 Task: Look for space in Newton-le-Willows, United Kingdom from 6th September, 2023 to 18th September, 2023 for 3 adults in price range Rs.6000 to Rs.12000. Place can be entire place with 2 bedrooms having 2 beds and 2 bathrooms. Property type can be house, flat, guest house, hotel. Booking option can be shelf check-in. Required host language is English.
Action: Mouse moved to (443, 93)
Screenshot: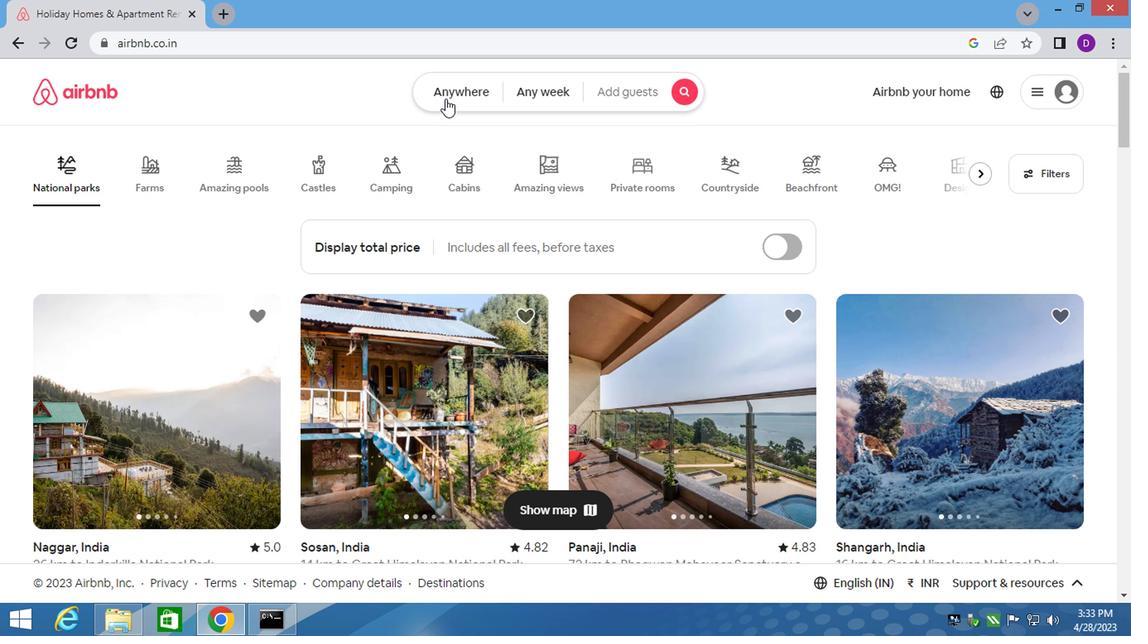 
Action: Mouse pressed left at (443, 93)
Screenshot: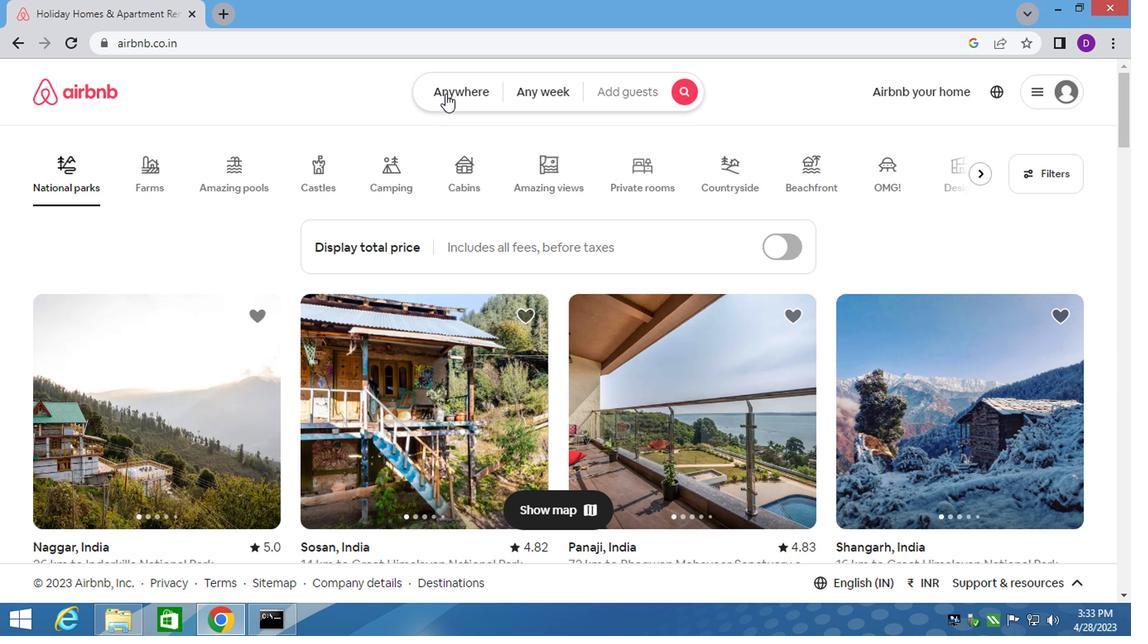 
Action: Mouse moved to (286, 163)
Screenshot: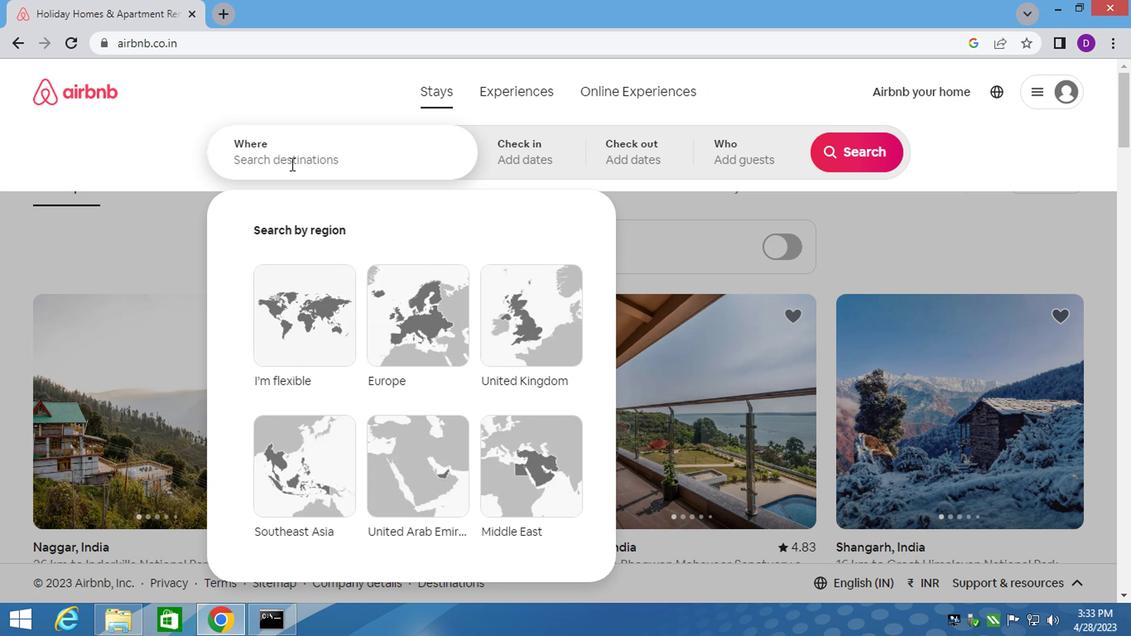 
Action: Mouse pressed left at (286, 163)
Screenshot: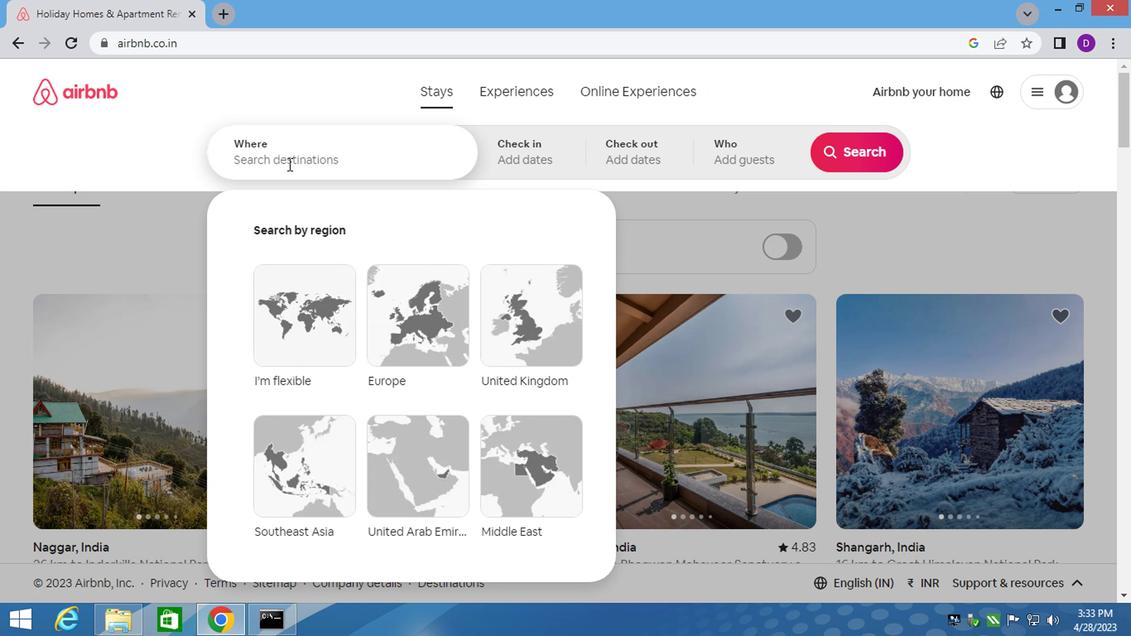 
Action: Key pressed newton<Key.space>abbot,<Key.space>united<Key.space><Key.down><Key.enter>
Screenshot: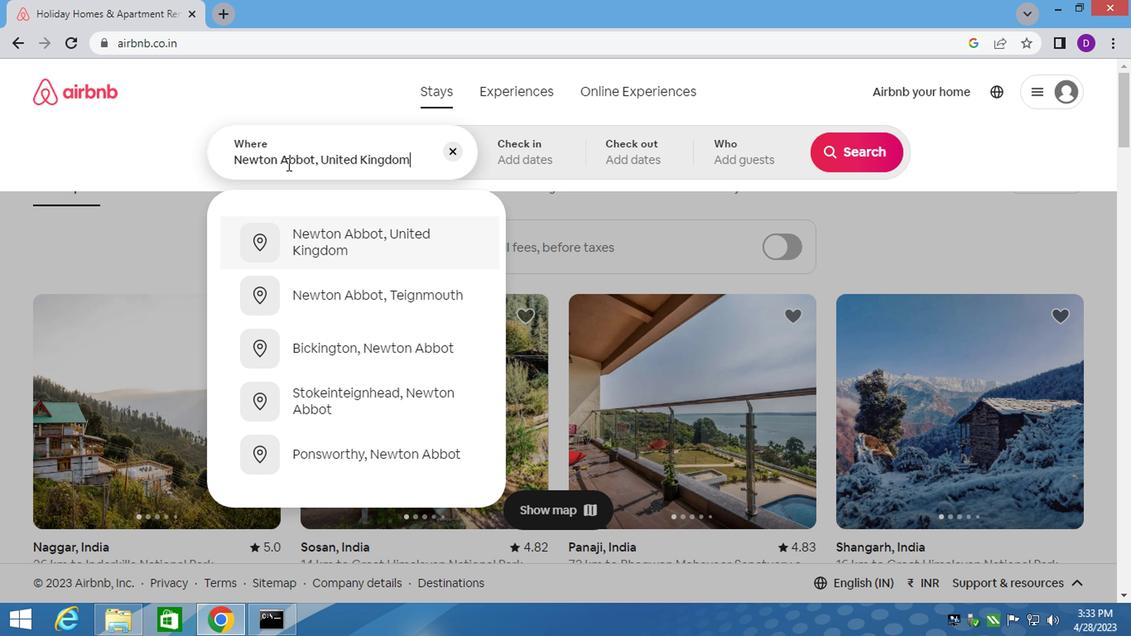 
Action: Mouse moved to (848, 285)
Screenshot: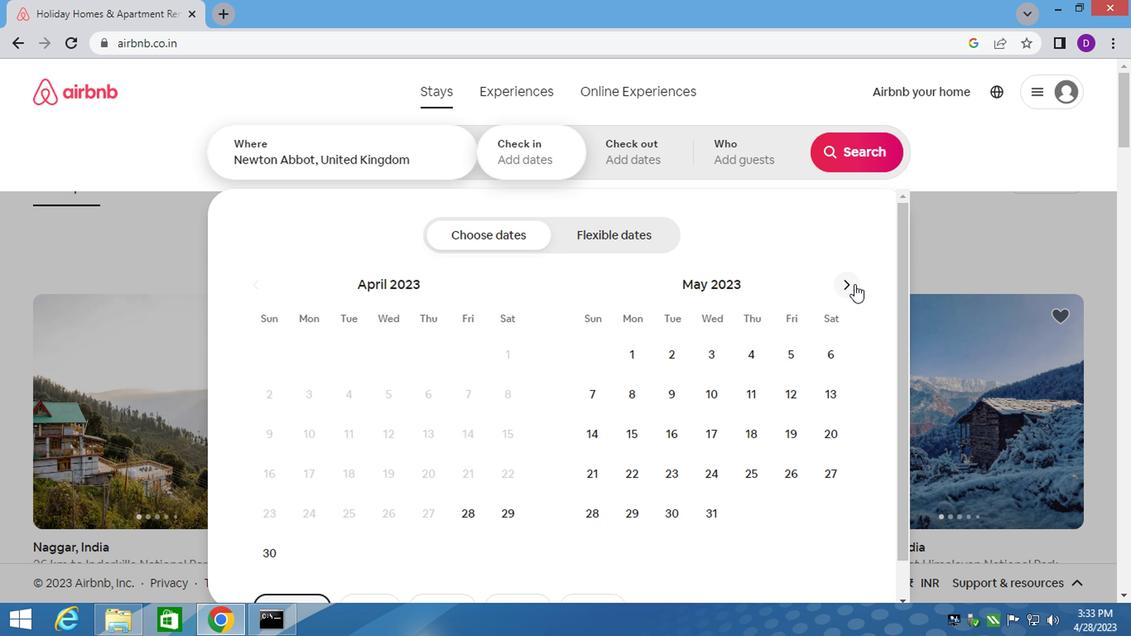 
Action: Mouse pressed left at (848, 285)
Screenshot: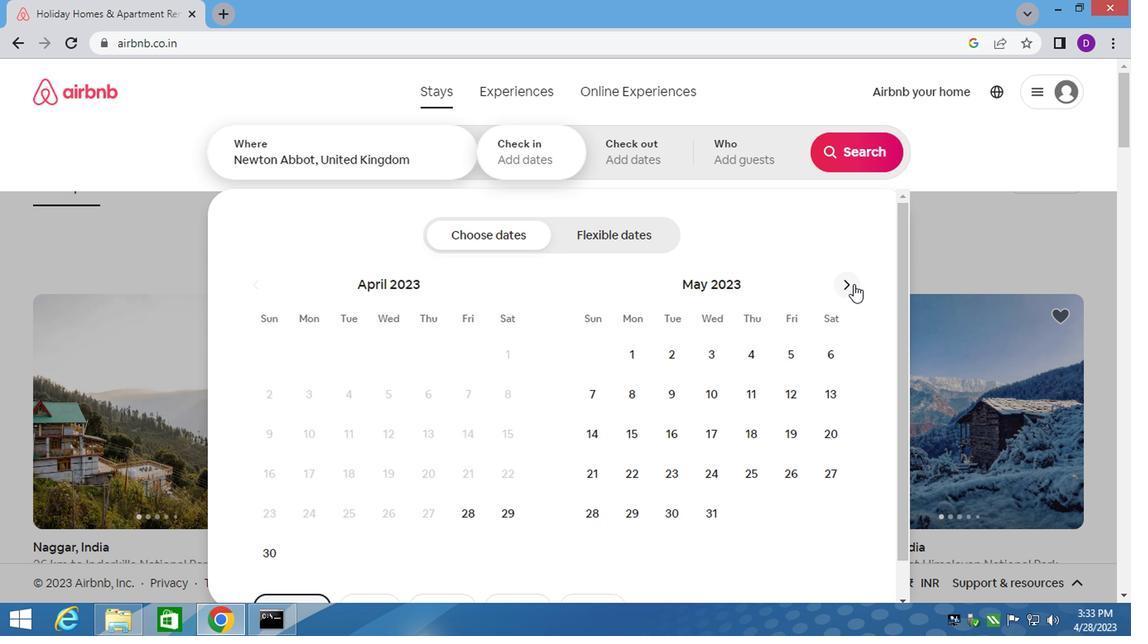 
Action: Mouse pressed left at (848, 285)
Screenshot: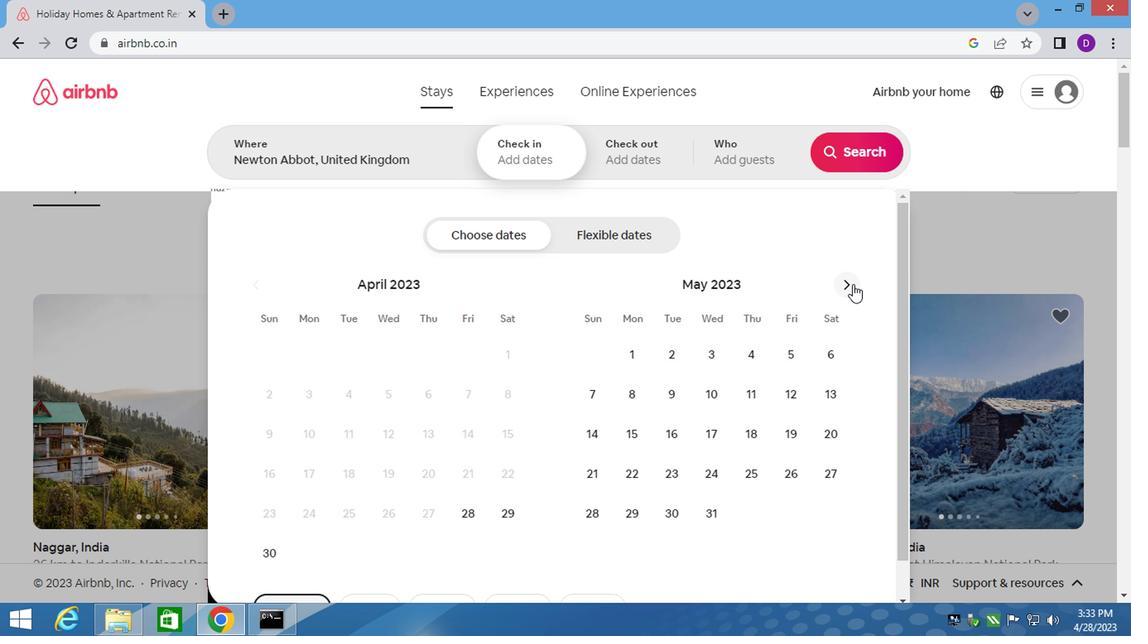 
Action: Mouse pressed left at (848, 285)
Screenshot: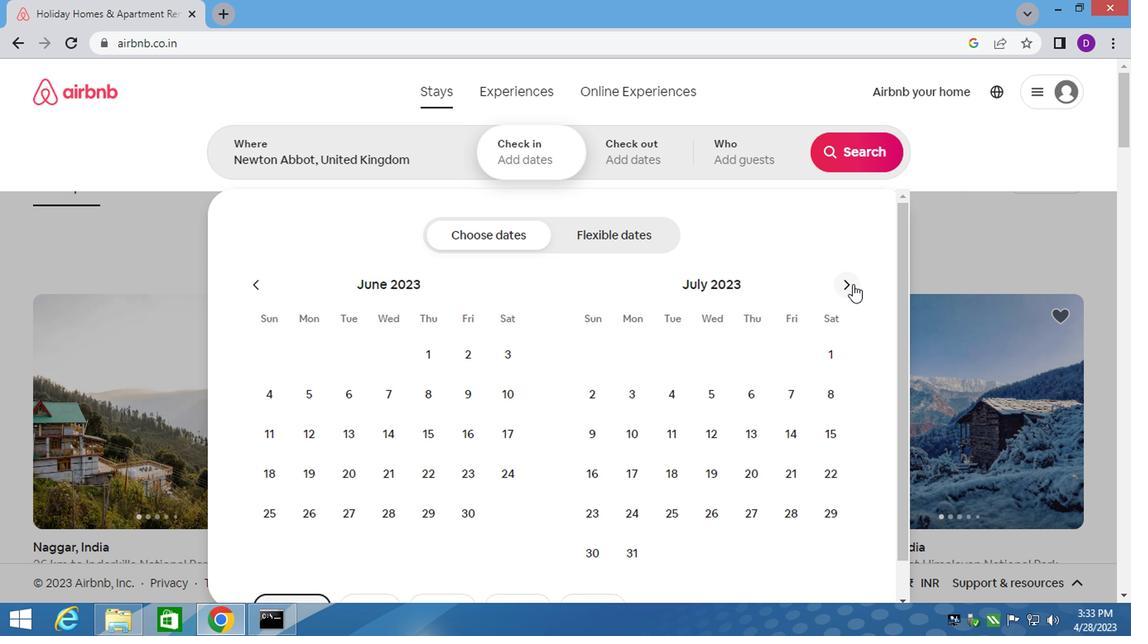 
Action: Mouse pressed left at (848, 285)
Screenshot: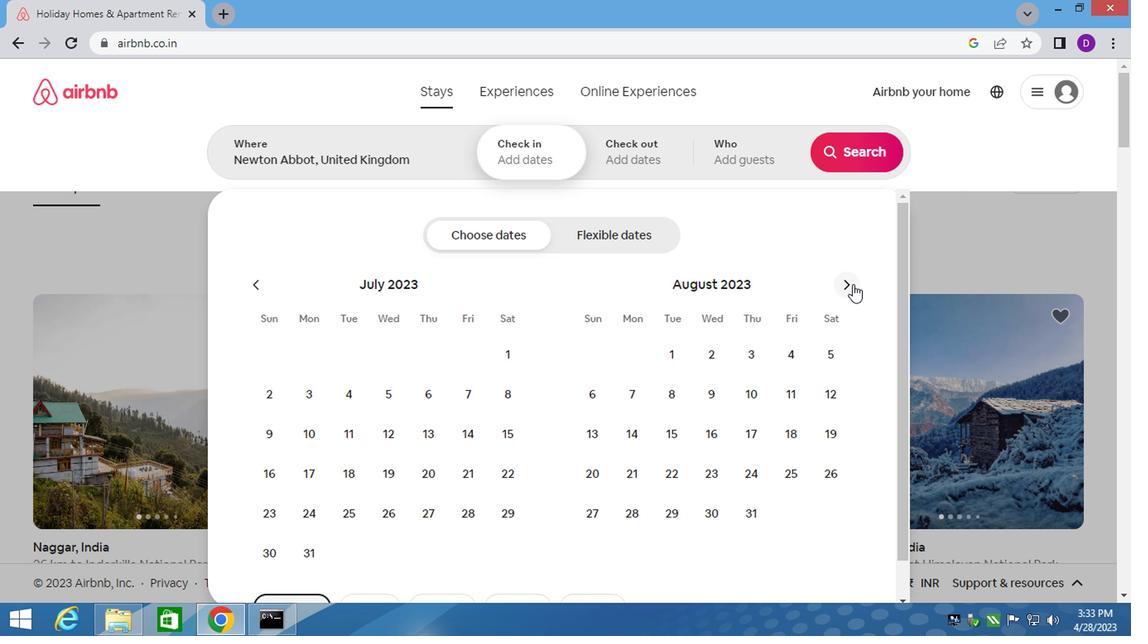 
Action: Mouse moved to (705, 392)
Screenshot: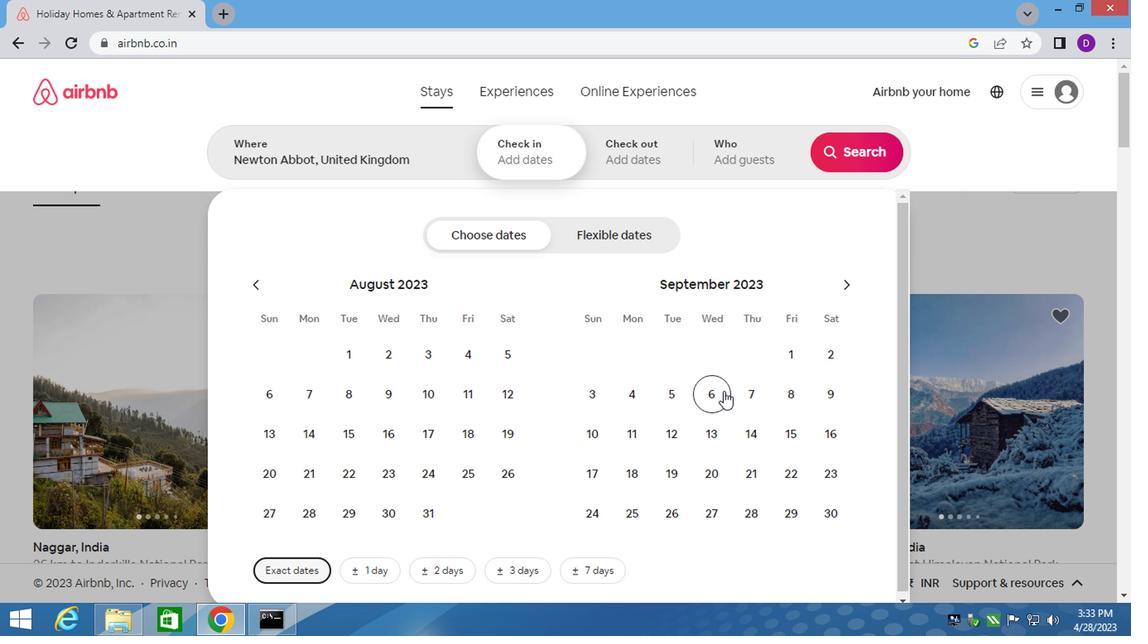 
Action: Mouse pressed left at (705, 392)
Screenshot: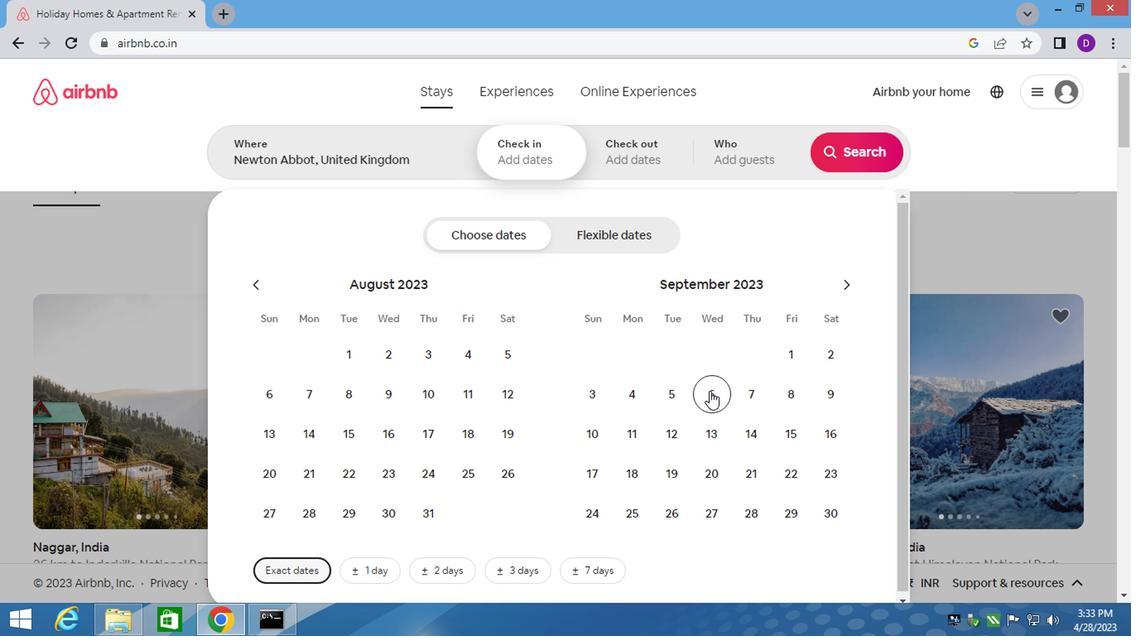 
Action: Mouse moved to (636, 471)
Screenshot: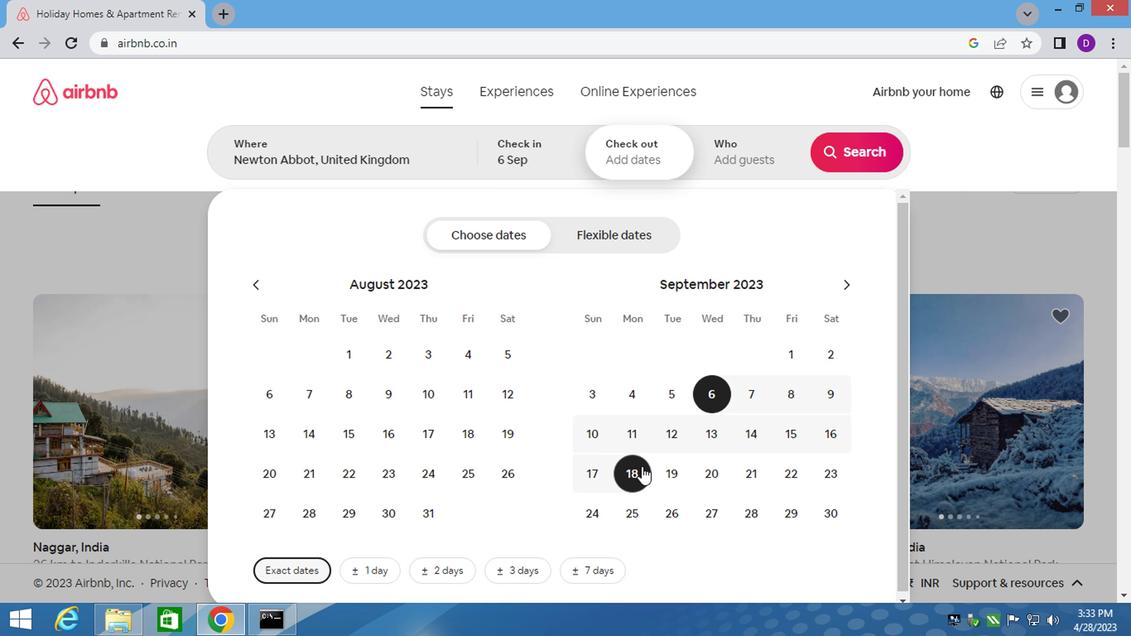 
Action: Mouse pressed left at (636, 471)
Screenshot: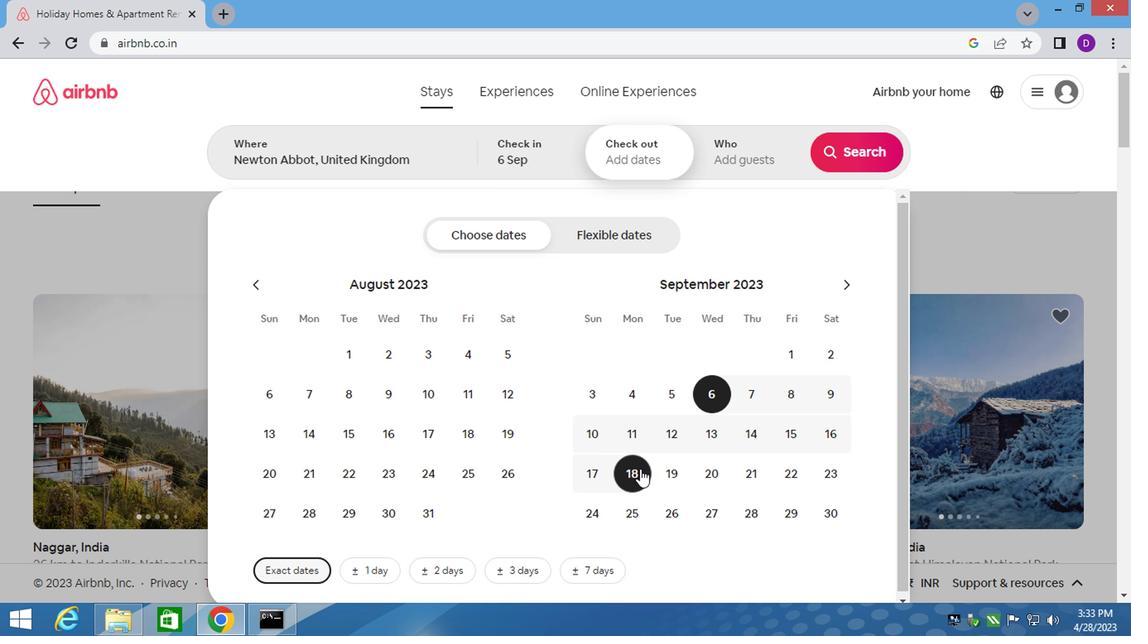 
Action: Mouse moved to (725, 156)
Screenshot: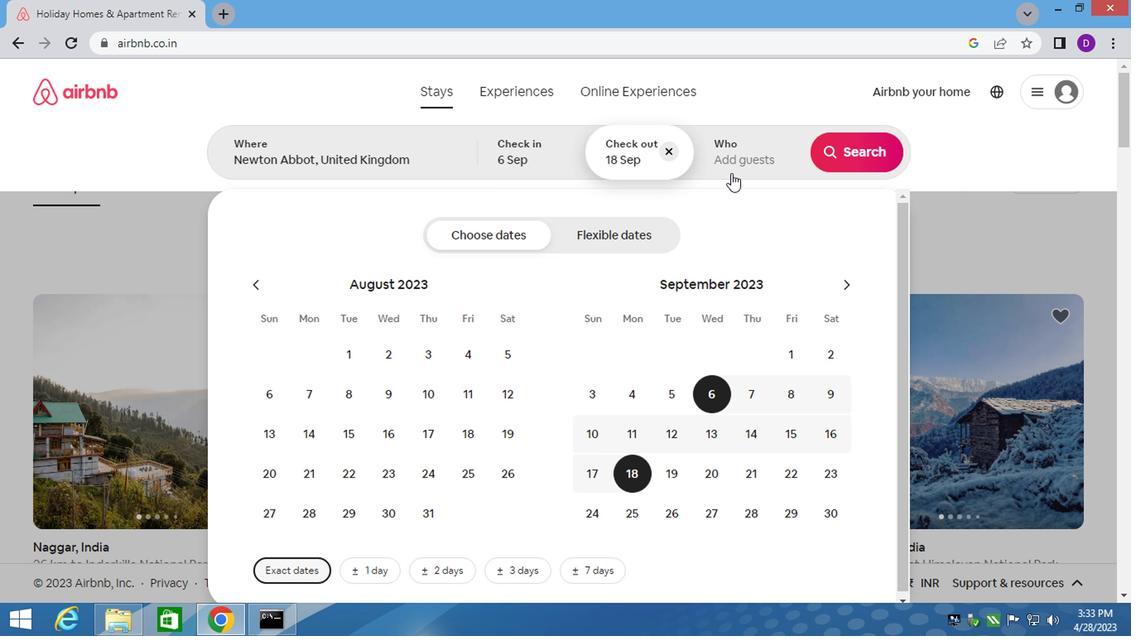 
Action: Mouse pressed left at (725, 156)
Screenshot: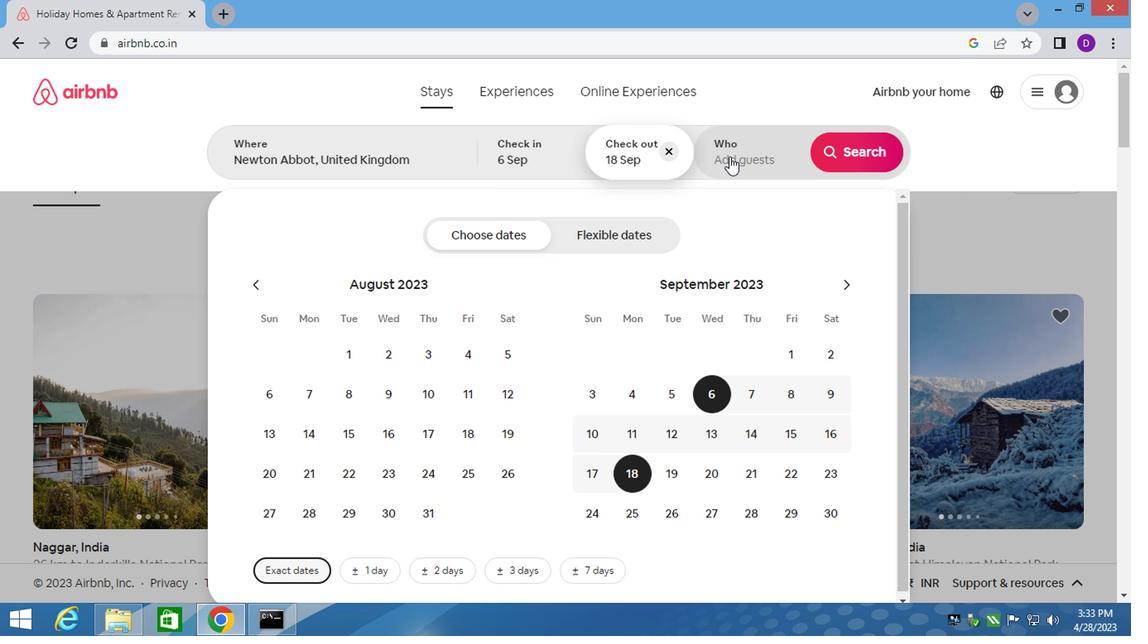 
Action: Mouse moved to (859, 239)
Screenshot: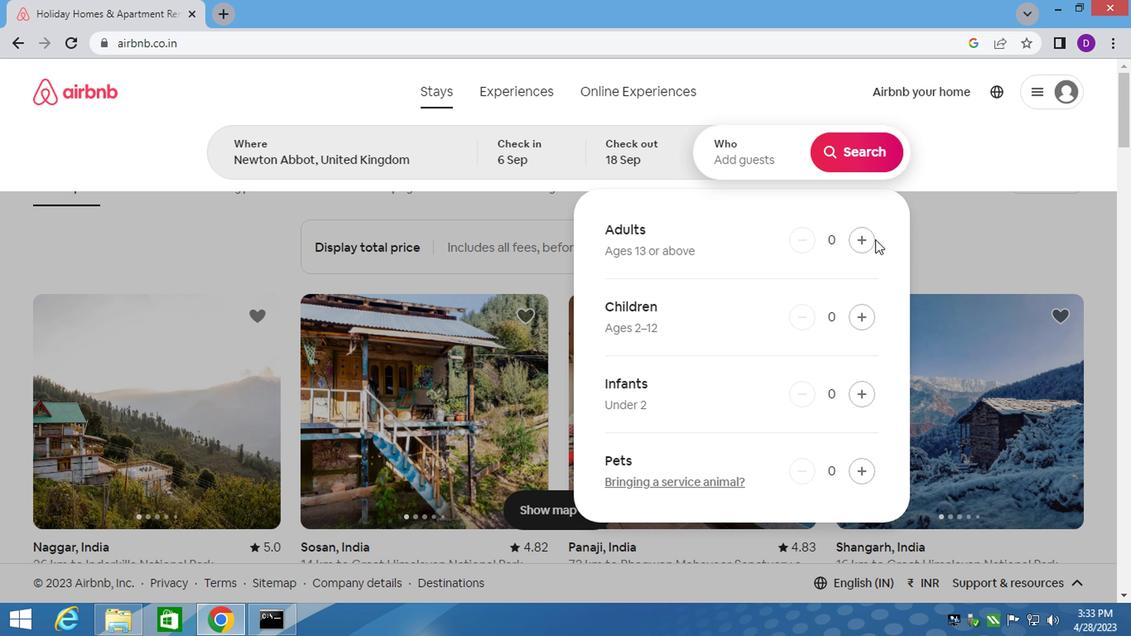
Action: Mouse pressed left at (859, 239)
Screenshot: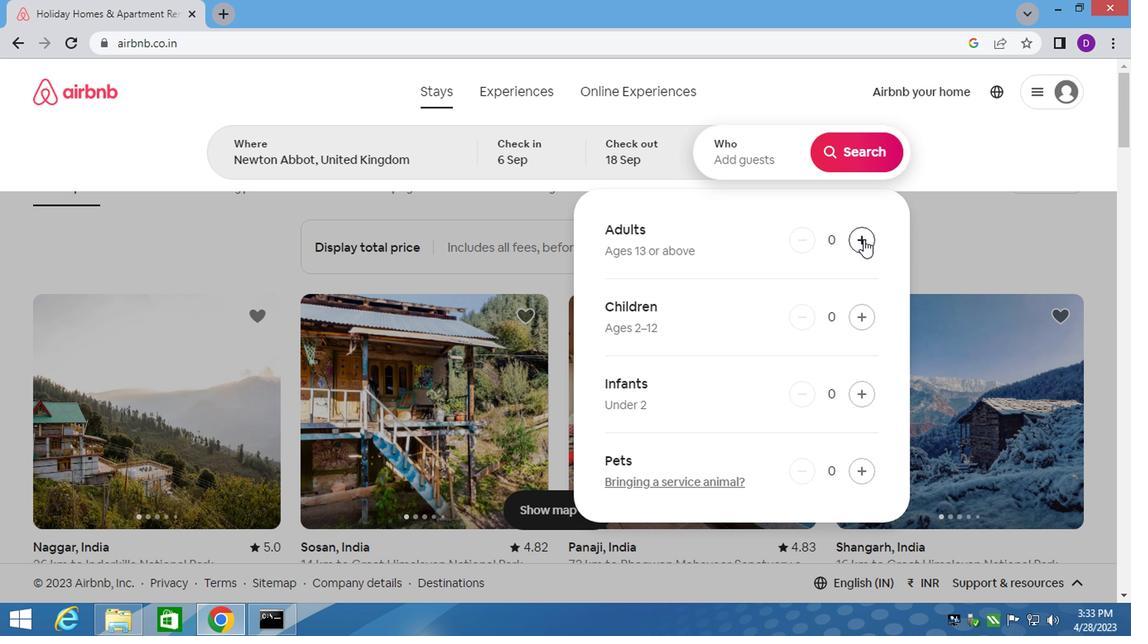 
Action: Mouse pressed left at (859, 239)
Screenshot: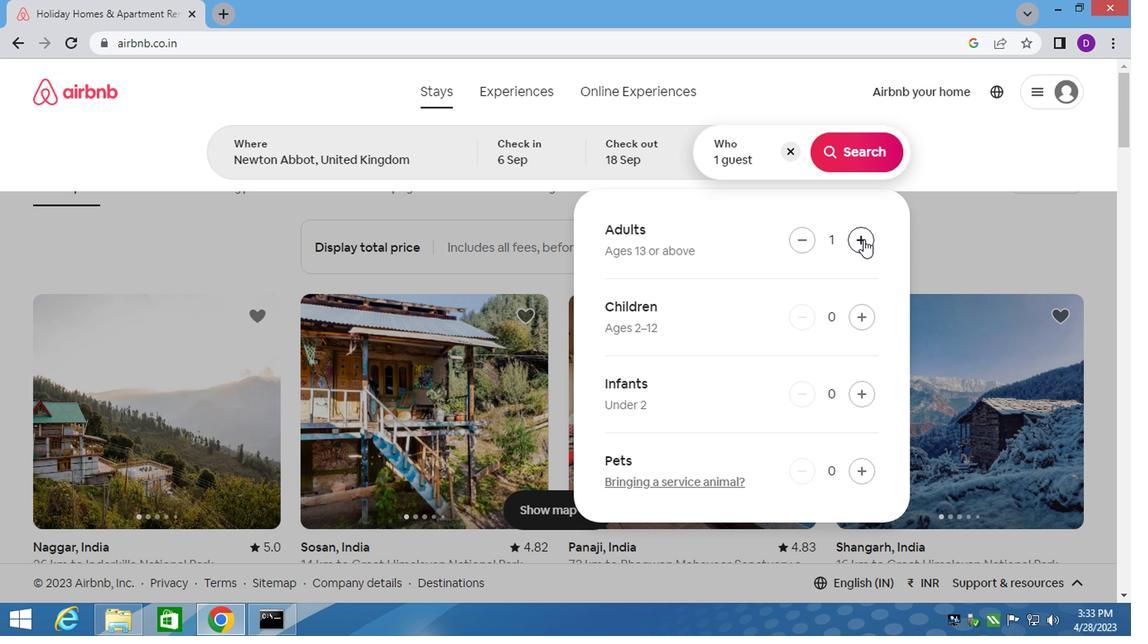 
Action: Mouse pressed left at (859, 239)
Screenshot: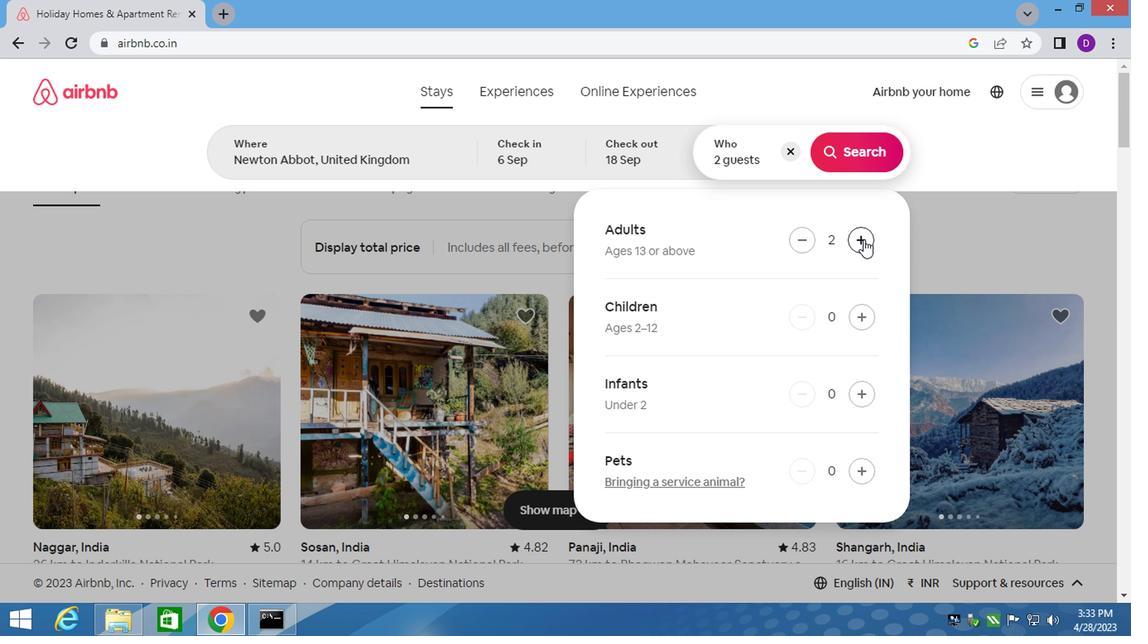 
Action: Mouse moved to (850, 153)
Screenshot: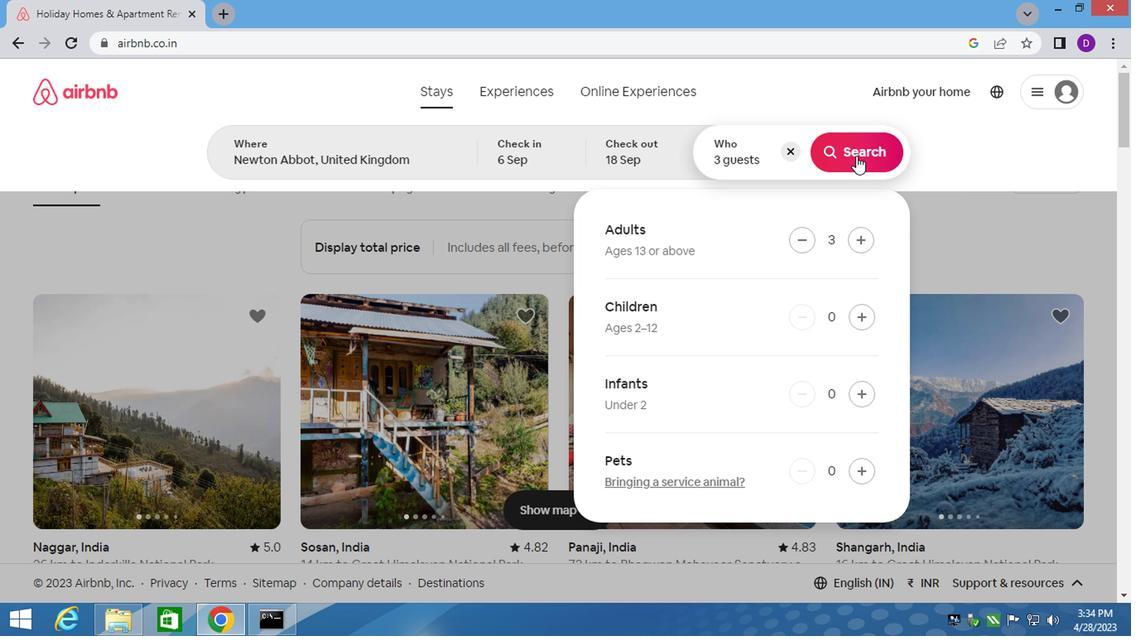 
Action: Mouse pressed left at (850, 153)
Screenshot: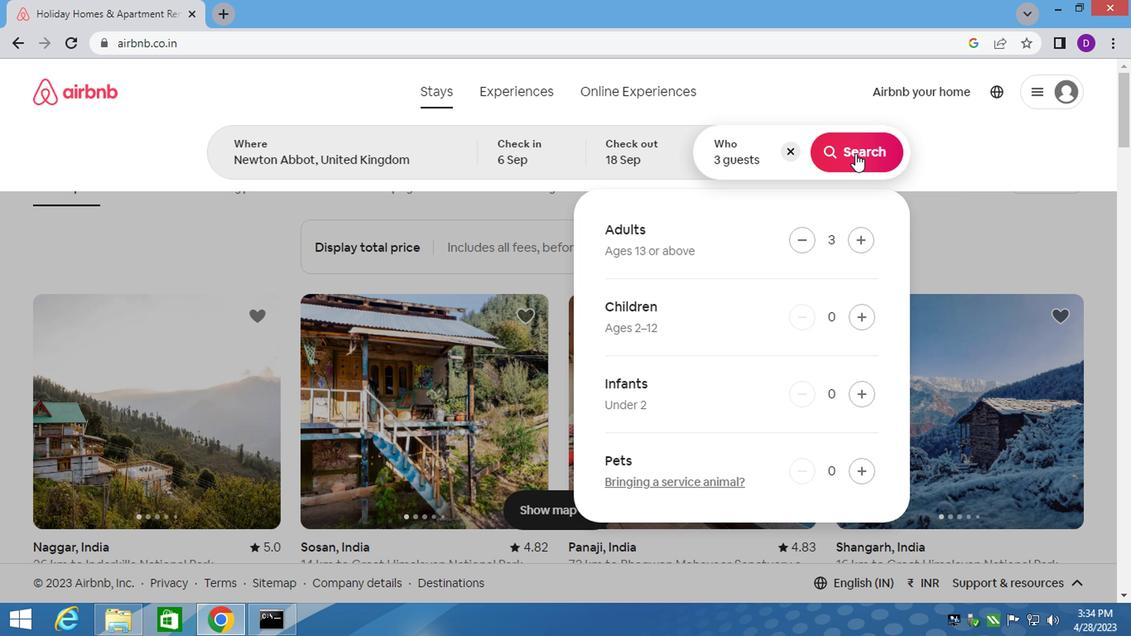 
Action: Mouse moved to (1051, 154)
Screenshot: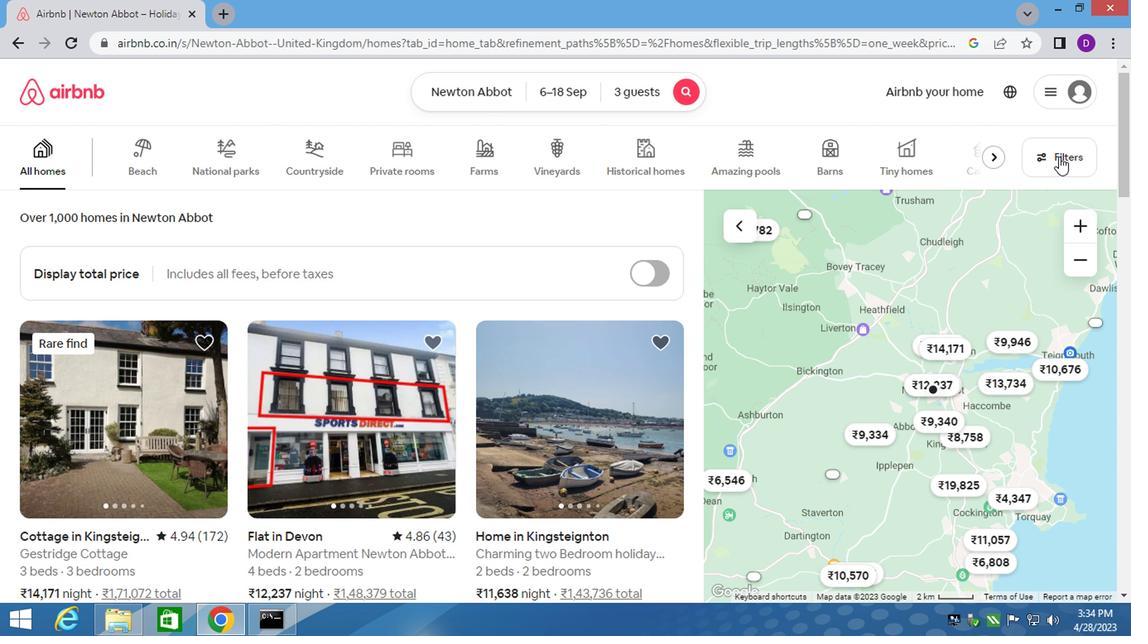 
Action: Mouse pressed left at (1051, 154)
Screenshot: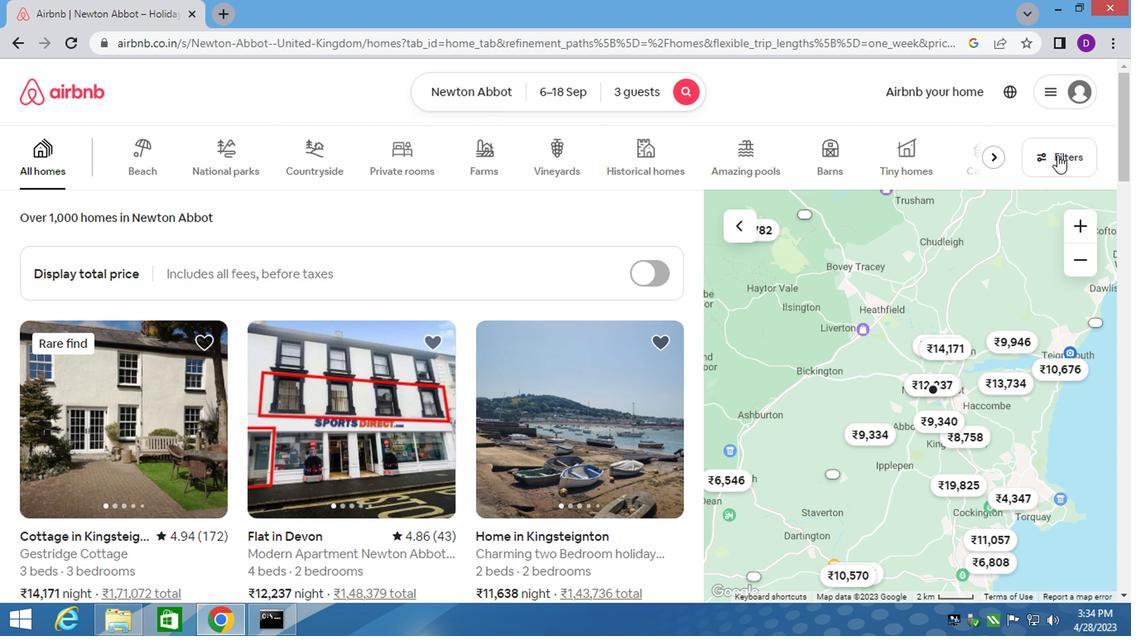 
Action: Mouse moved to (358, 367)
Screenshot: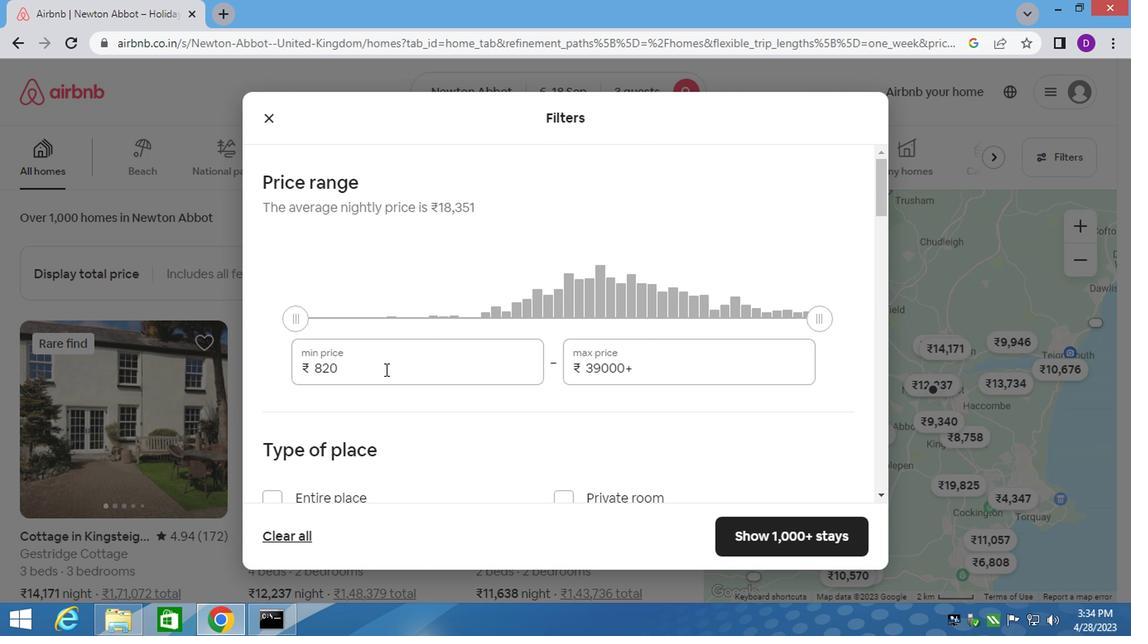 
Action: Mouse pressed left at (358, 367)
Screenshot: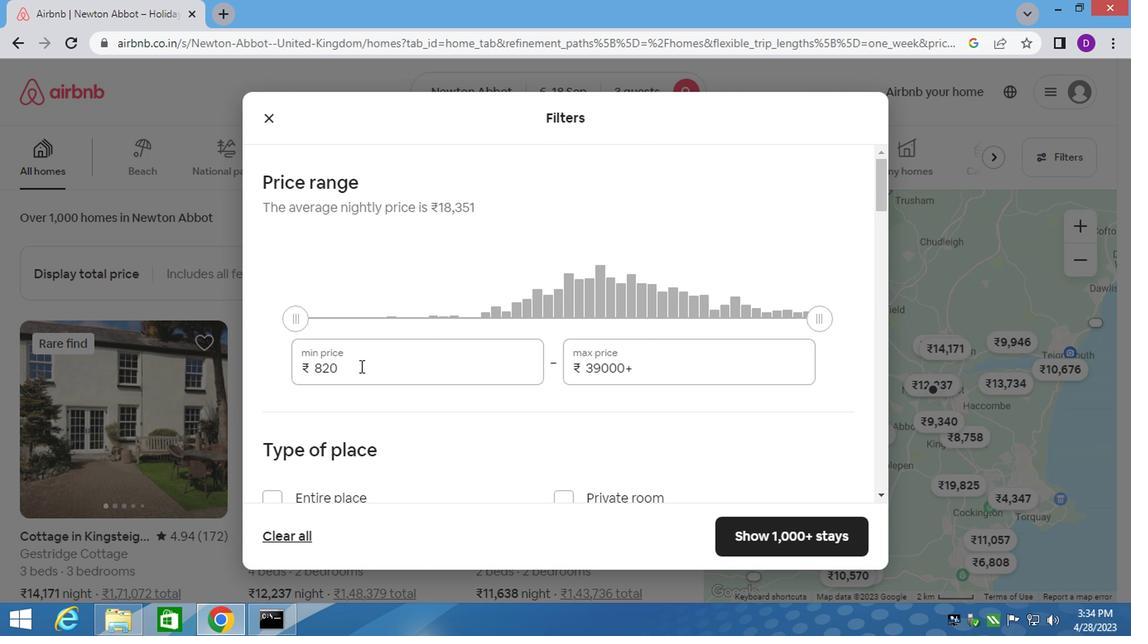 
Action: Mouse pressed left at (358, 367)
Screenshot: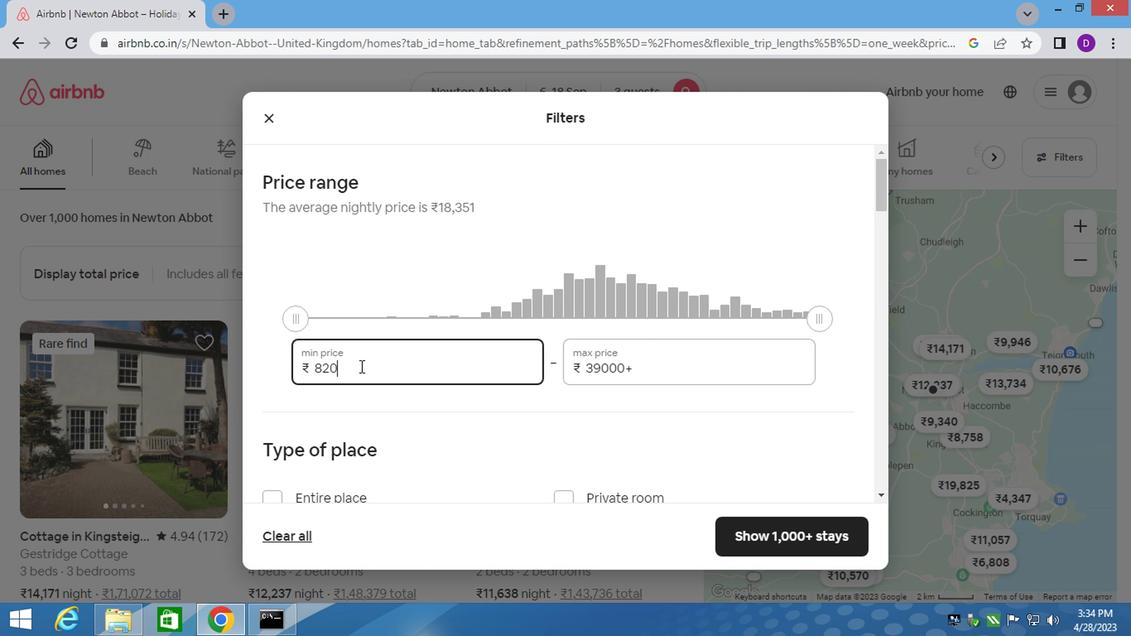 
Action: Key pressed 6000<Key.tab>12000
Screenshot: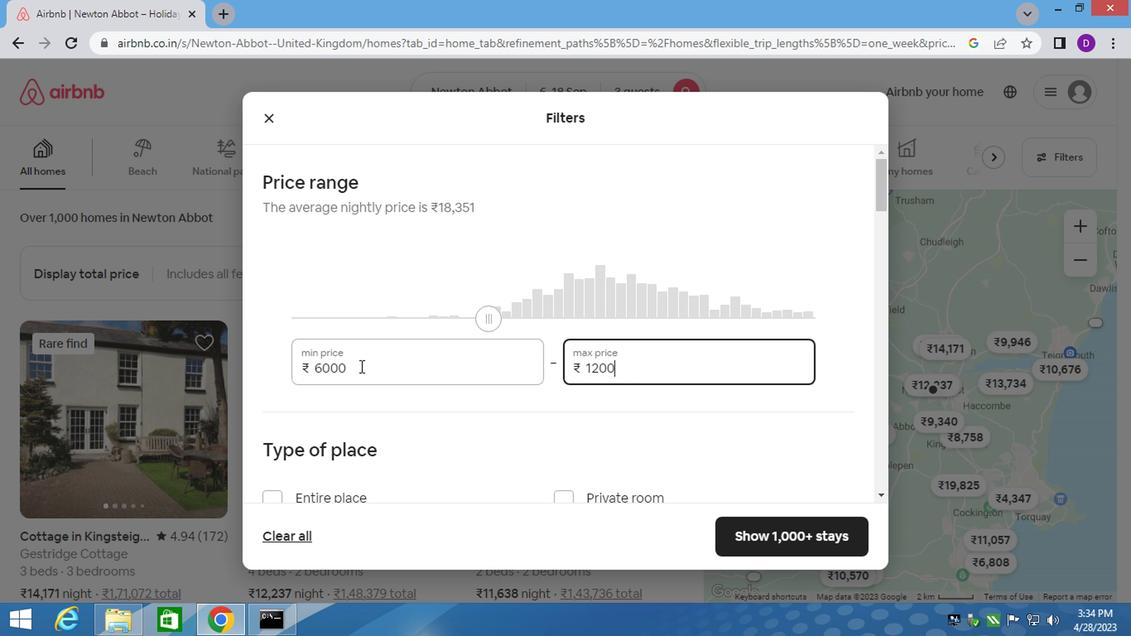 
Action: Mouse moved to (347, 407)
Screenshot: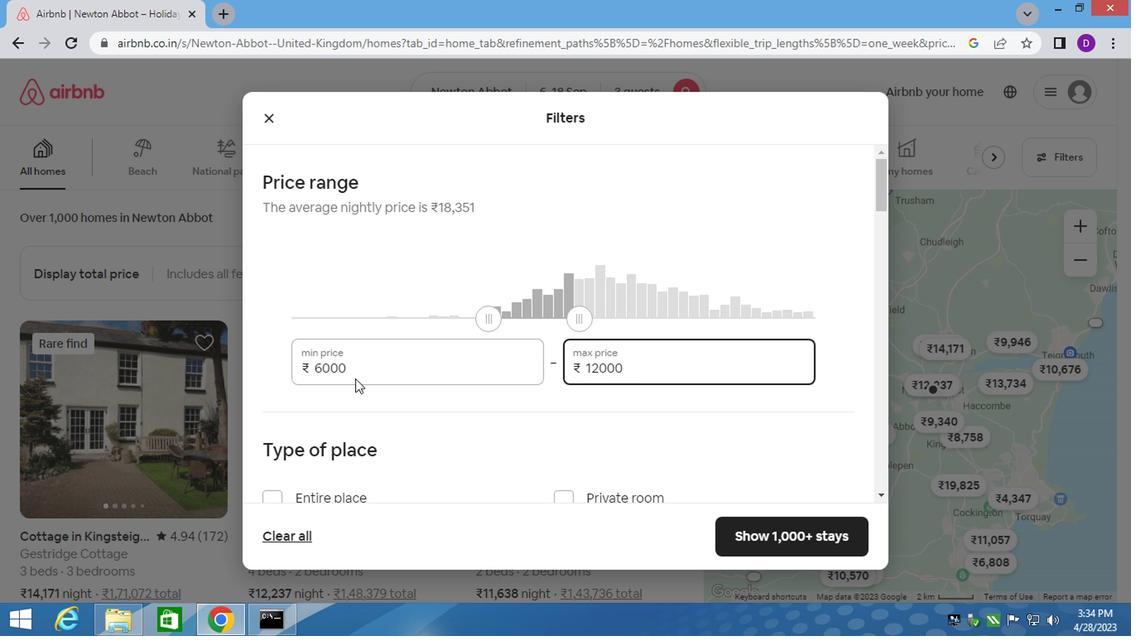 
Action: Mouse scrolled (347, 405) with delta (0, -1)
Screenshot: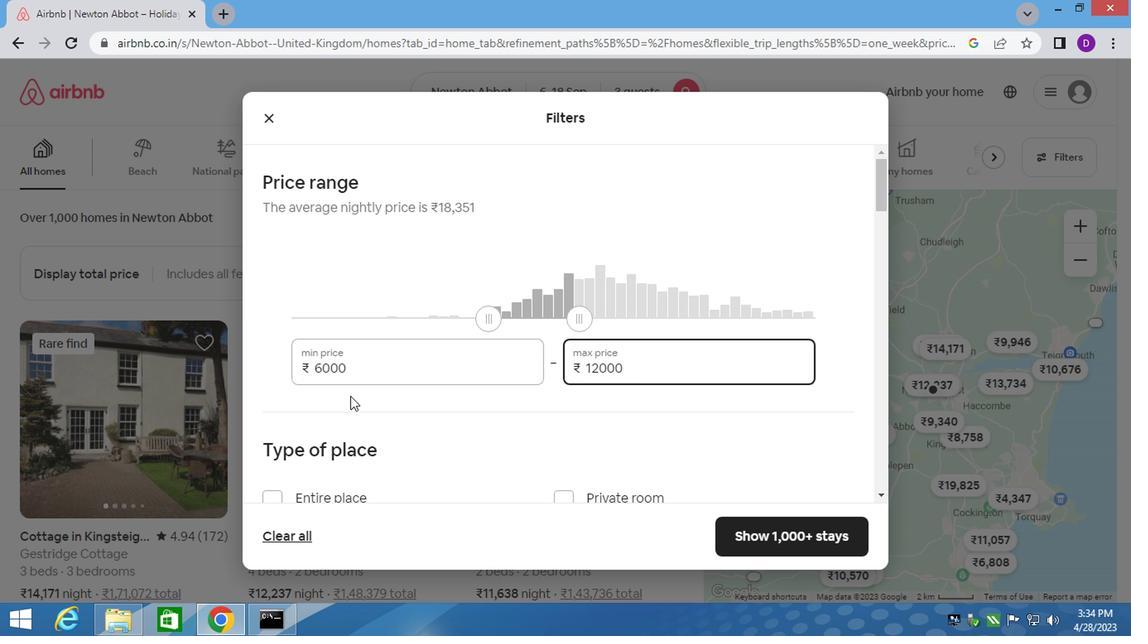 
Action: Mouse moved to (269, 425)
Screenshot: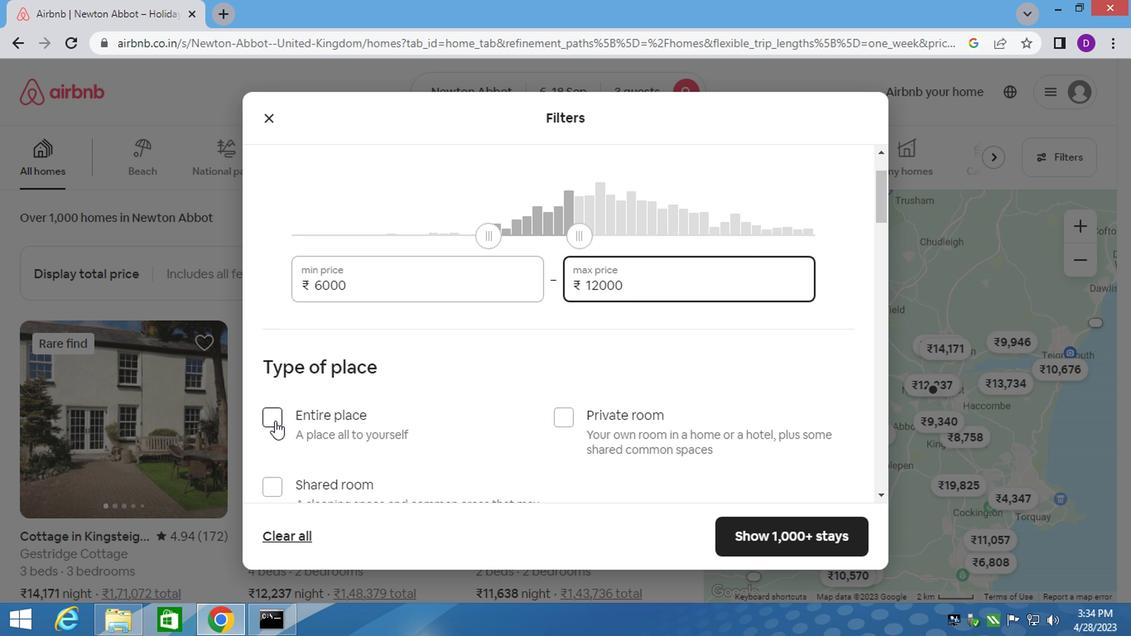 
Action: Mouse pressed left at (269, 425)
Screenshot: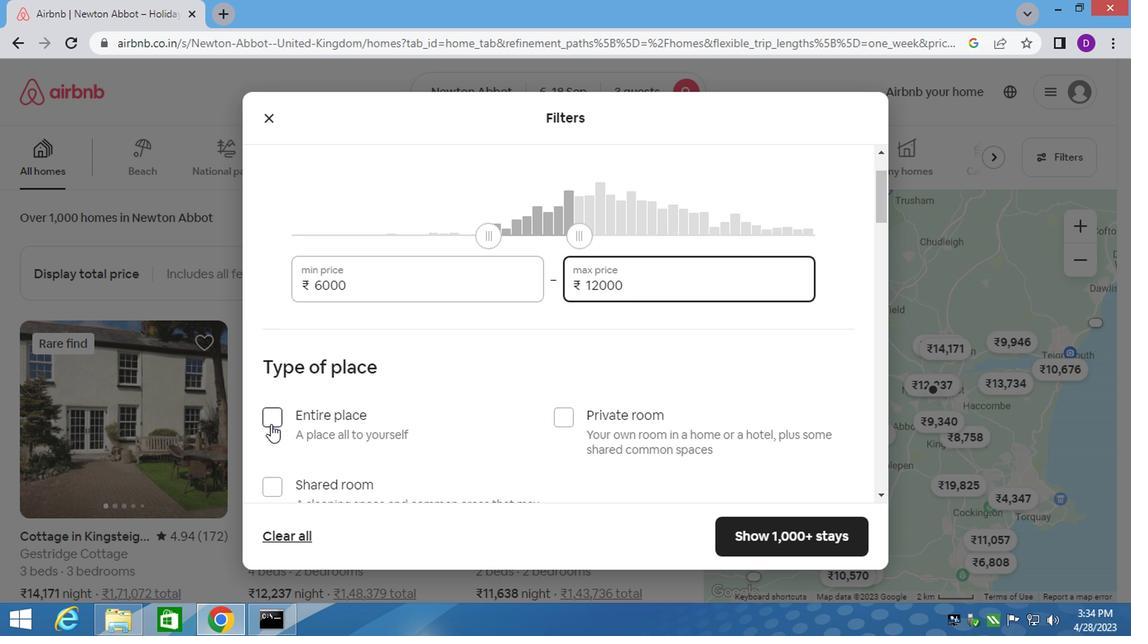 
Action: Mouse moved to (338, 444)
Screenshot: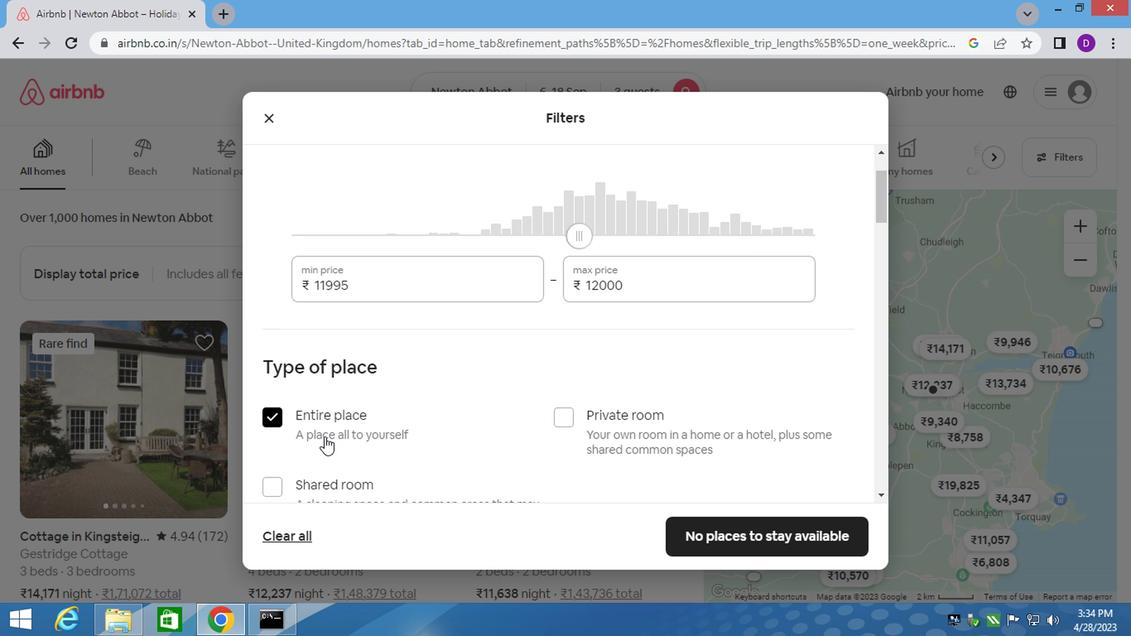 
Action: Mouse scrolled (338, 443) with delta (0, -1)
Screenshot: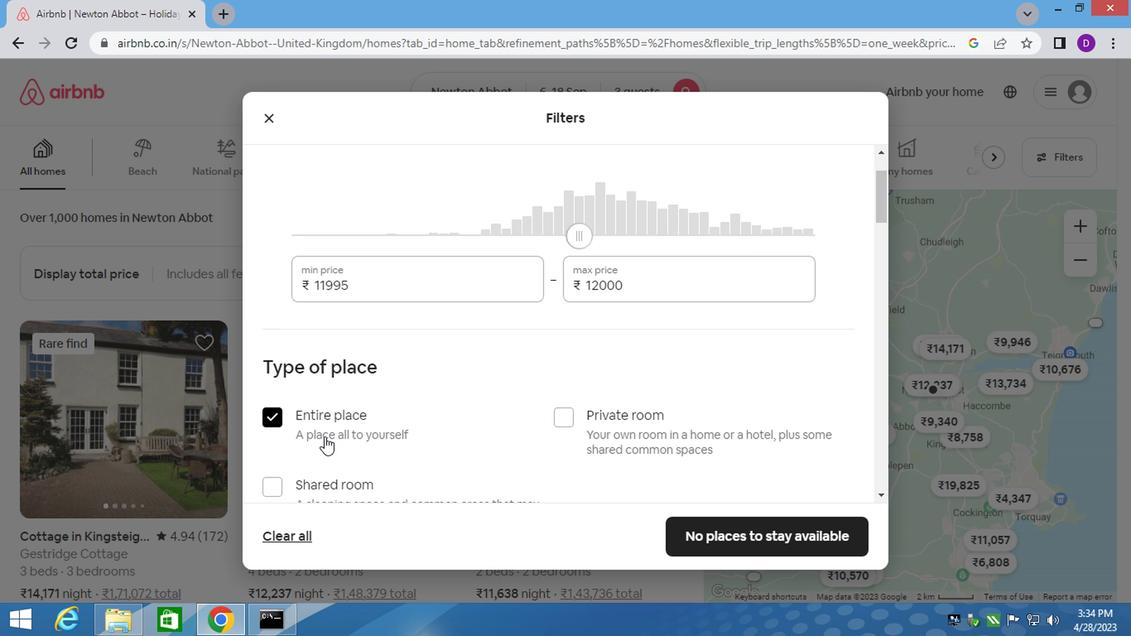 
Action: Mouse moved to (339, 446)
Screenshot: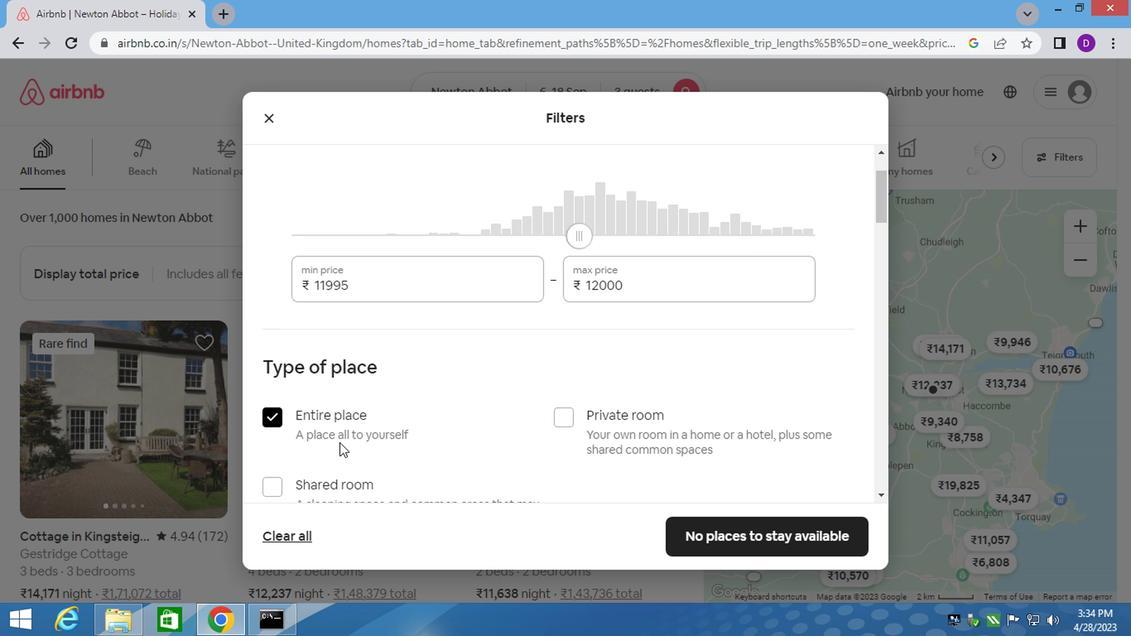 
Action: Mouse scrolled (339, 445) with delta (0, 0)
Screenshot: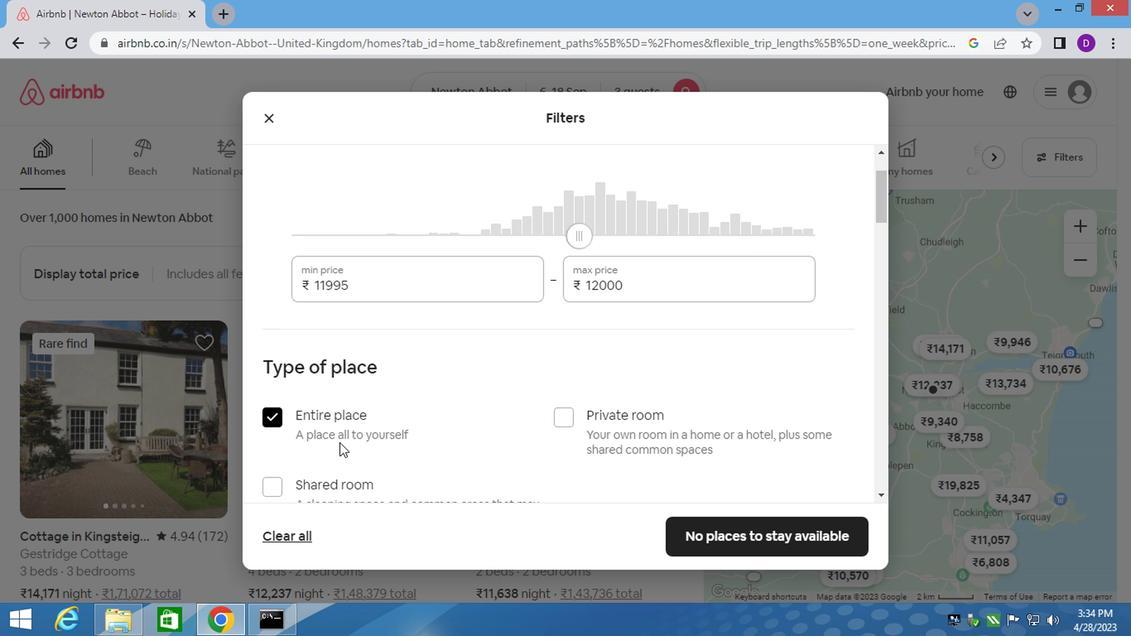 
Action: Mouse moved to (340, 447)
Screenshot: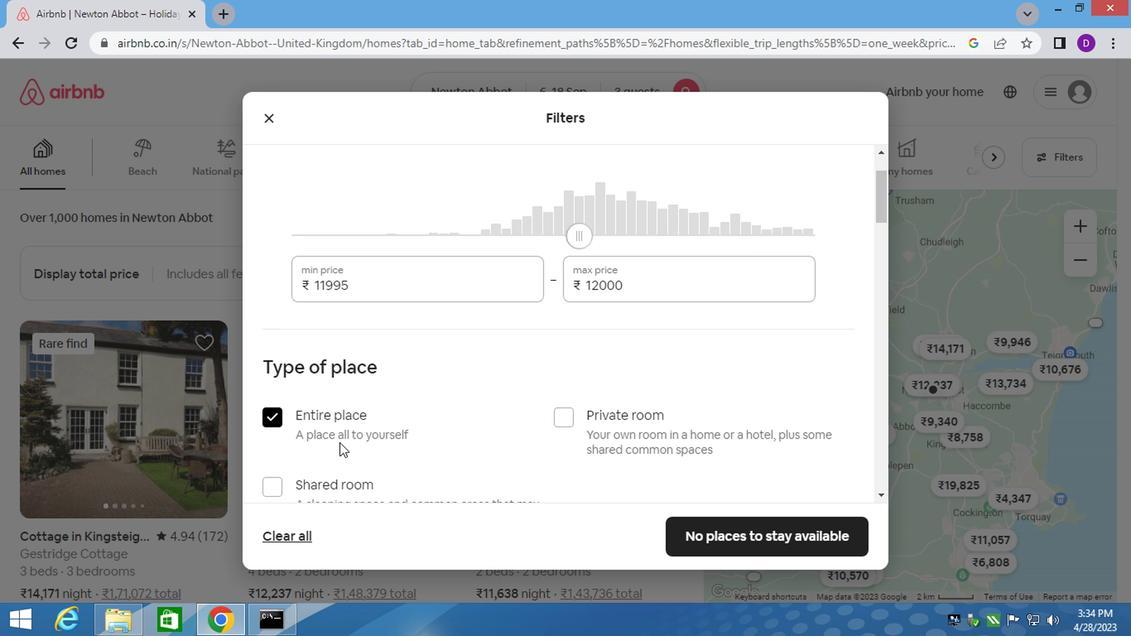 
Action: Mouse scrolled (340, 447) with delta (0, 0)
Screenshot: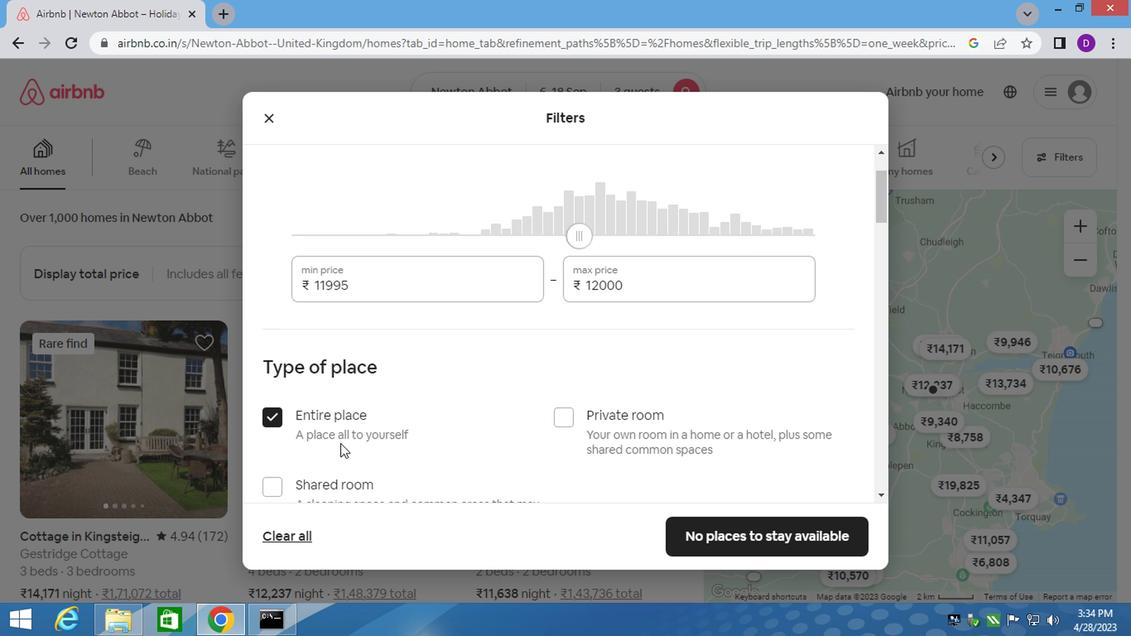 
Action: Mouse moved to (348, 439)
Screenshot: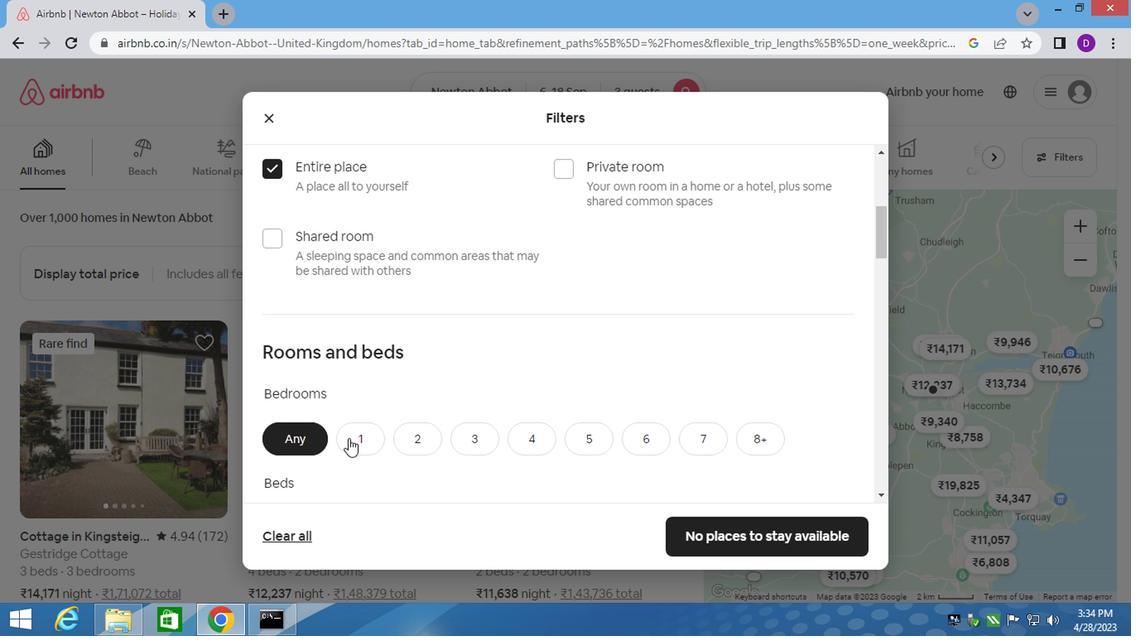 
Action: Mouse scrolled (348, 438) with delta (0, 0)
Screenshot: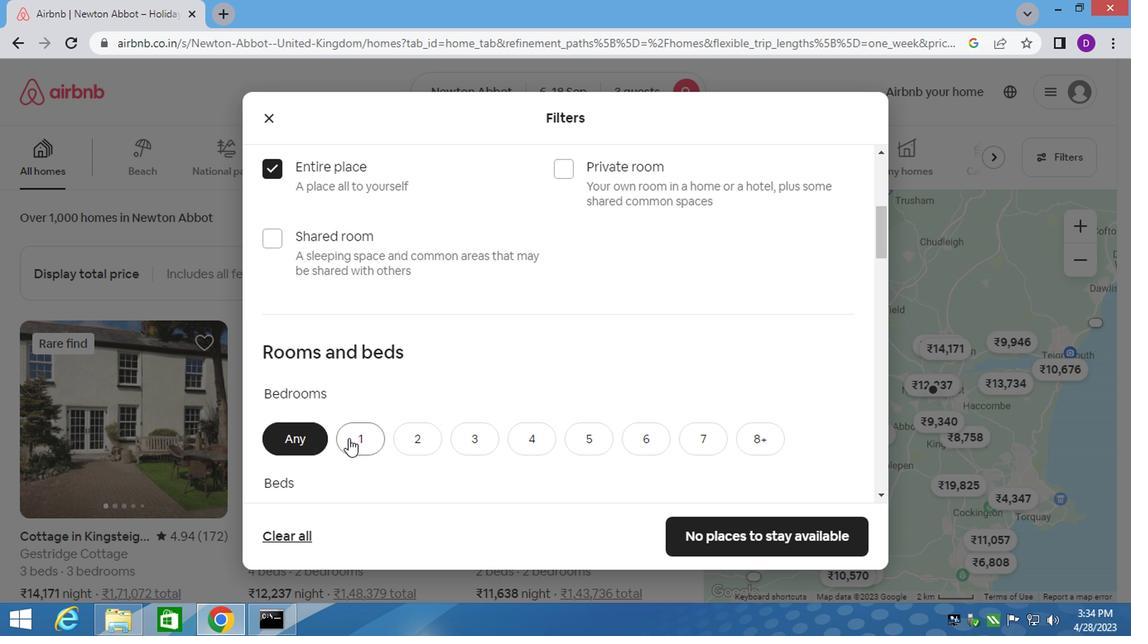 
Action: Mouse moved to (409, 365)
Screenshot: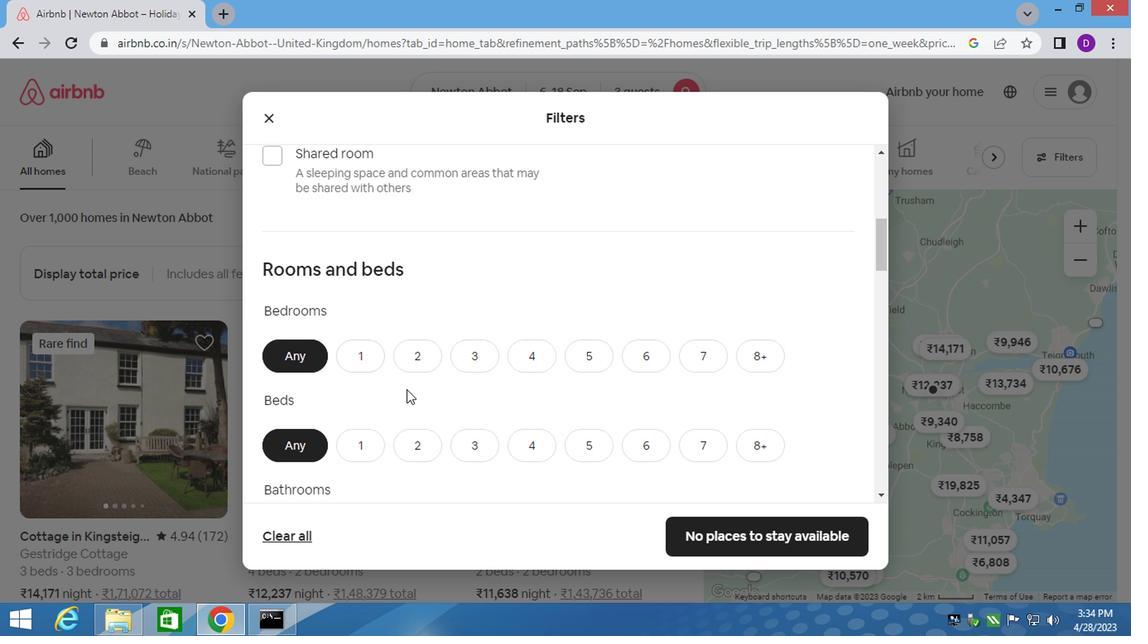 
Action: Mouse scrolled (409, 364) with delta (0, -1)
Screenshot: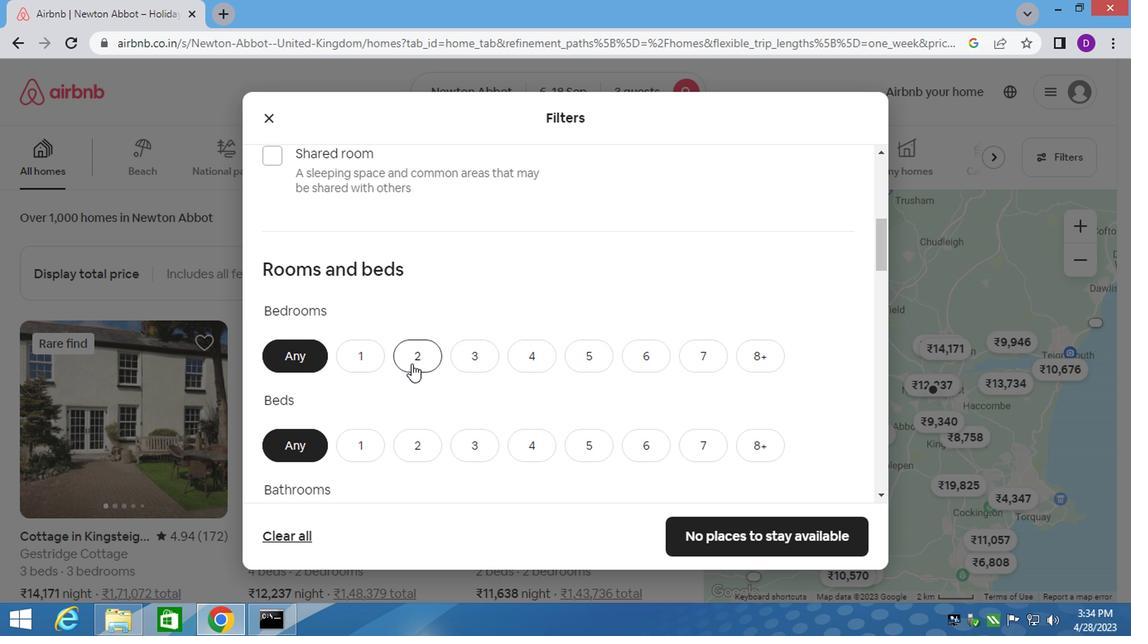 
Action: Mouse moved to (413, 281)
Screenshot: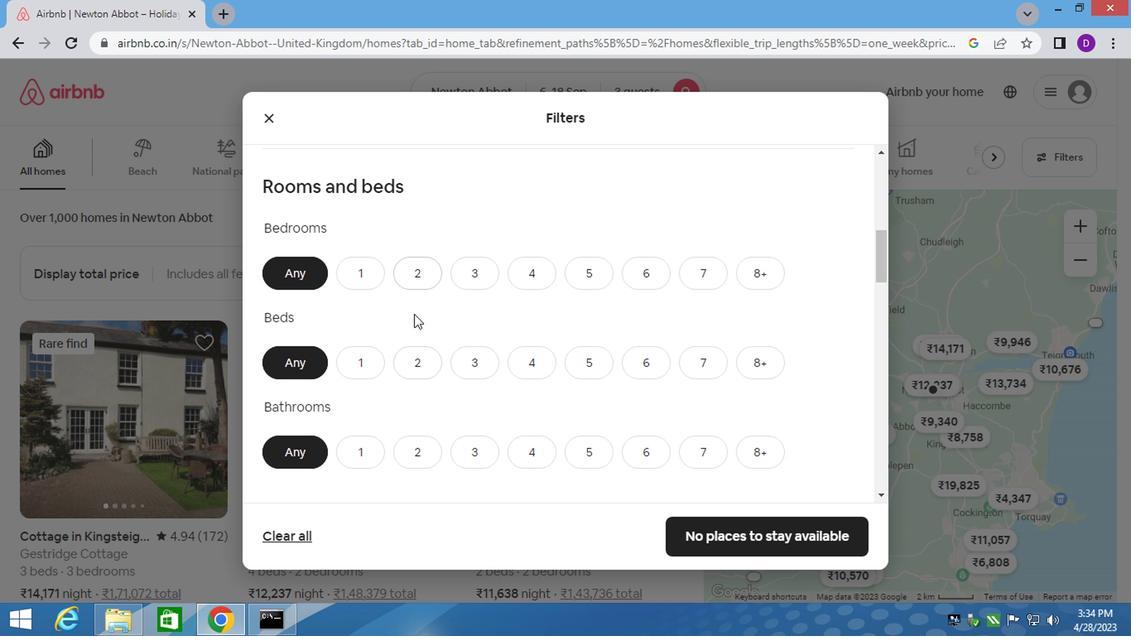 
Action: Mouse pressed left at (413, 281)
Screenshot: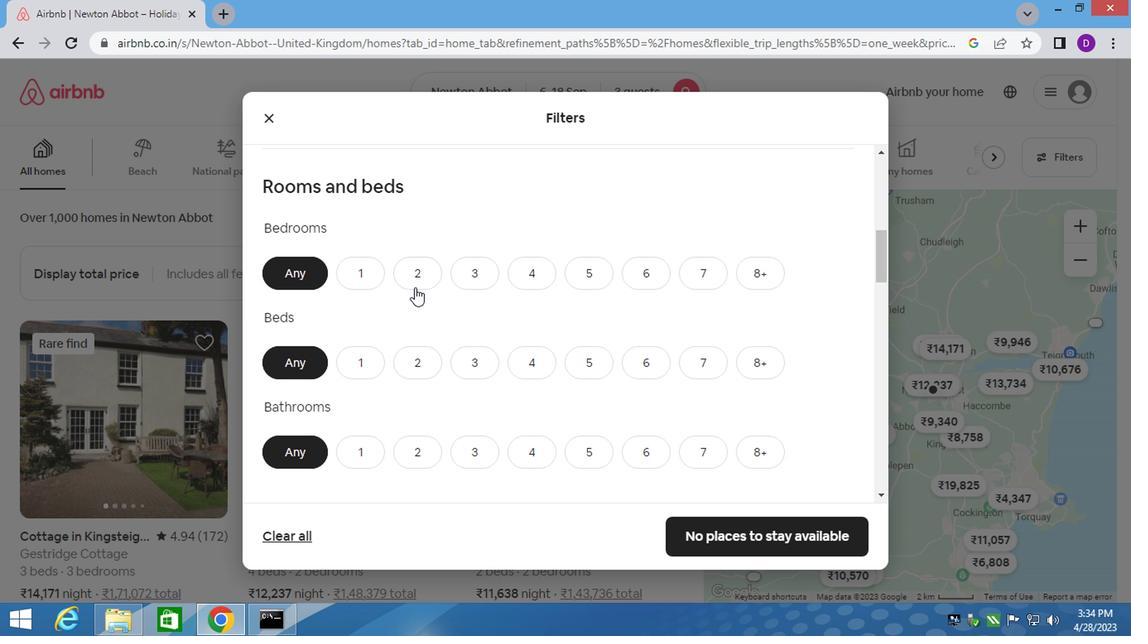 
Action: Mouse moved to (413, 358)
Screenshot: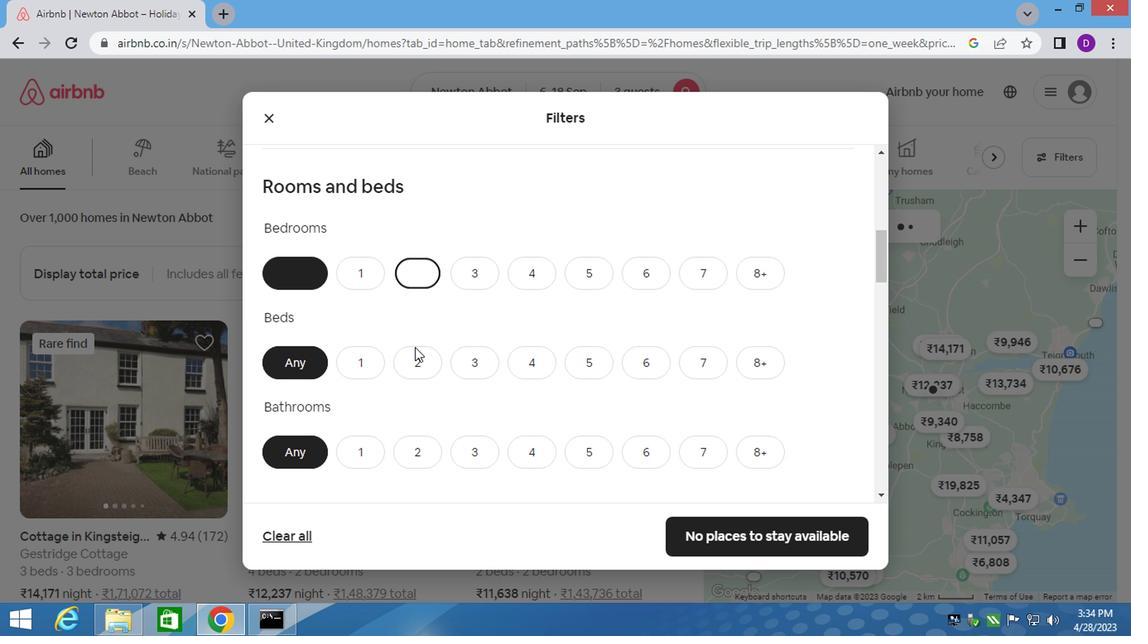 
Action: Mouse pressed left at (413, 358)
Screenshot: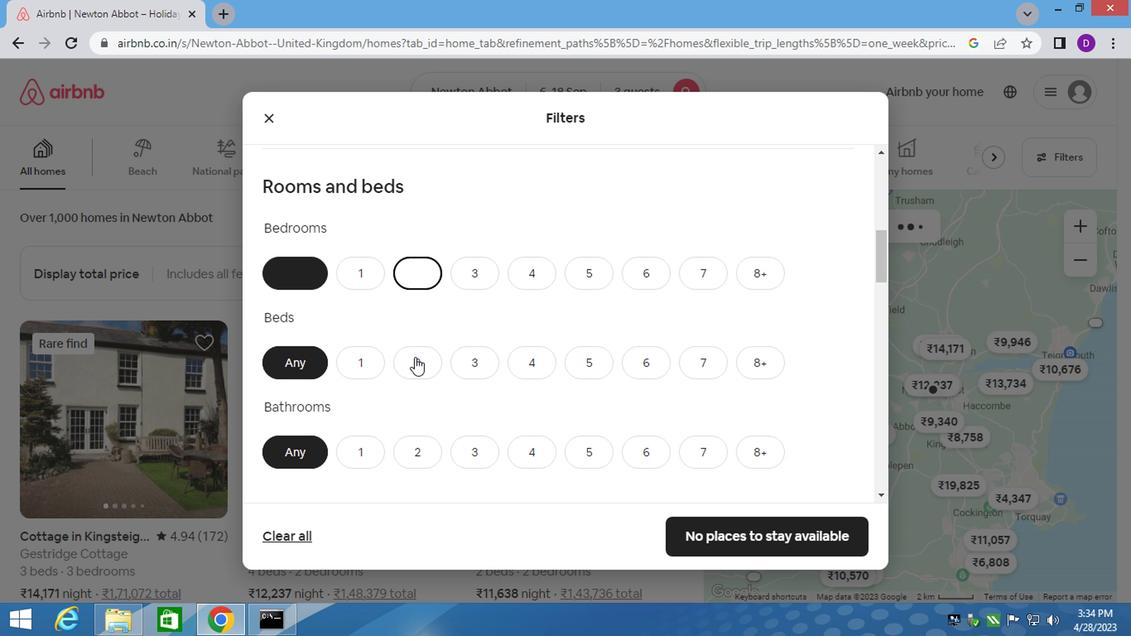 
Action: Mouse moved to (413, 447)
Screenshot: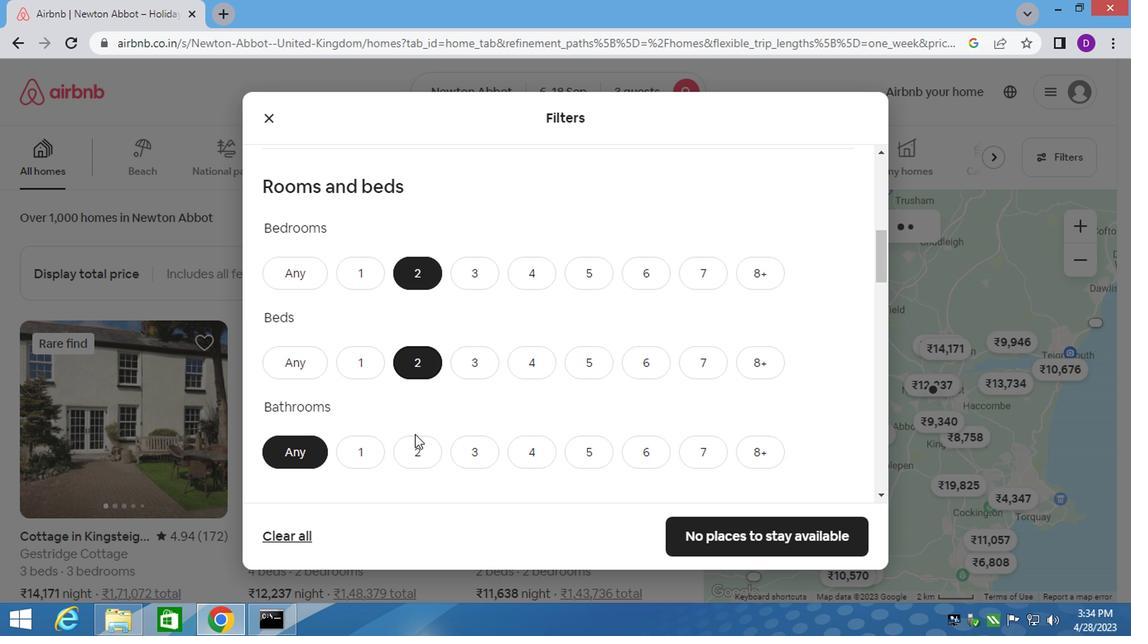 
Action: Mouse pressed left at (413, 447)
Screenshot: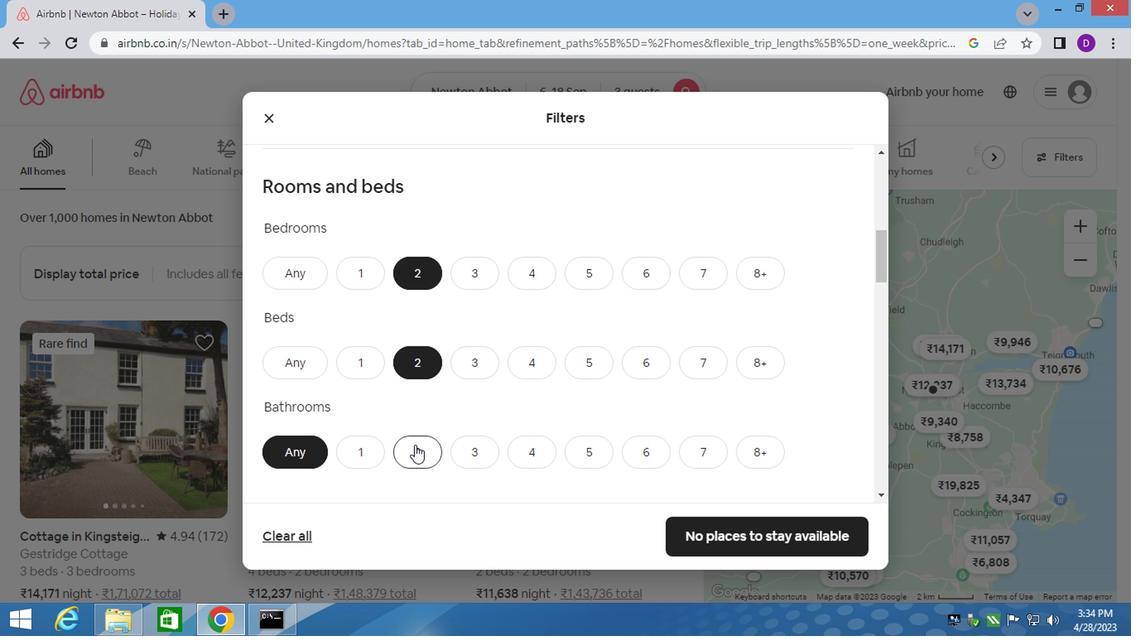 
Action: Mouse moved to (413, 449)
Screenshot: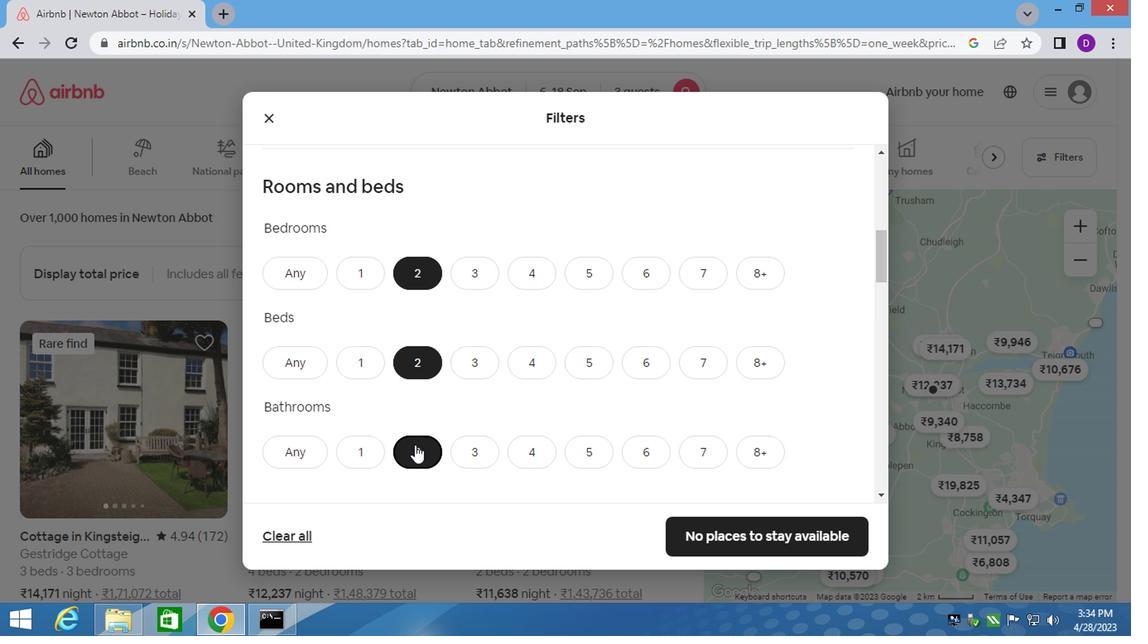 
Action: Mouse scrolled (413, 448) with delta (0, 0)
Screenshot: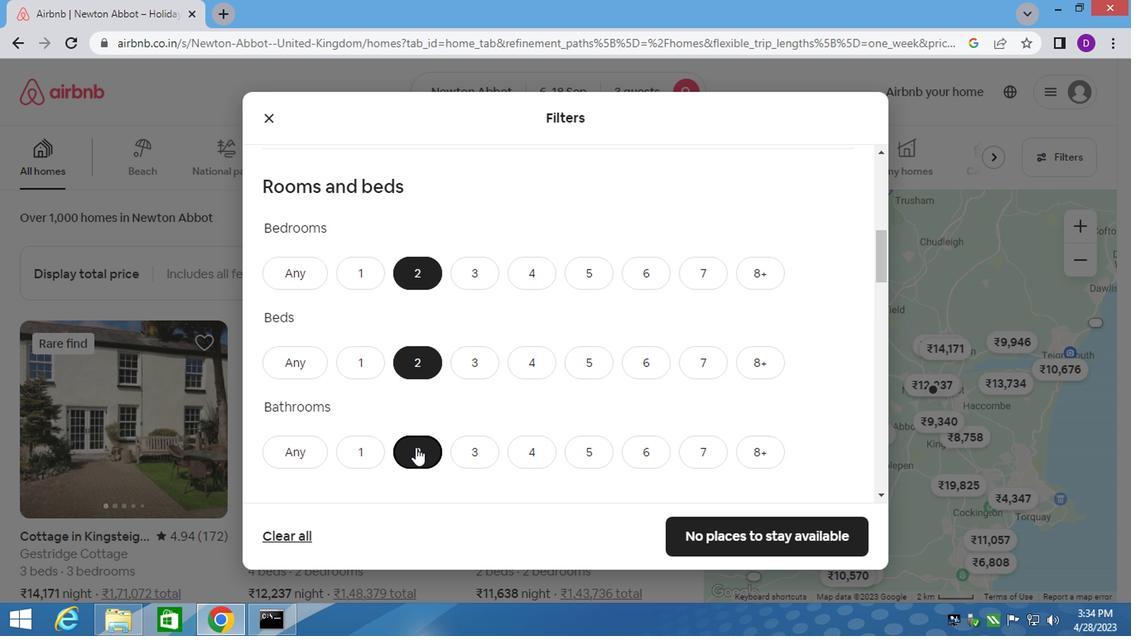 
Action: Mouse scrolled (413, 448) with delta (0, 0)
Screenshot: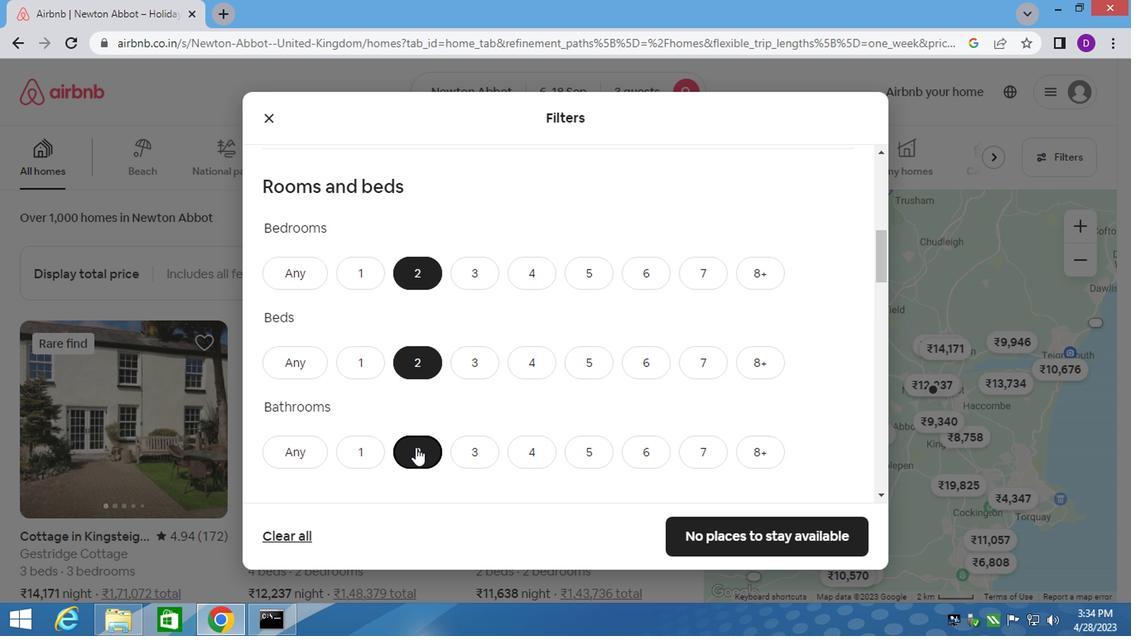 
Action: Mouse scrolled (413, 448) with delta (0, 0)
Screenshot: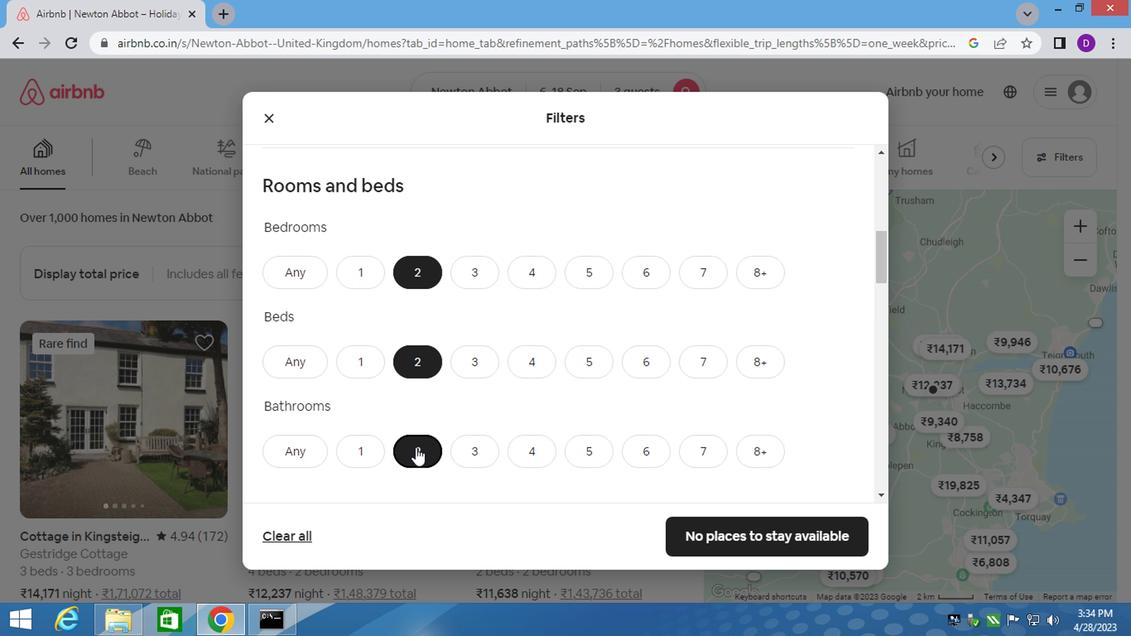 
Action: Mouse moved to (348, 365)
Screenshot: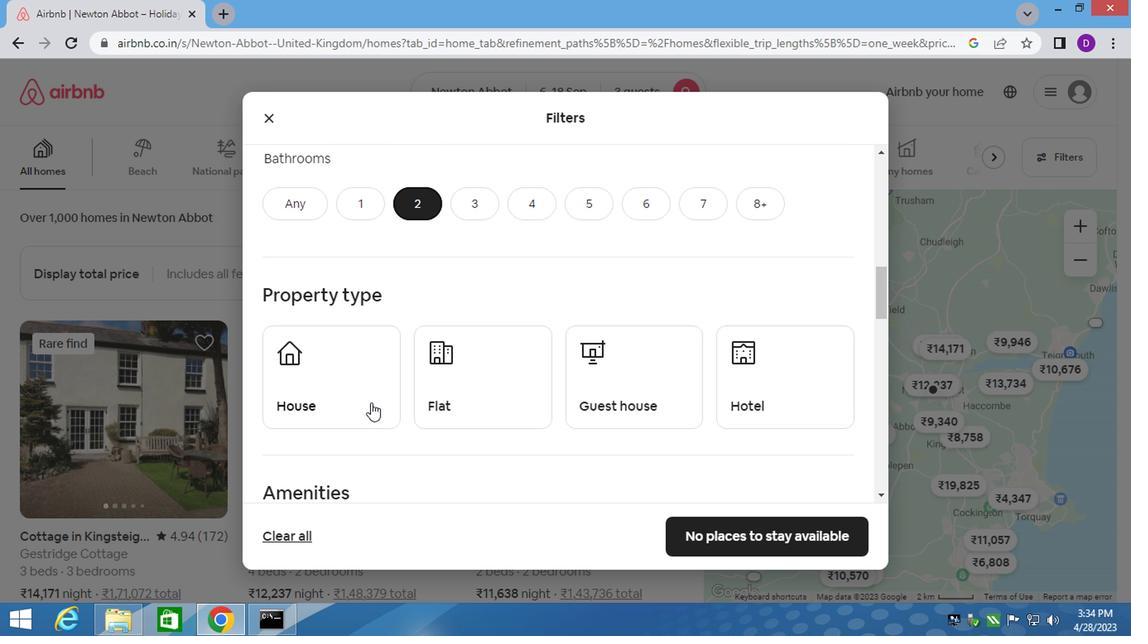 
Action: Mouse pressed left at (348, 365)
Screenshot: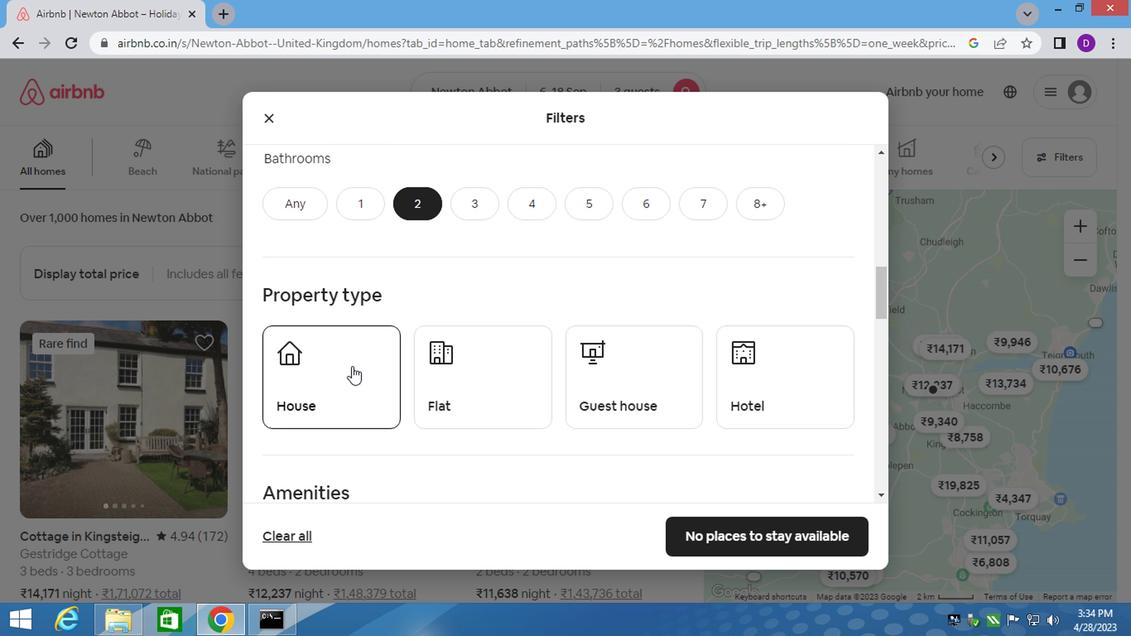 
Action: Mouse moved to (462, 395)
Screenshot: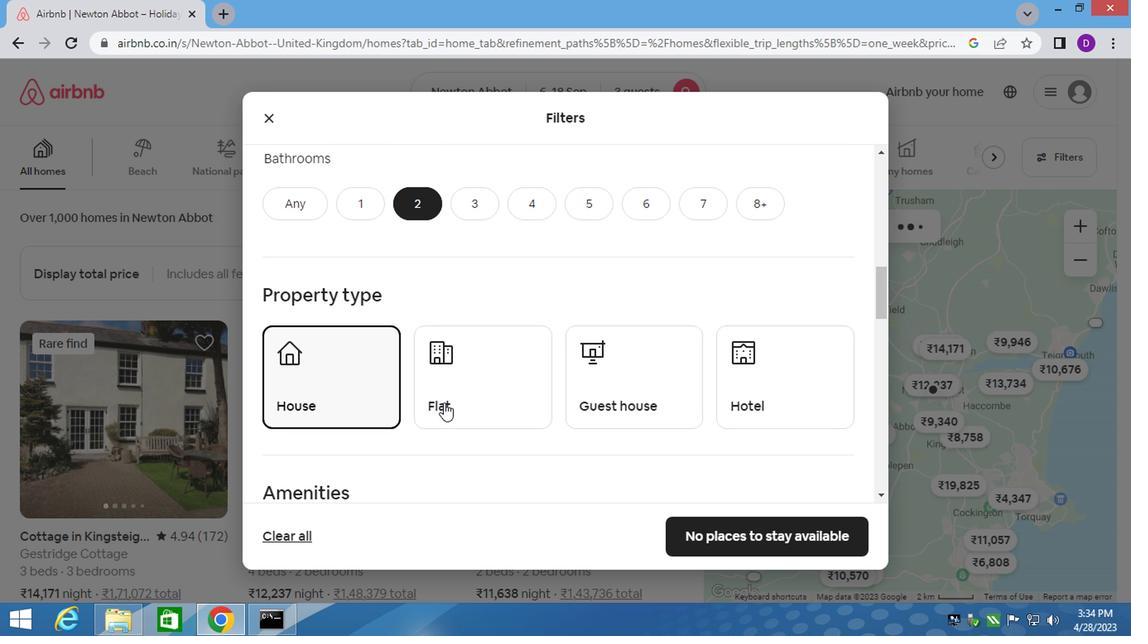 
Action: Mouse pressed left at (462, 395)
Screenshot: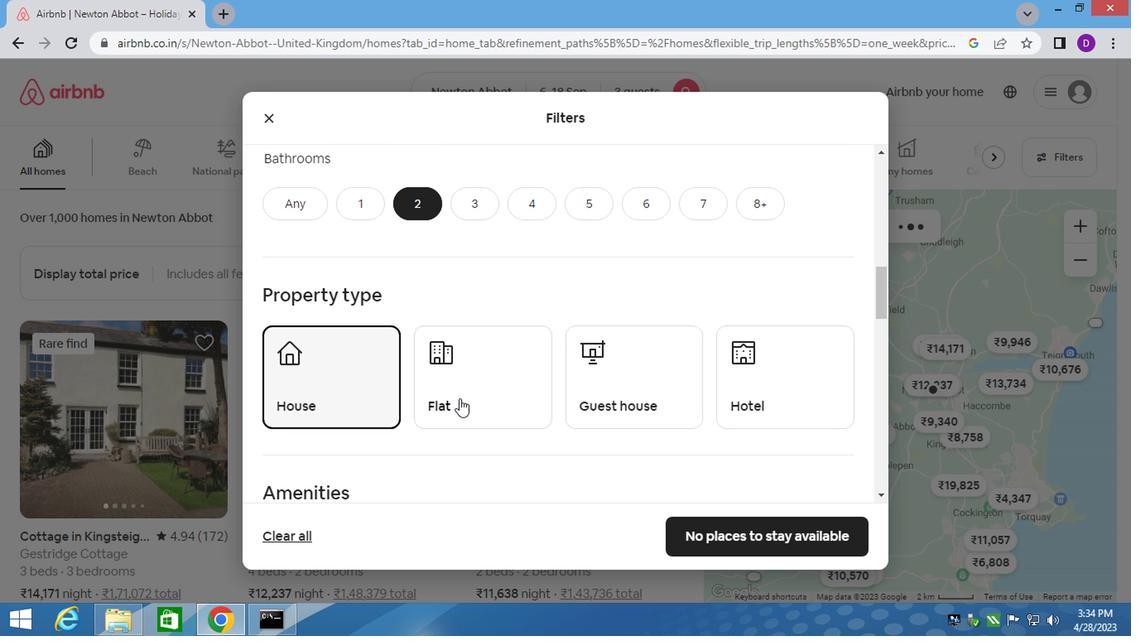 
Action: Mouse moved to (637, 381)
Screenshot: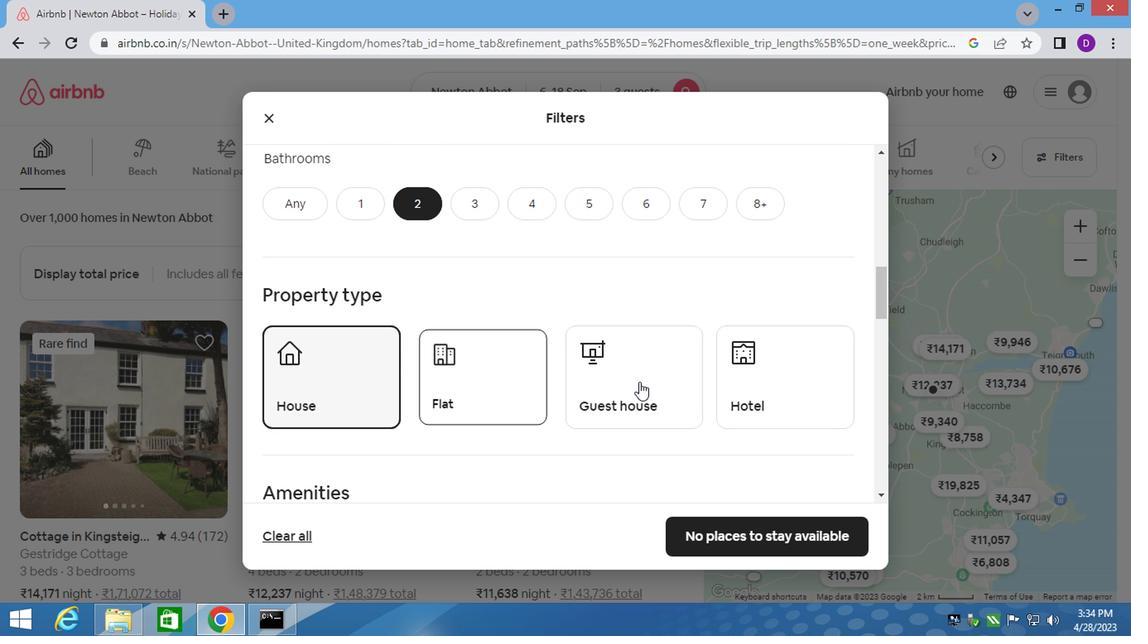
Action: Mouse pressed left at (637, 381)
Screenshot: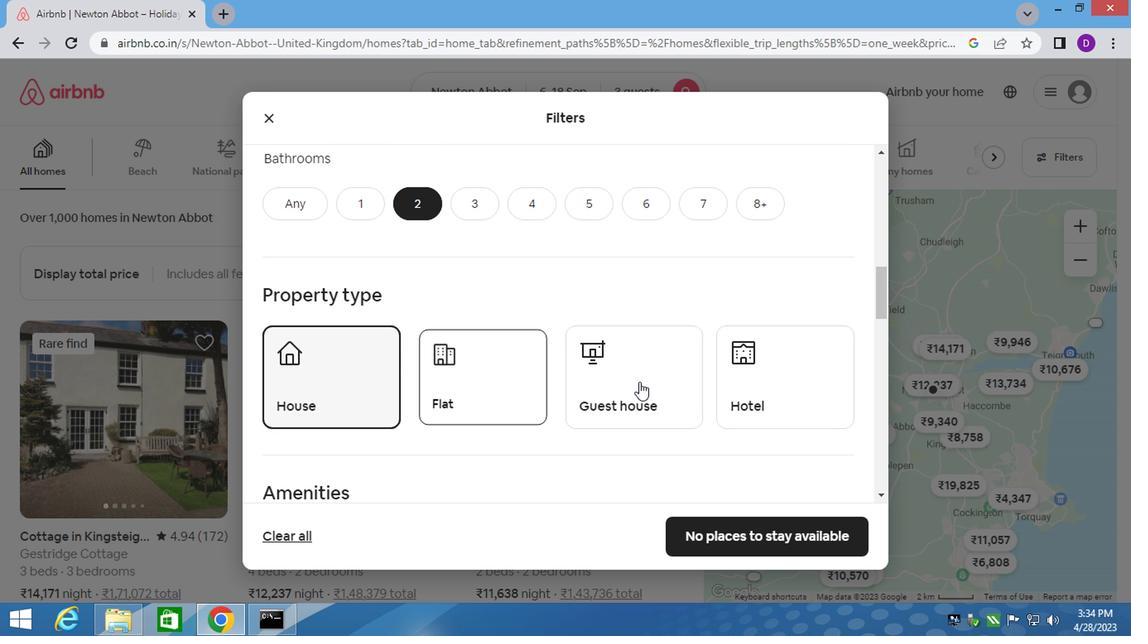 
Action: Mouse moved to (763, 373)
Screenshot: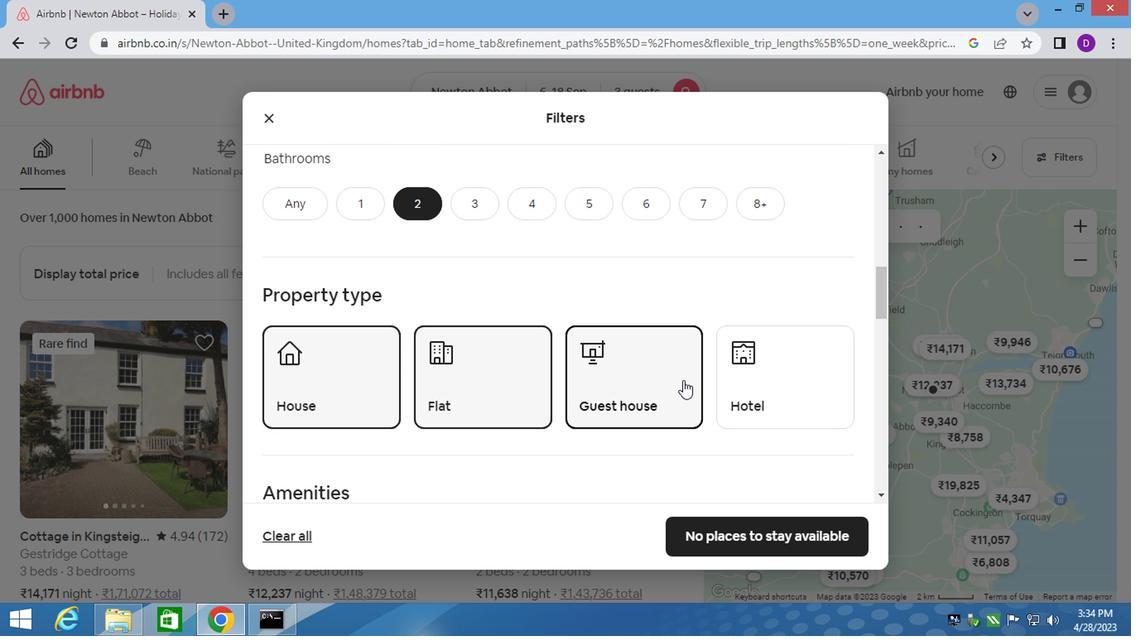 
Action: Mouse pressed left at (763, 373)
Screenshot: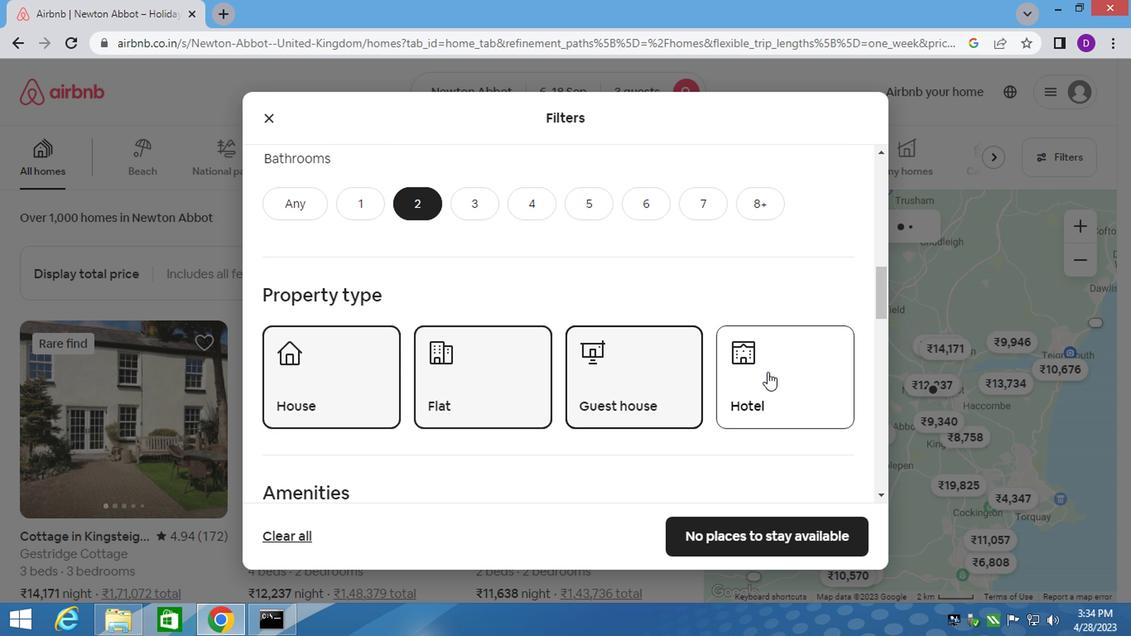 
Action: Mouse moved to (602, 393)
Screenshot: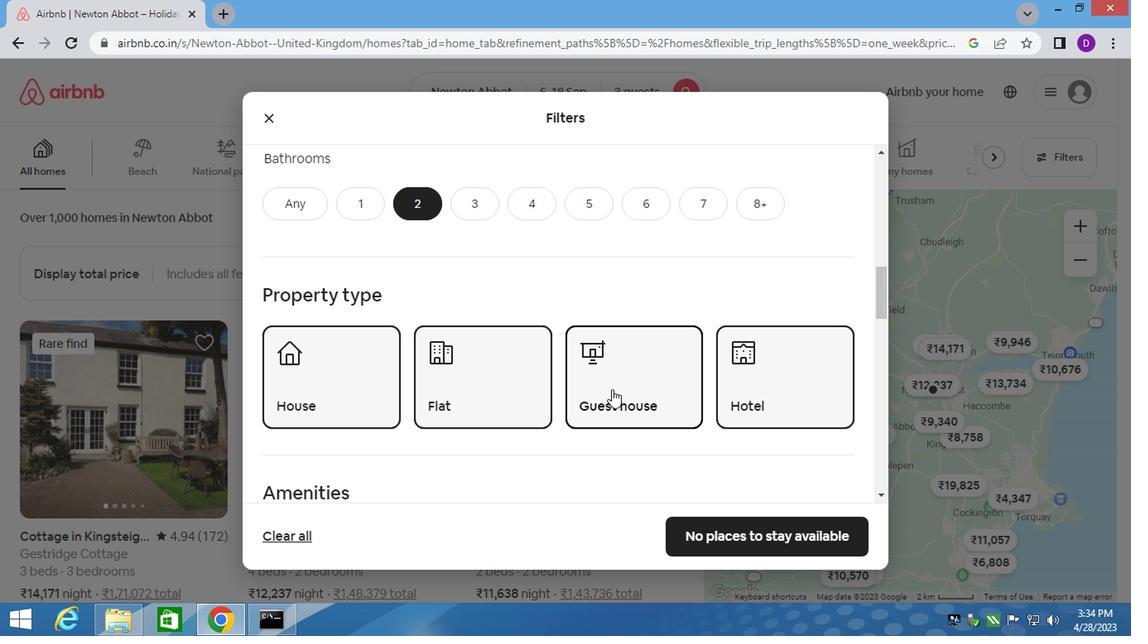 
Action: Mouse scrolled (602, 392) with delta (0, 0)
Screenshot: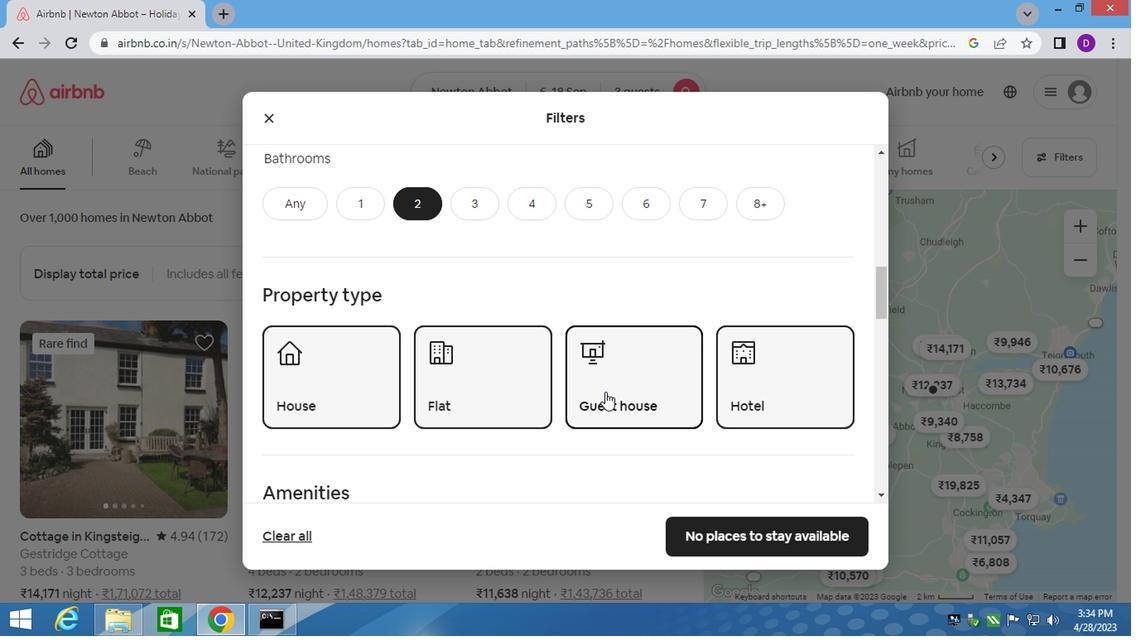 
Action: Mouse scrolled (602, 392) with delta (0, 0)
Screenshot: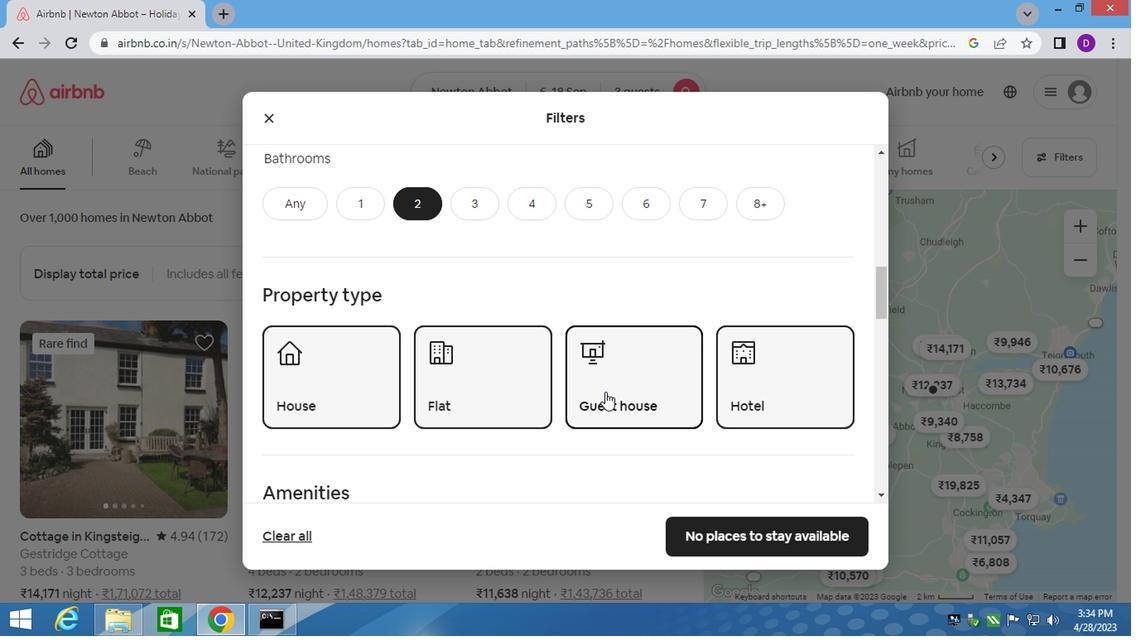
Action: Mouse scrolled (602, 392) with delta (0, 0)
Screenshot: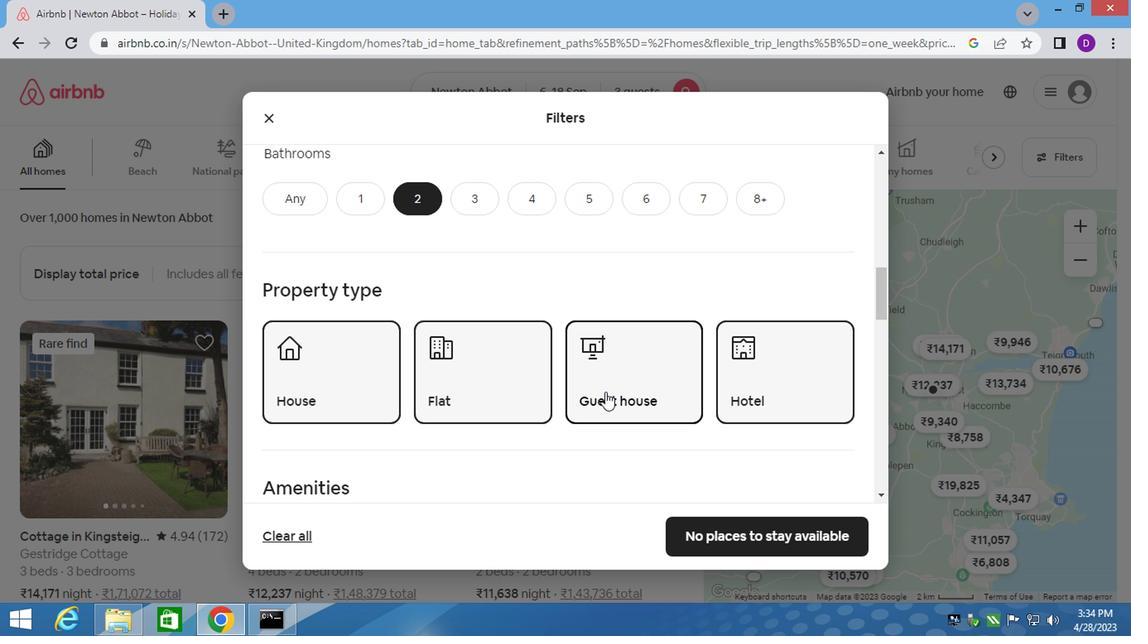 
Action: Mouse moved to (411, 417)
Screenshot: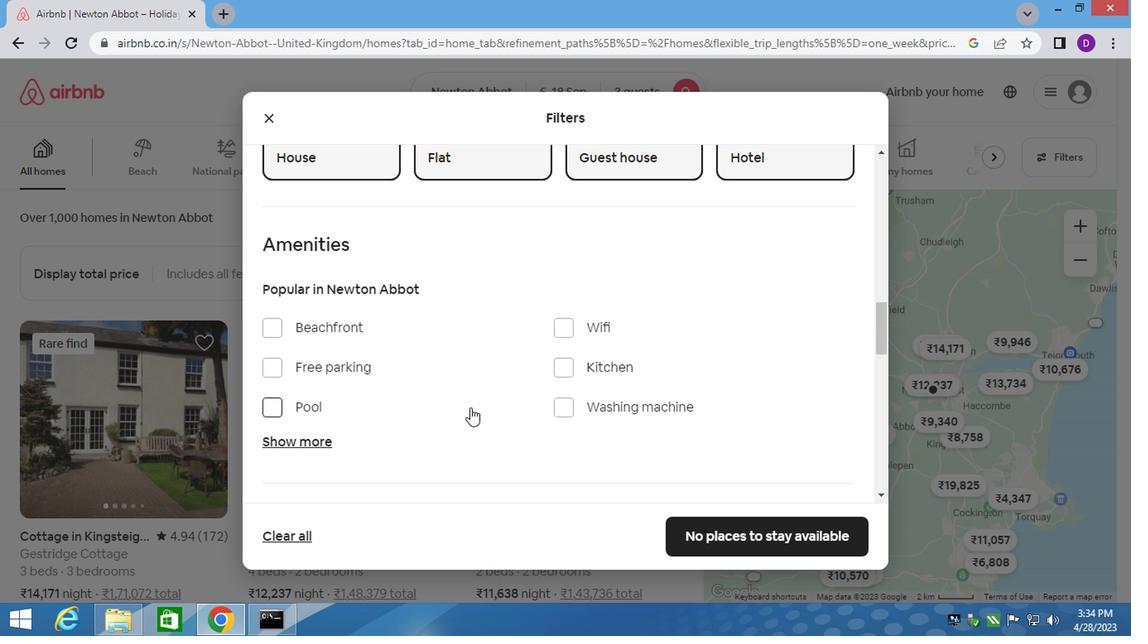 
Action: Mouse scrolled (411, 417) with delta (0, 0)
Screenshot: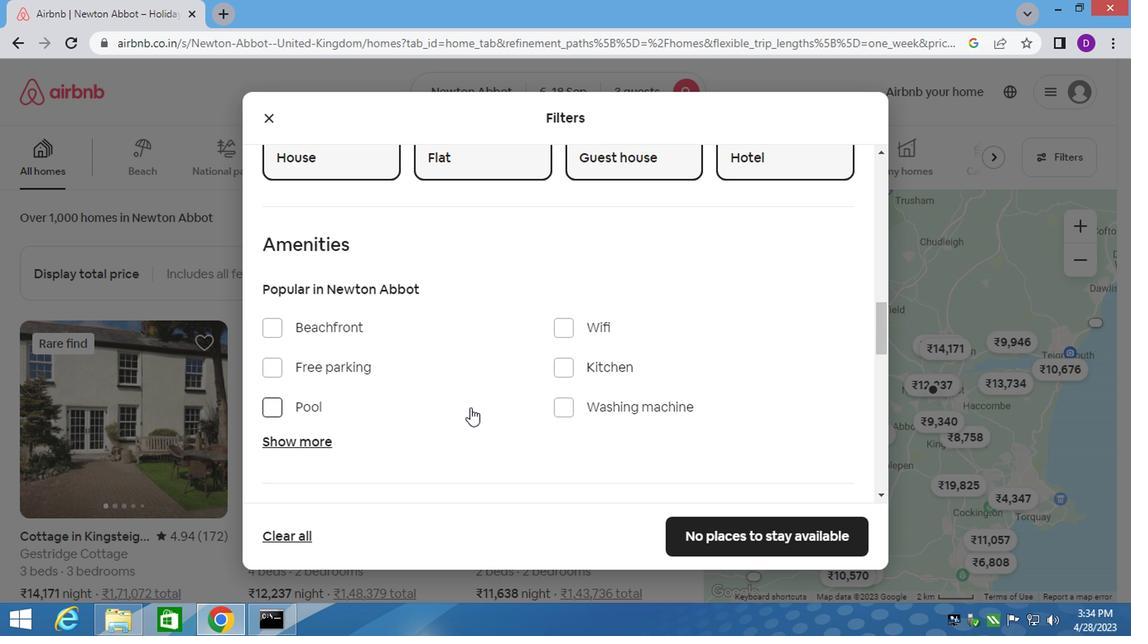
Action: Mouse scrolled (411, 417) with delta (0, 0)
Screenshot: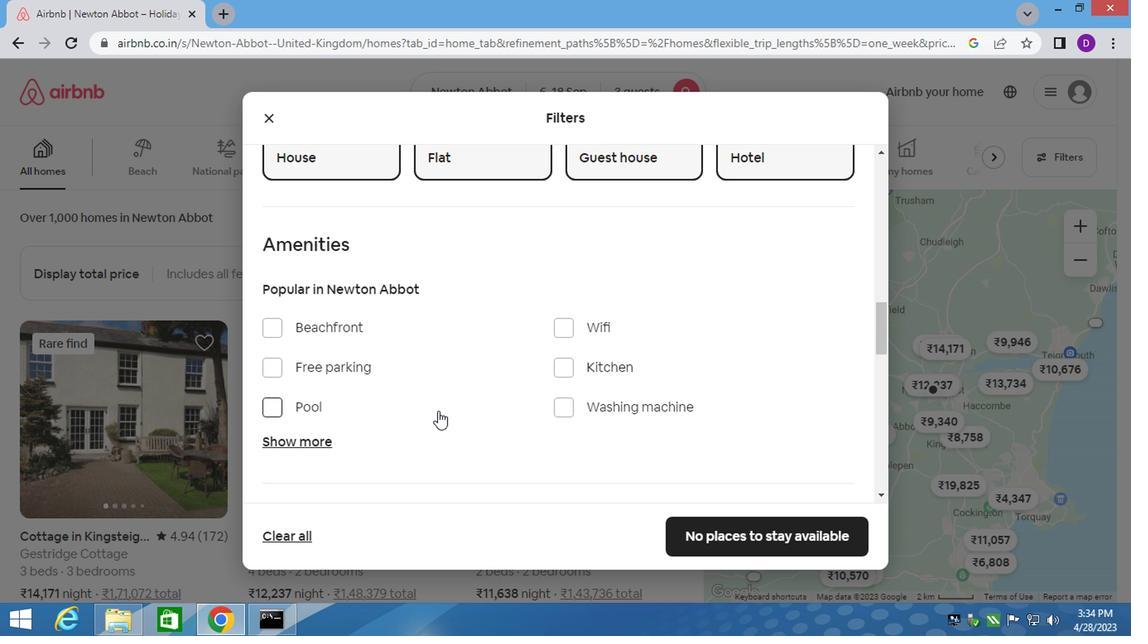 
Action: Mouse moved to (424, 411)
Screenshot: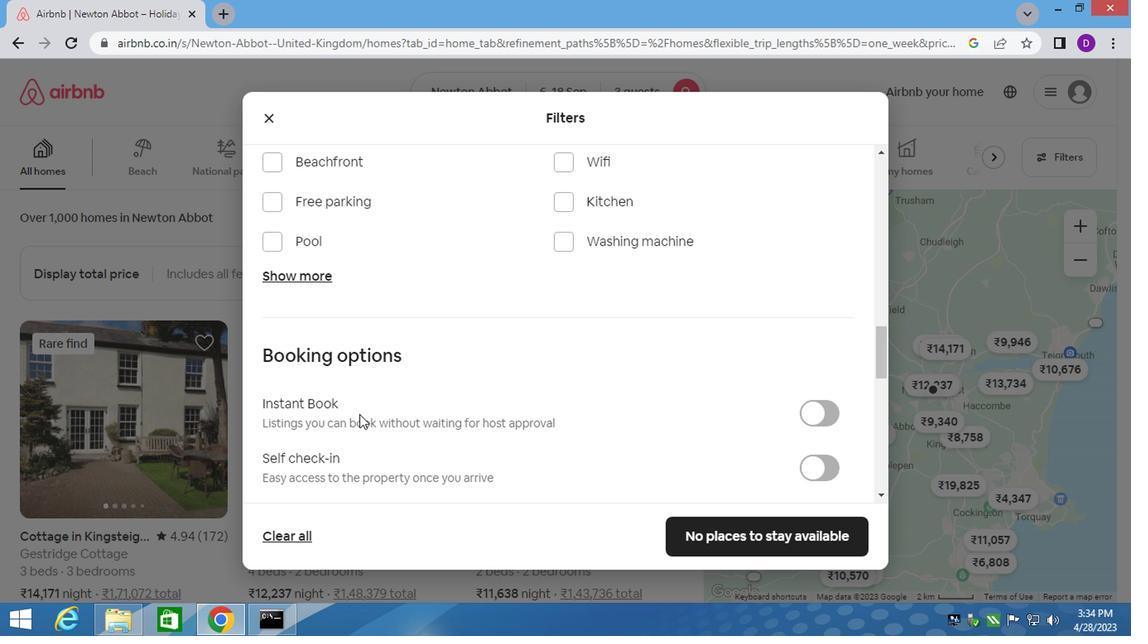 
Action: Mouse scrolled (424, 411) with delta (0, 0)
Screenshot: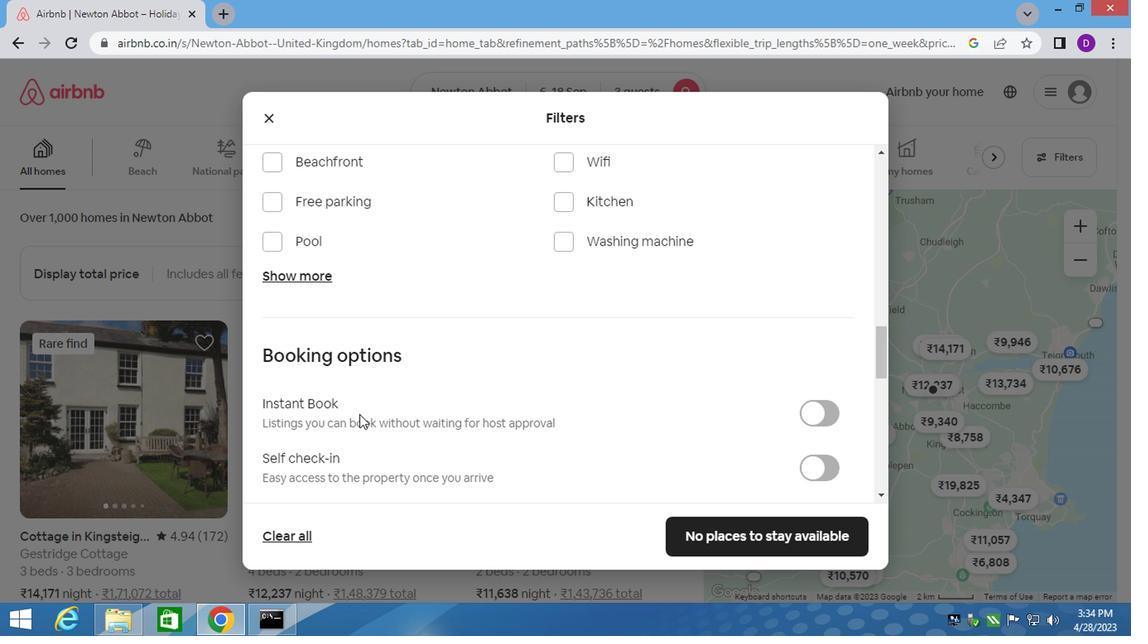 
Action: Mouse moved to (810, 379)
Screenshot: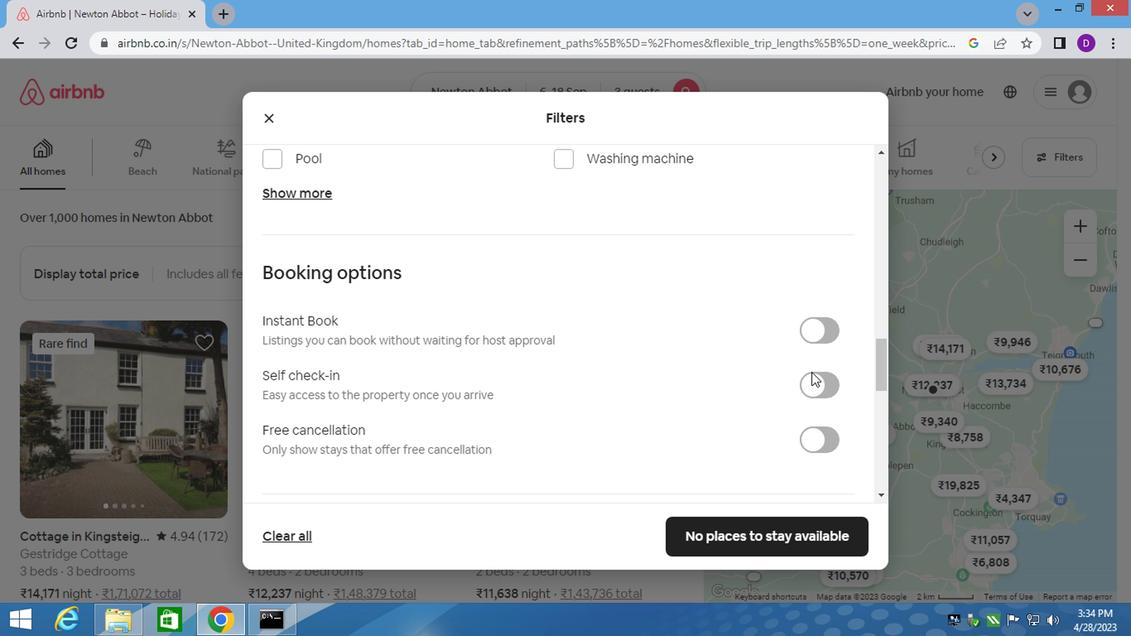 
Action: Mouse pressed left at (810, 379)
Screenshot: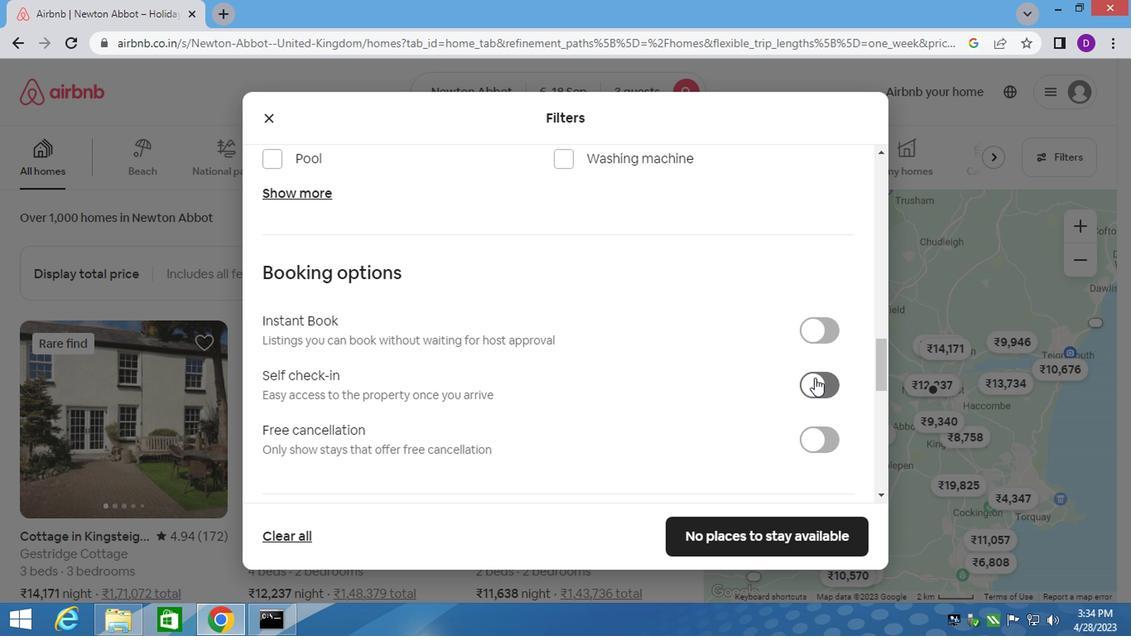 
Action: Mouse moved to (427, 371)
Screenshot: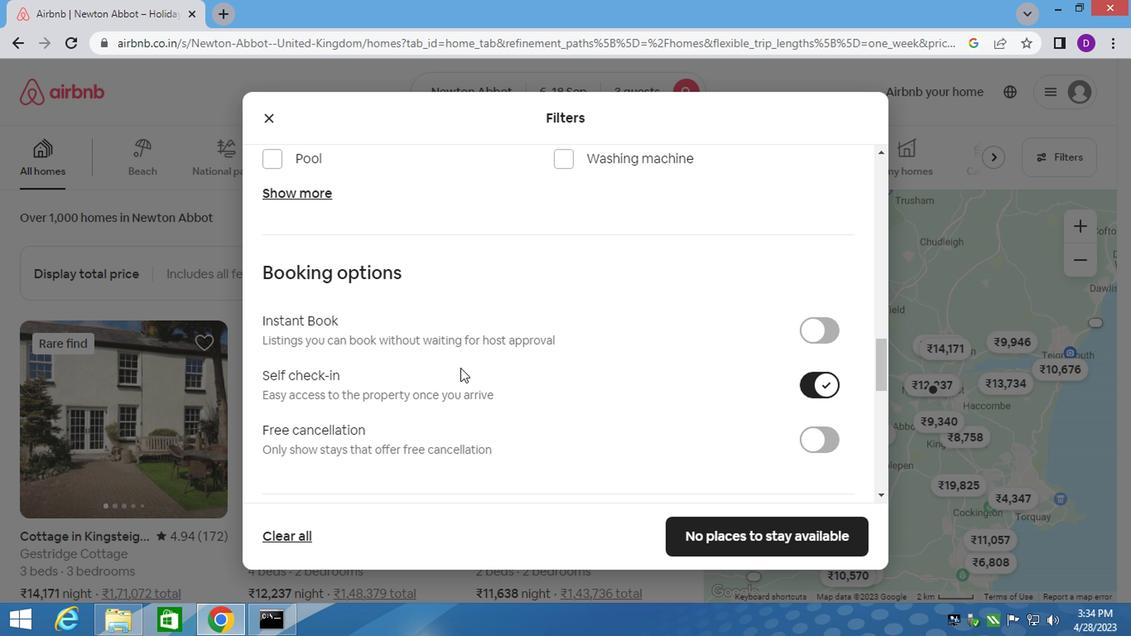 
Action: Mouse scrolled (427, 372) with delta (0, 1)
Screenshot: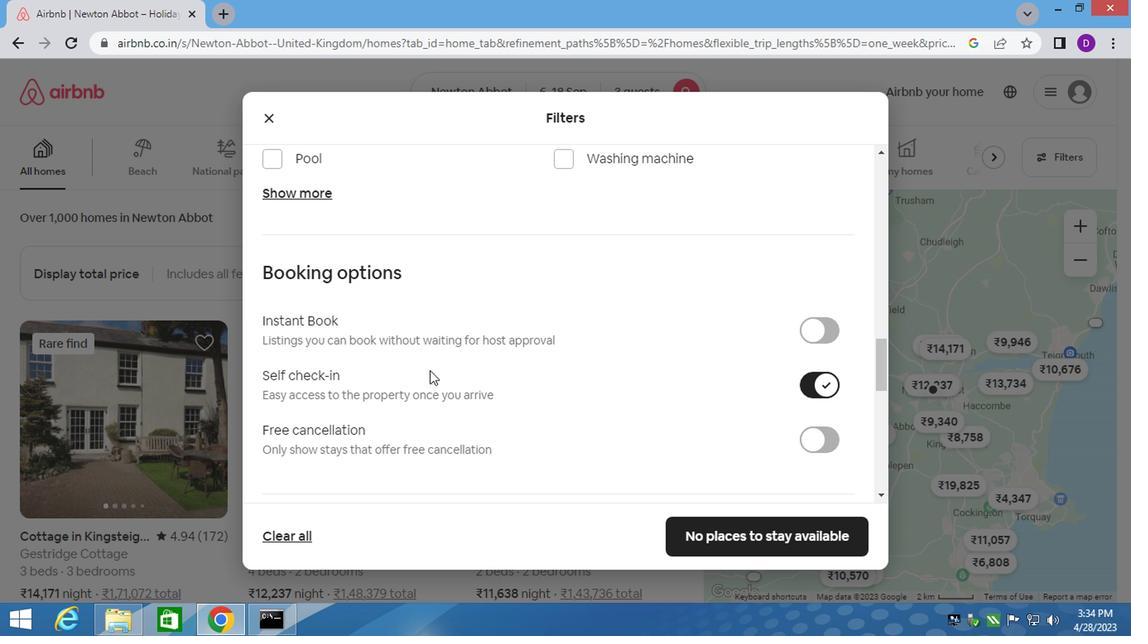 
Action: Mouse scrolled (427, 372) with delta (0, 1)
Screenshot: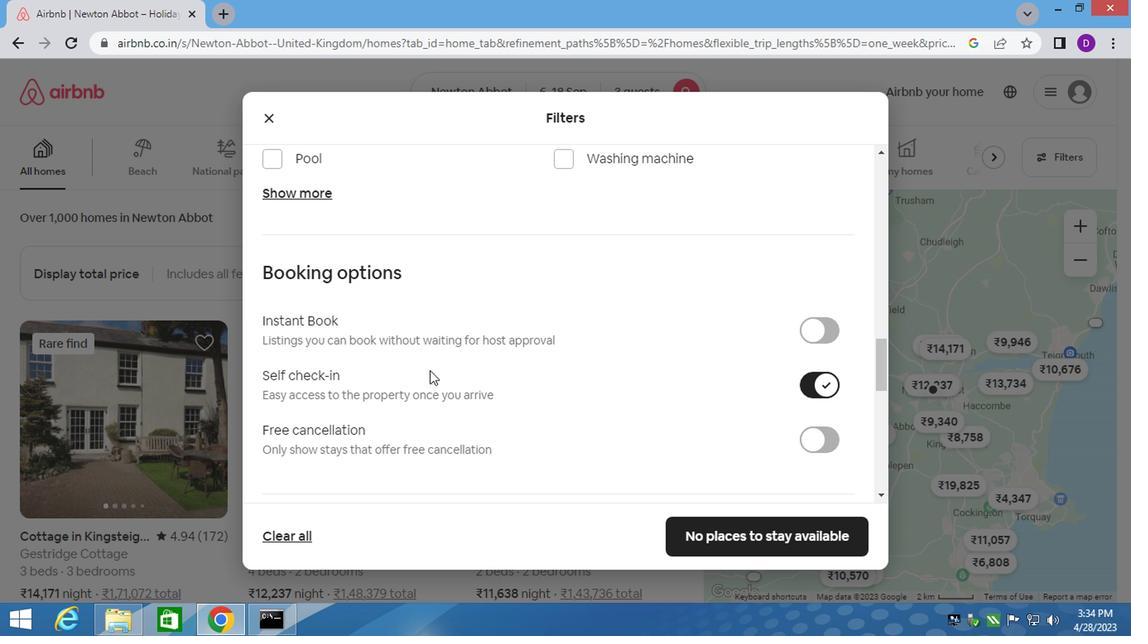 
Action: Mouse scrolled (427, 372) with delta (0, 1)
Screenshot: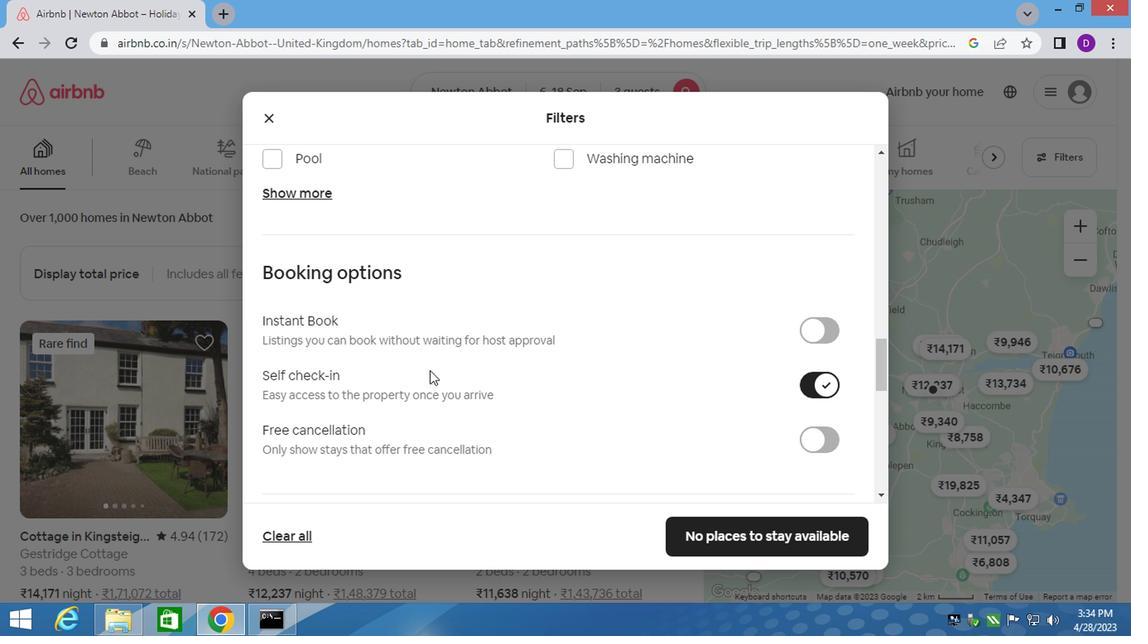 
Action: Mouse scrolled (427, 372) with delta (0, 1)
Screenshot: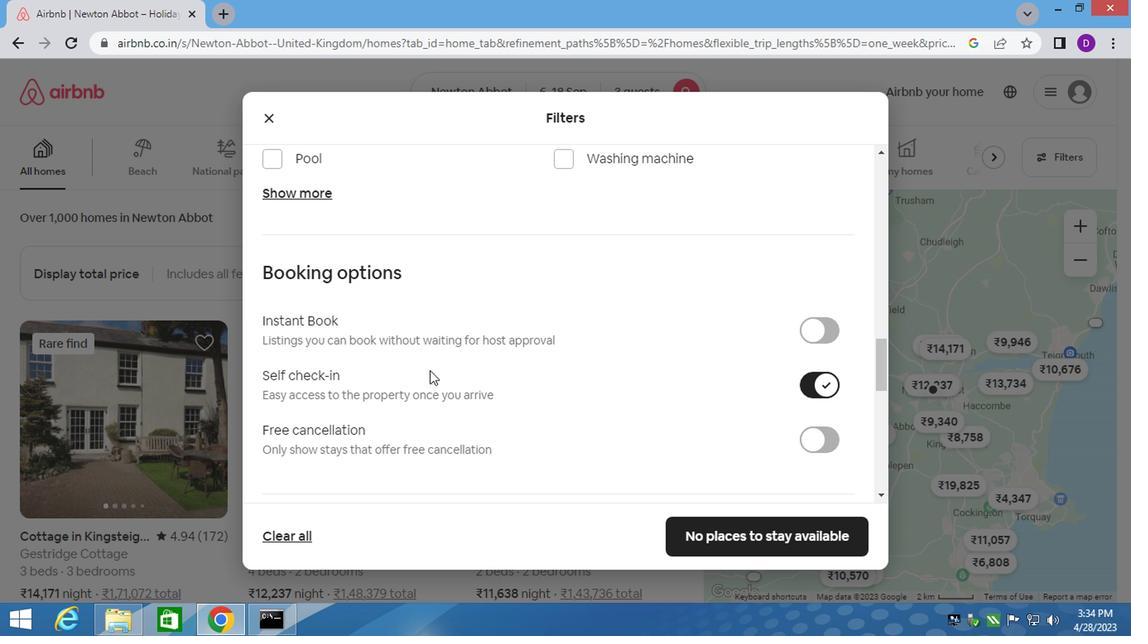 
Action: Mouse scrolled (427, 372) with delta (0, 1)
Screenshot: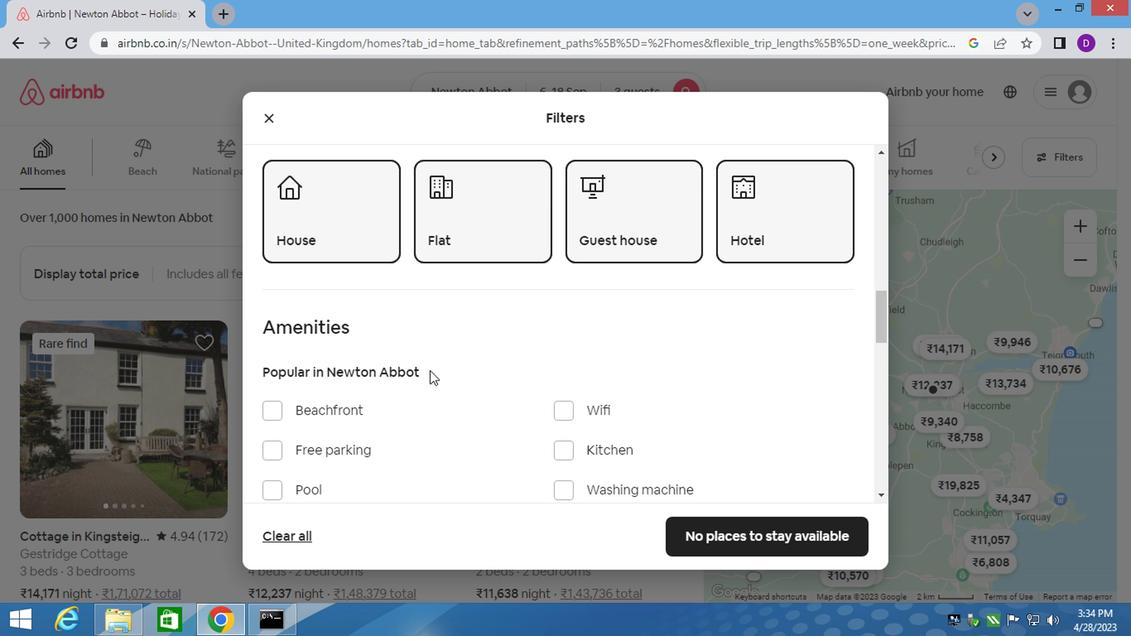 
Action: Mouse scrolled (427, 372) with delta (0, 1)
Screenshot: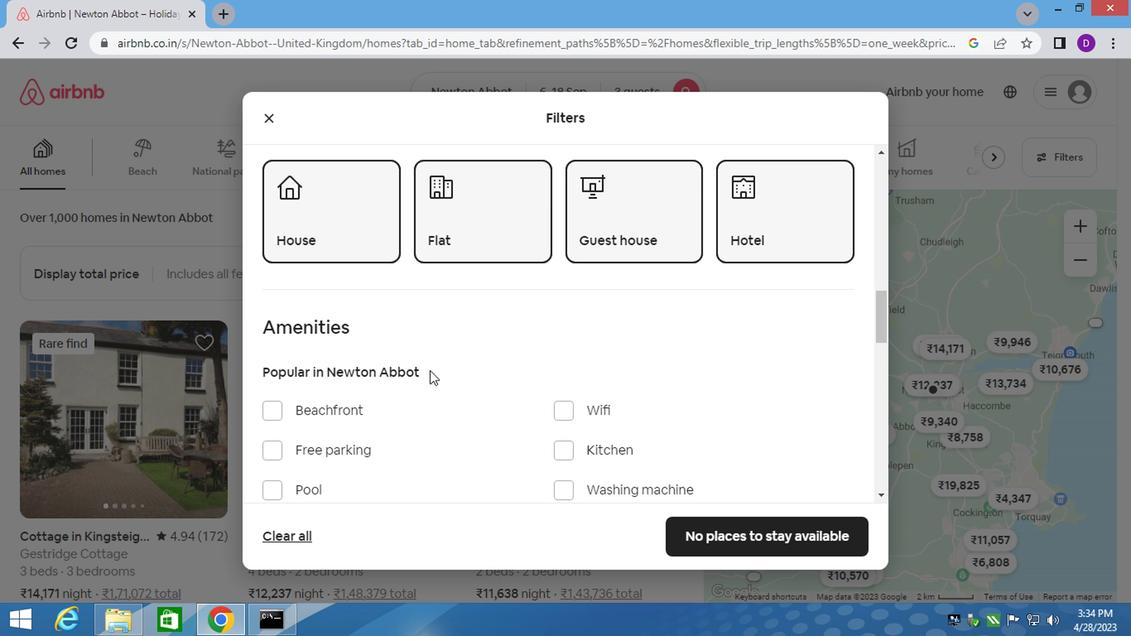 
Action: Mouse scrolled (427, 372) with delta (0, 1)
Screenshot: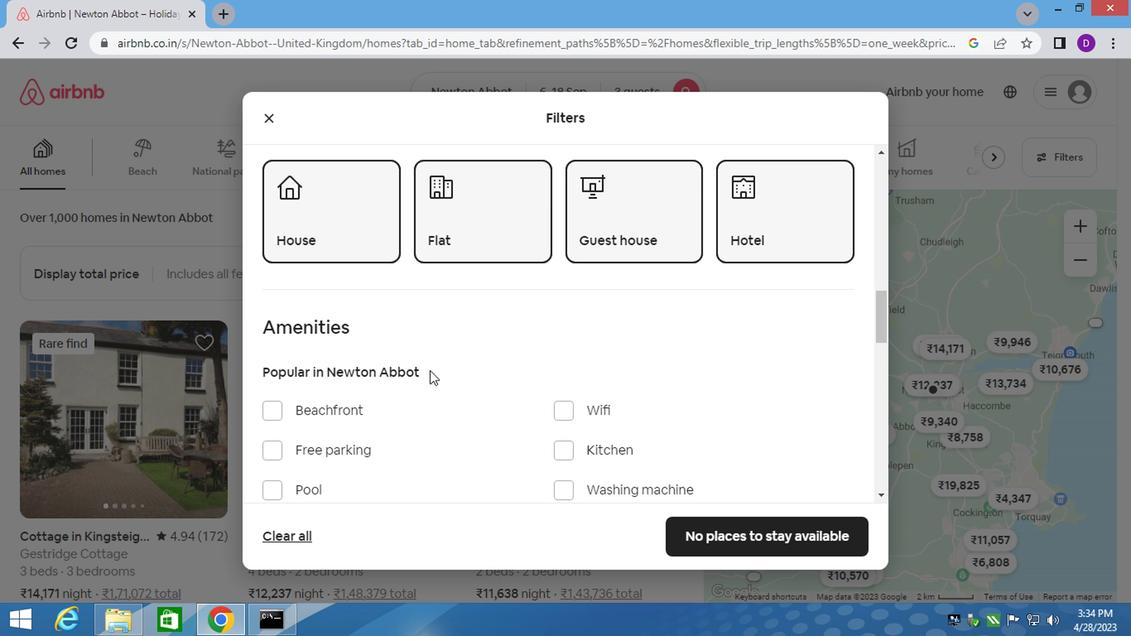 
Action: Mouse scrolled (427, 372) with delta (0, 1)
Screenshot: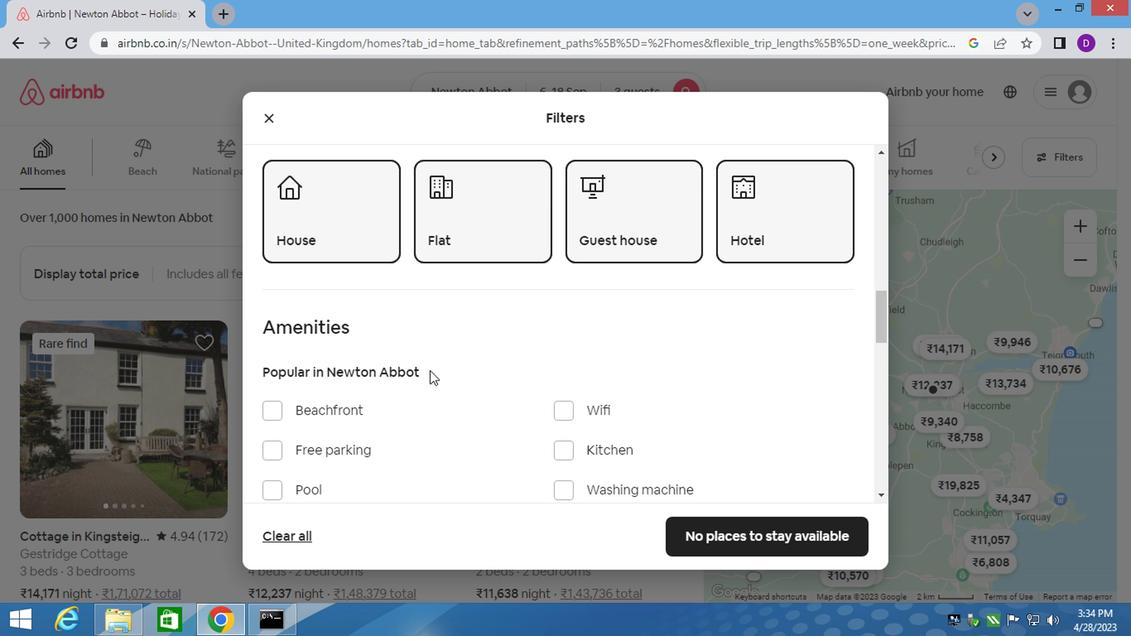
Action: Mouse scrolled (427, 372) with delta (0, 1)
Screenshot: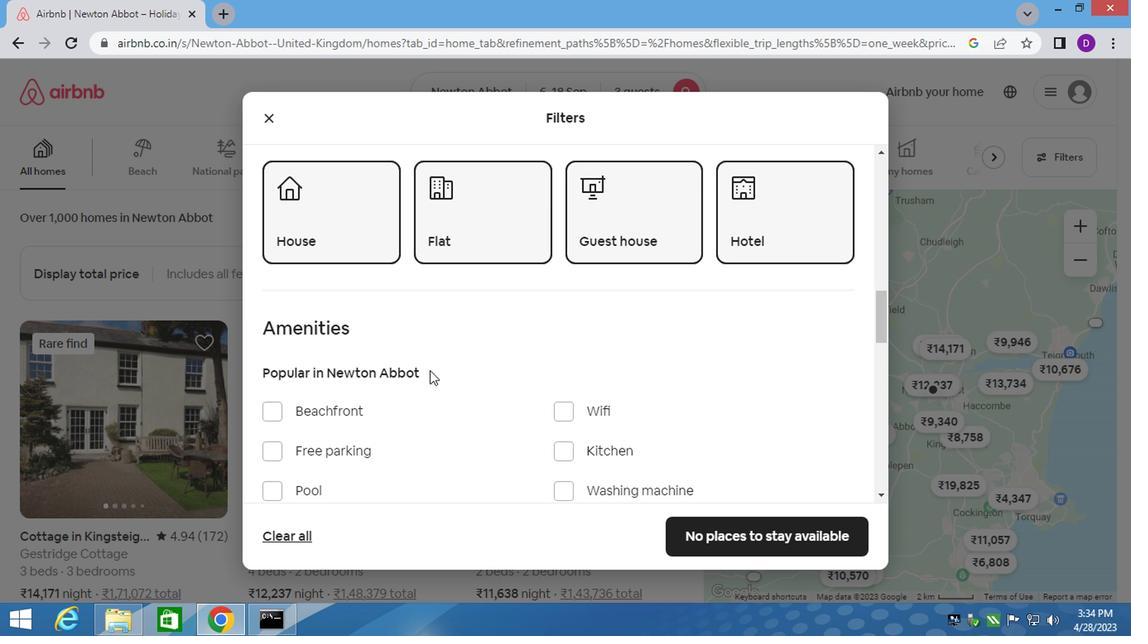 
Action: Mouse scrolled (427, 372) with delta (0, 1)
Screenshot: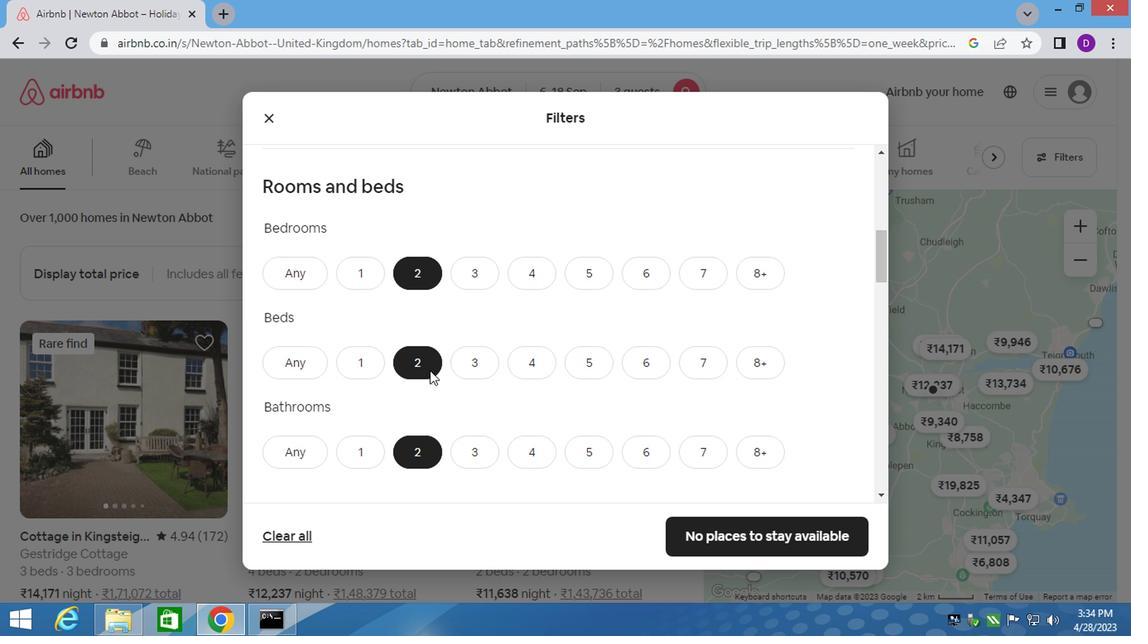 
Action: Mouse scrolled (427, 372) with delta (0, 1)
Screenshot: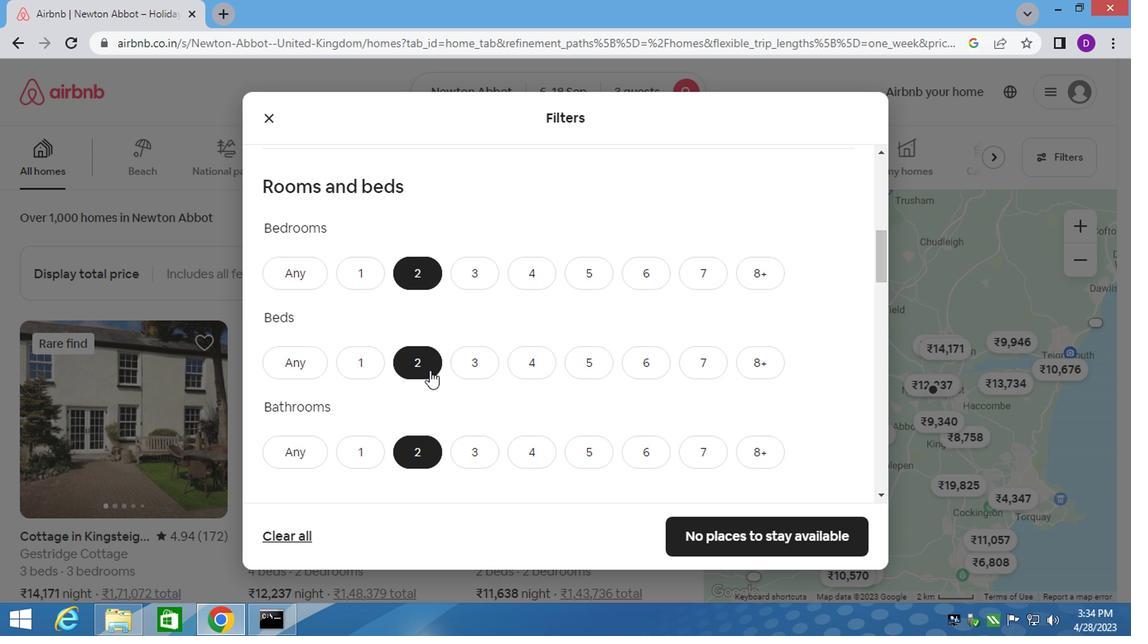 
Action: Mouse scrolled (427, 372) with delta (0, 1)
Screenshot: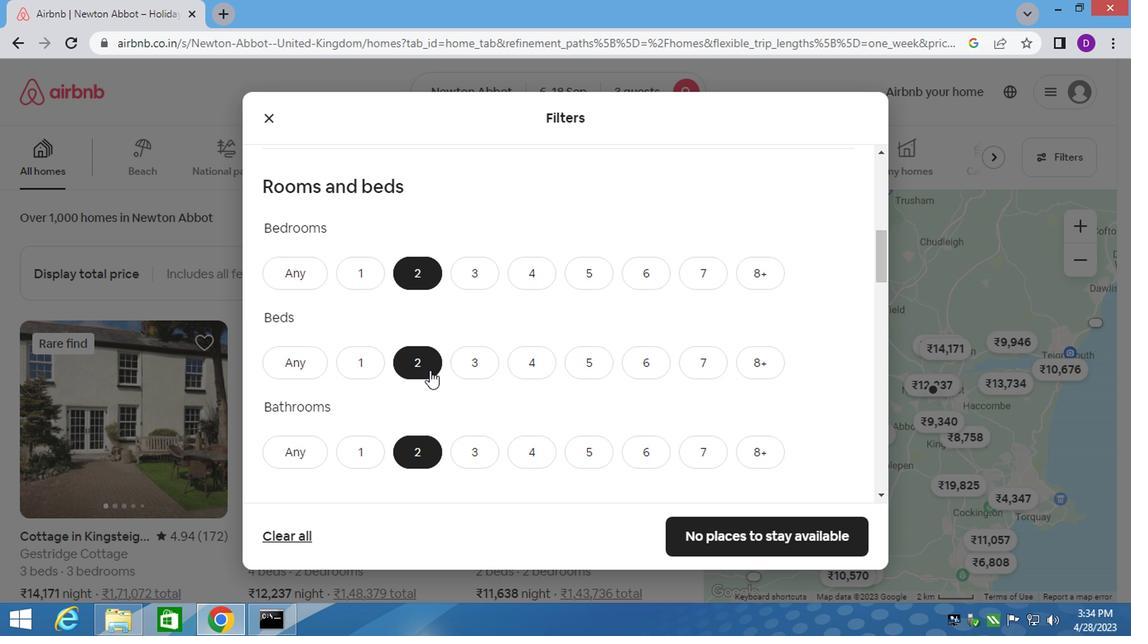 
Action: Mouse scrolled (427, 372) with delta (0, 1)
Screenshot: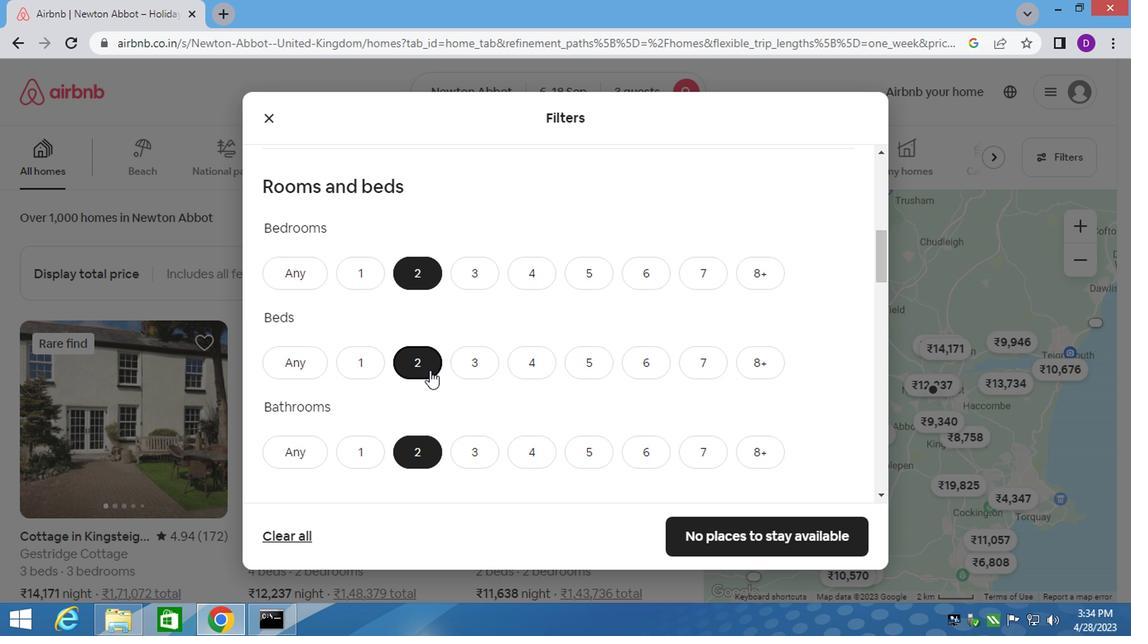 
Action: Mouse scrolled (427, 371) with delta (0, 0)
Screenshot: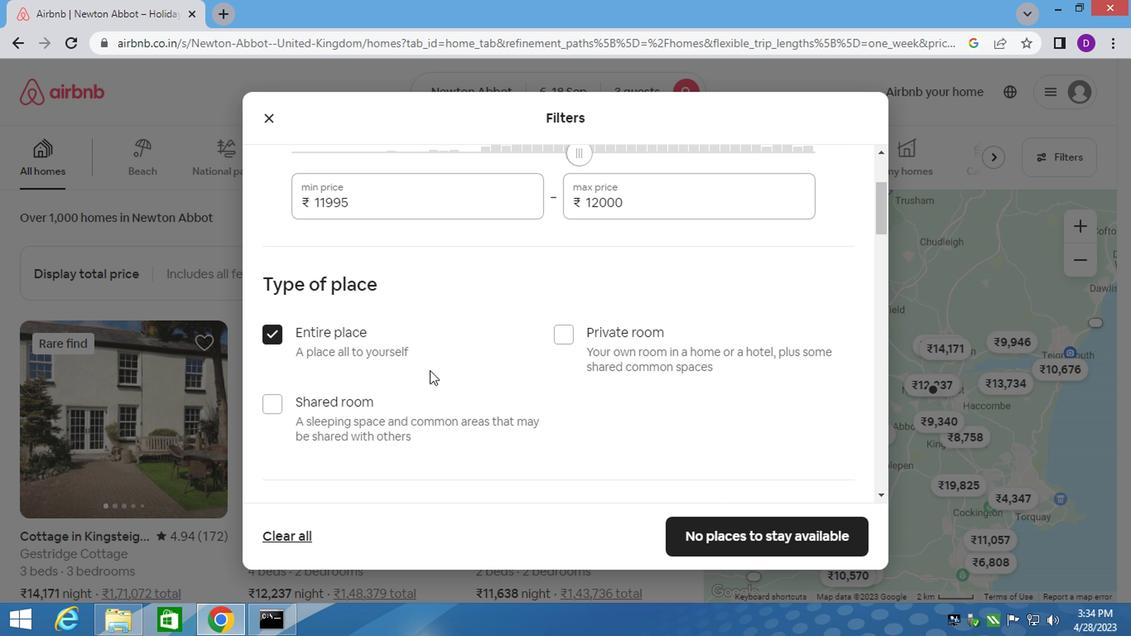 
Action: Mouse scrolled (427, 371) with delta (0, 0)
Screenshot: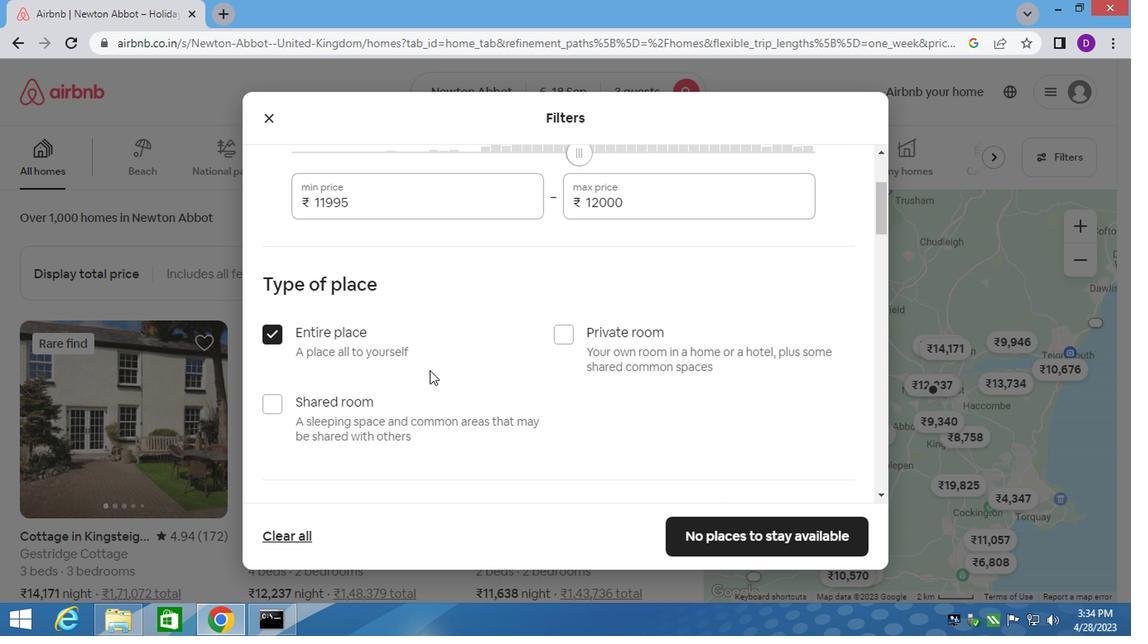 
Action: Mouse scrolled (427, 371) with delta (0, 0)
Screenshot: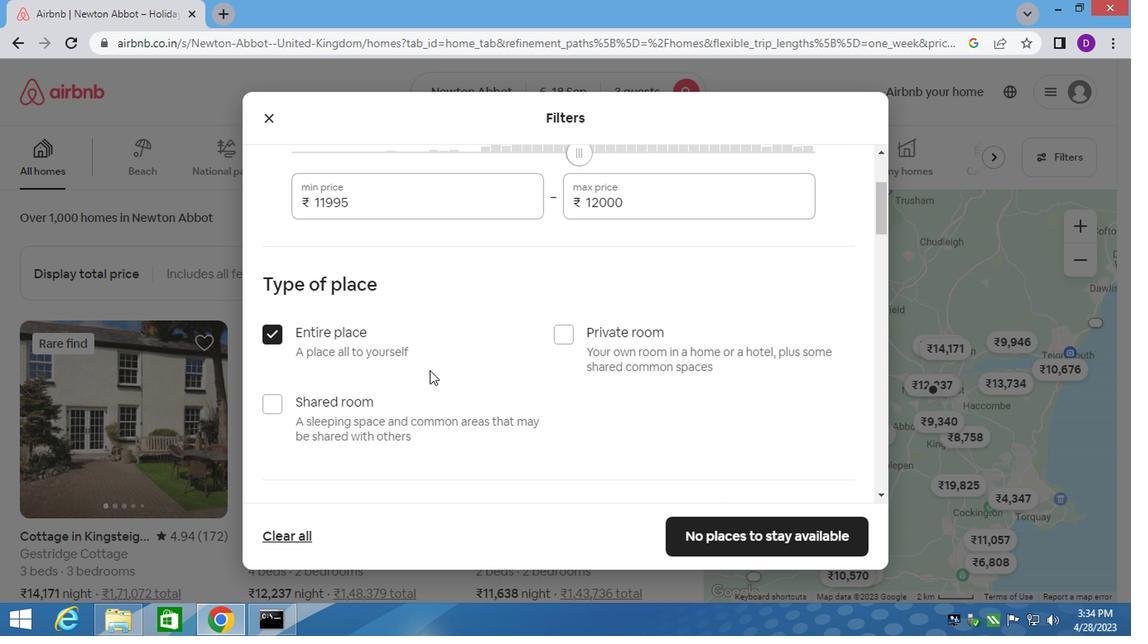 
Action: Mouse scrolled (427, 371) with delta (0, 0)
Screenshot: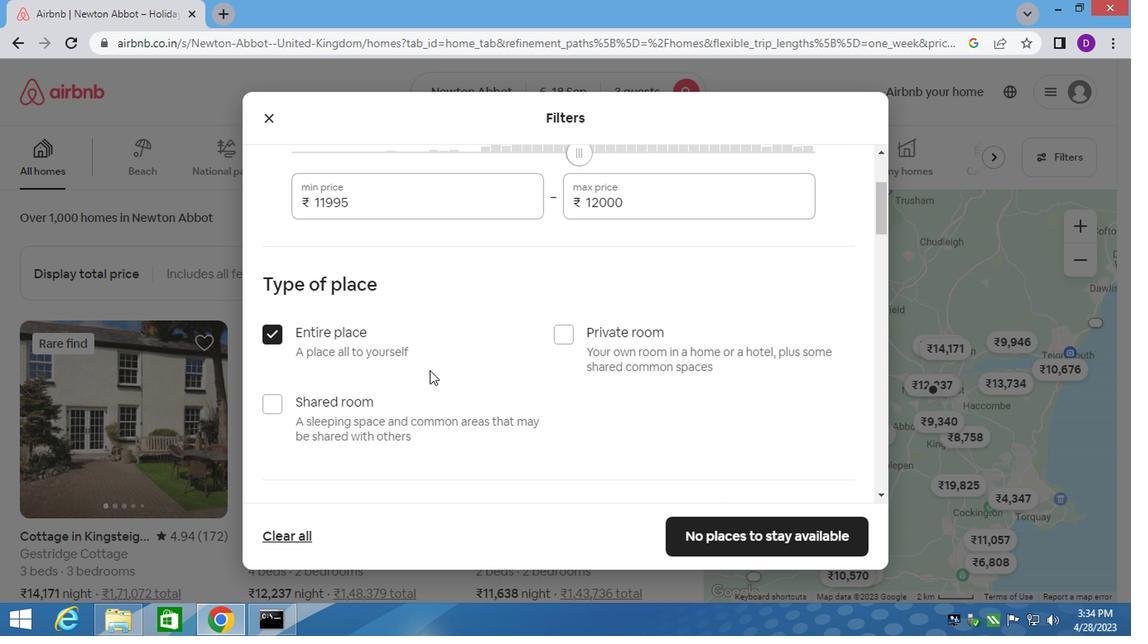 
Action: Mouse scrolled (427, 371) with delta (0, 0)
Screenshot: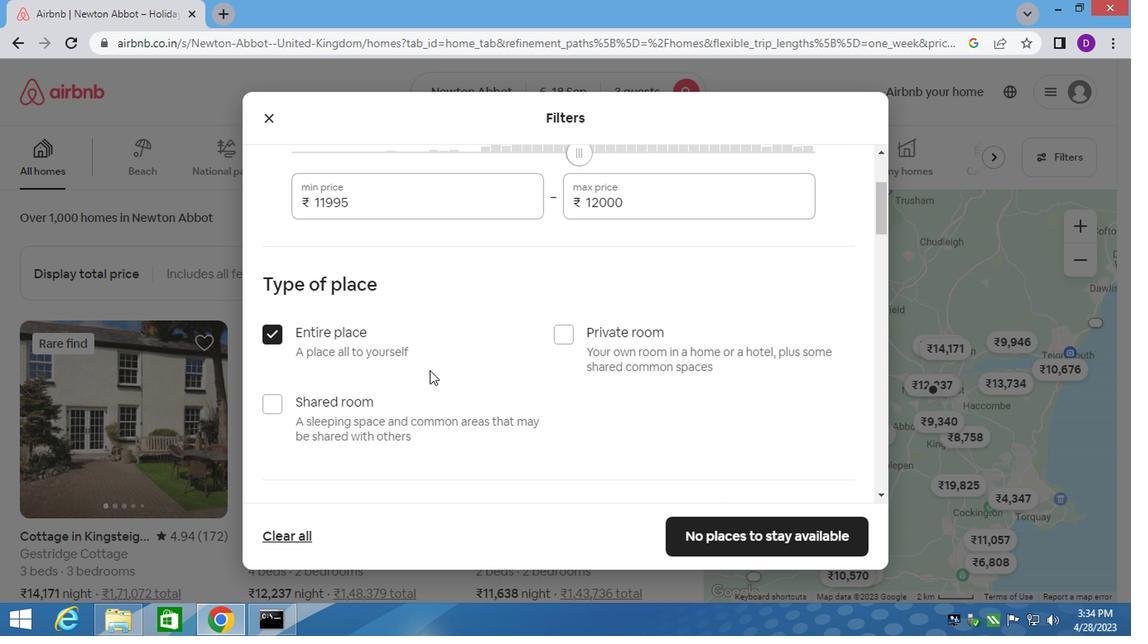 
Action: Mouse scrolled (427, 371) with delta (0, 0)
Screenshot: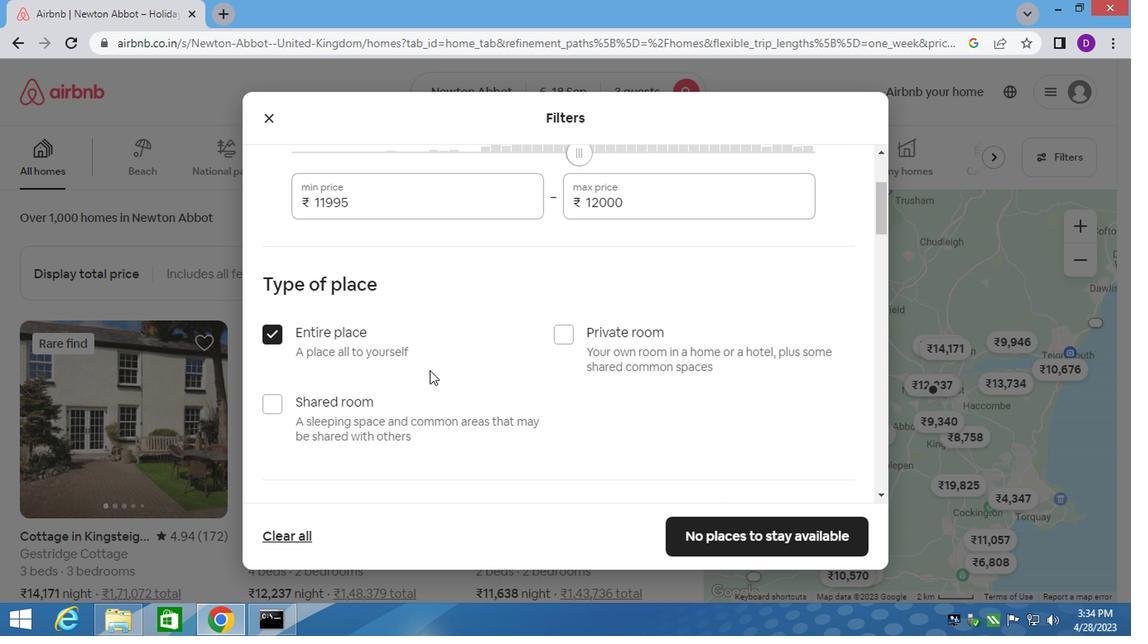 
Action: Mouse scrolled (427, 371) with delta (0, 0)
Screenshot: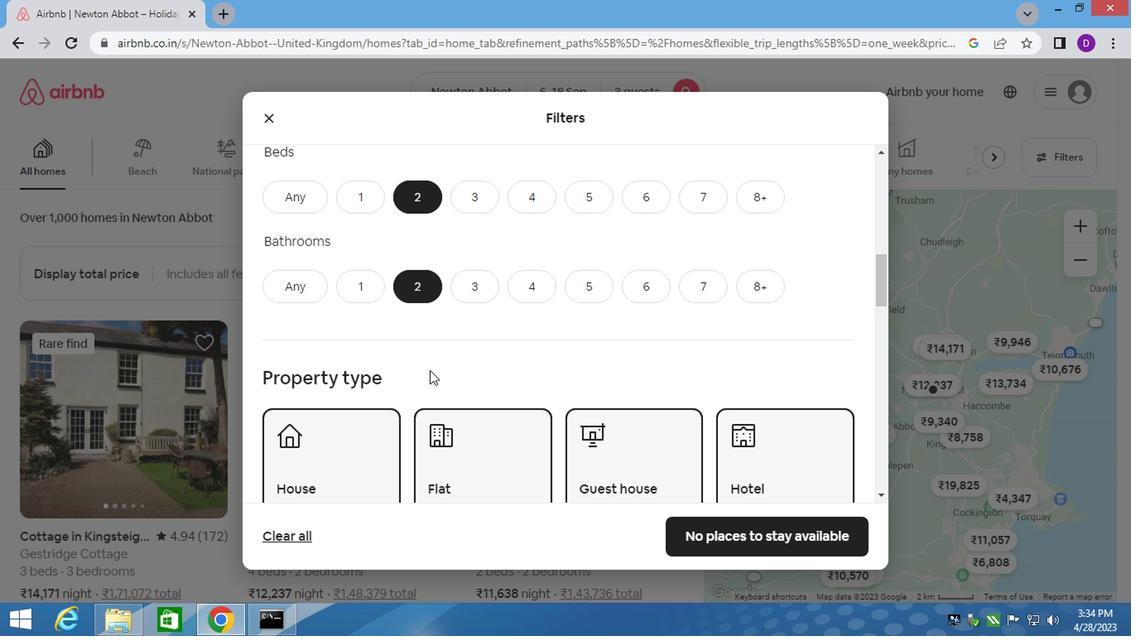 
Action: Mouse scrolled (427, 371) with delta (0, 0)
Screenshot: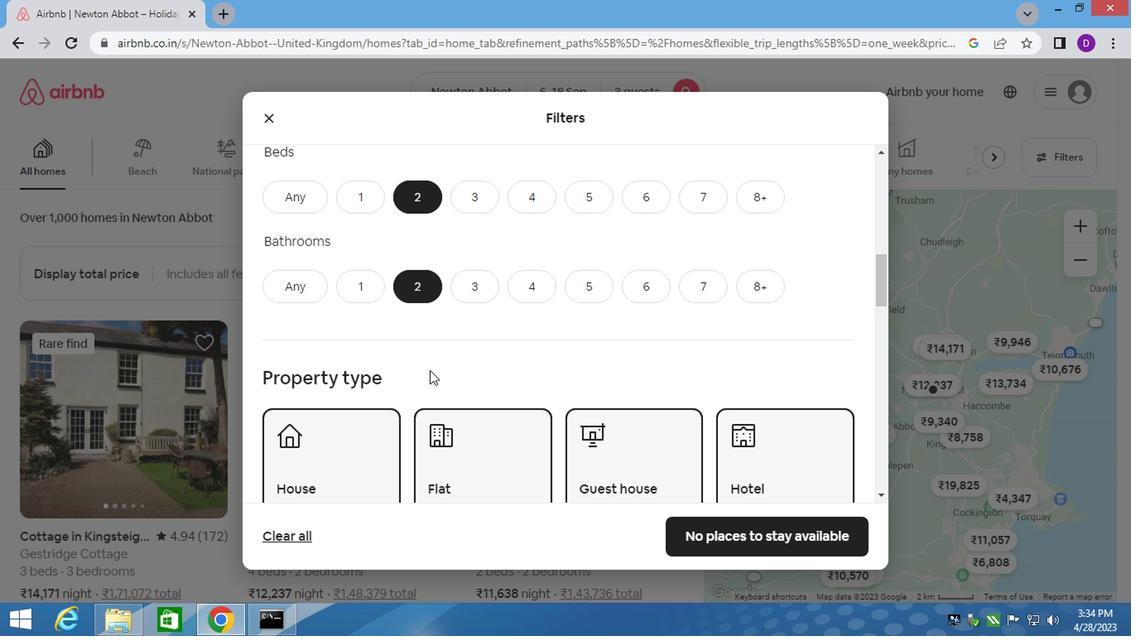 
Action: Mouse scrolled (427, 371) with delta (0, 0)
Screenshot: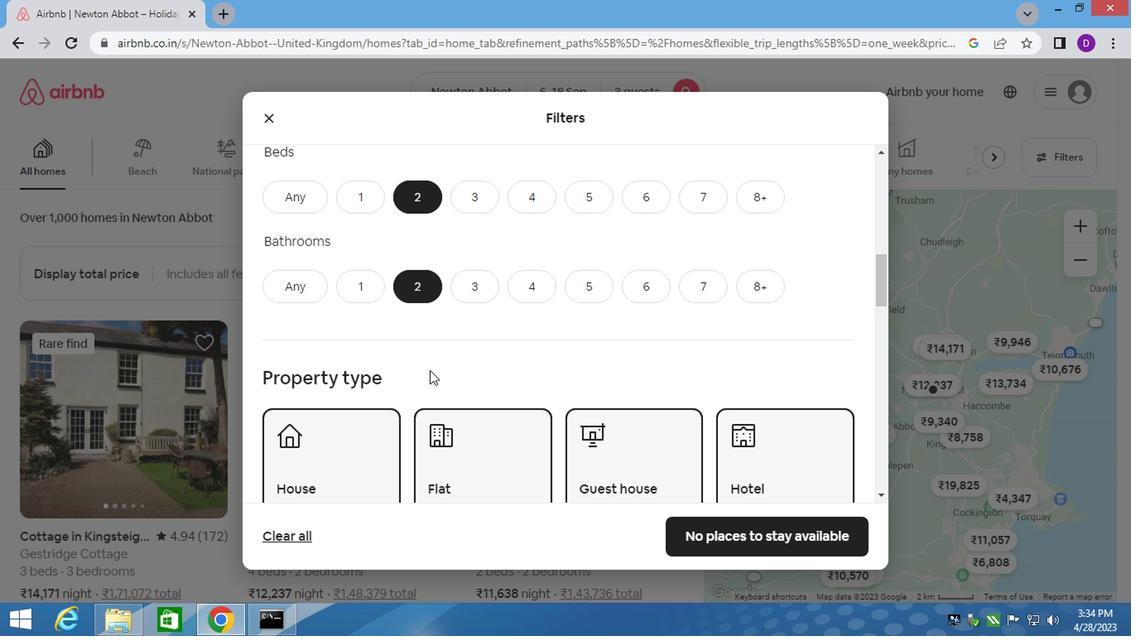 
Action: Mouse scrolled (427, 371) with delta (0, 0)
Screenshot: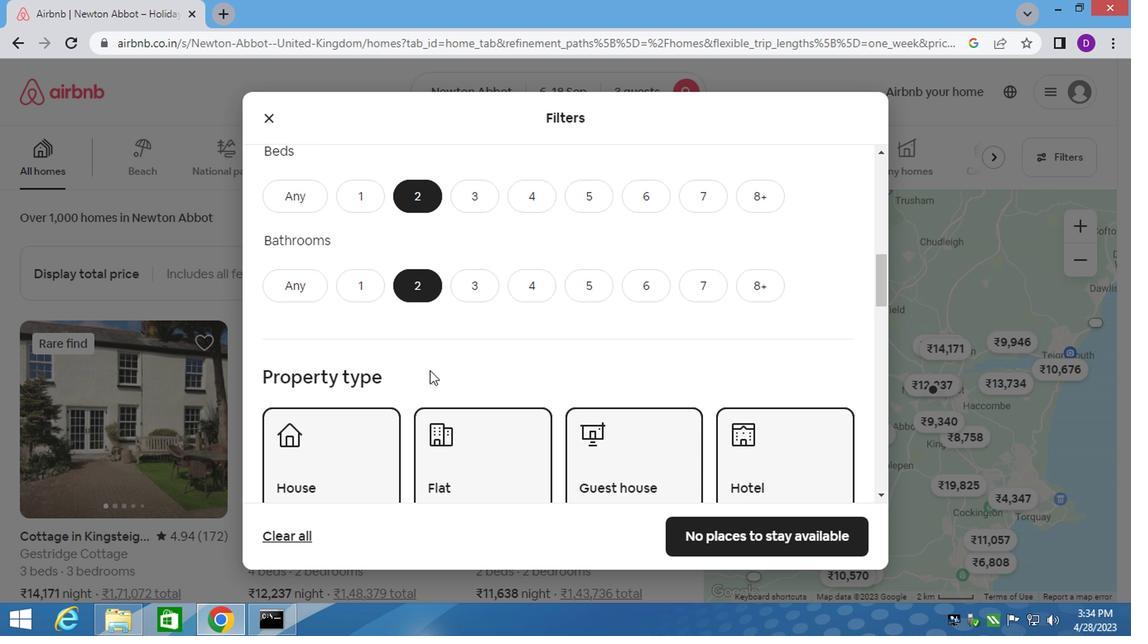 
Action: Mouse scrolled (427, 371) with delta (0, 0)
Screenshot: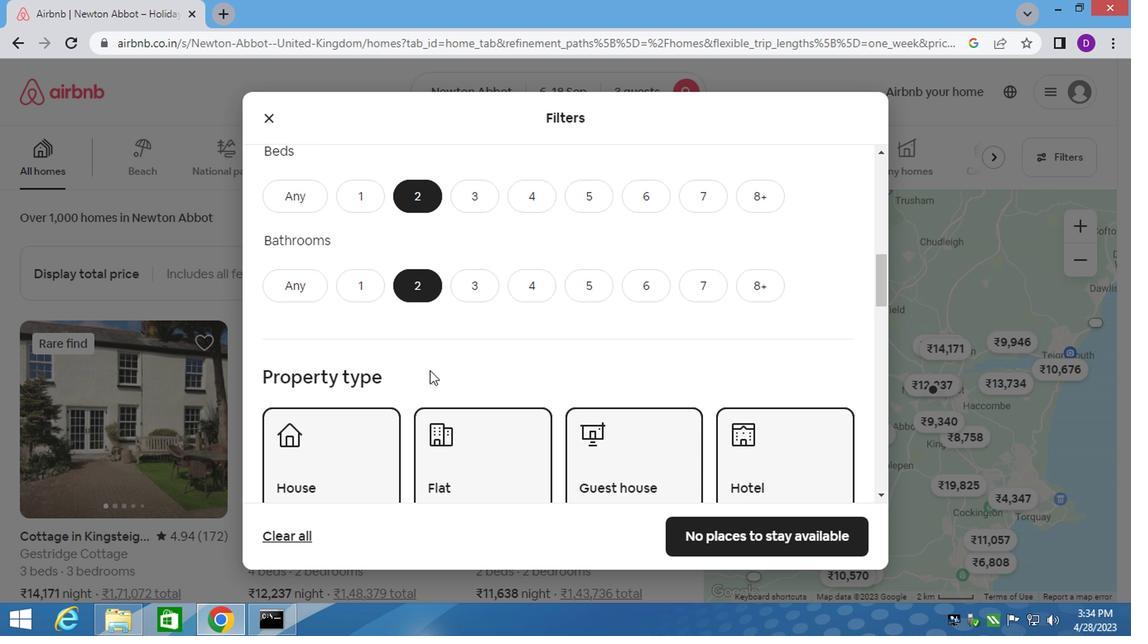 
Action: Mouse scrolled (427, 371) with delta (0, 0)
Screenshot: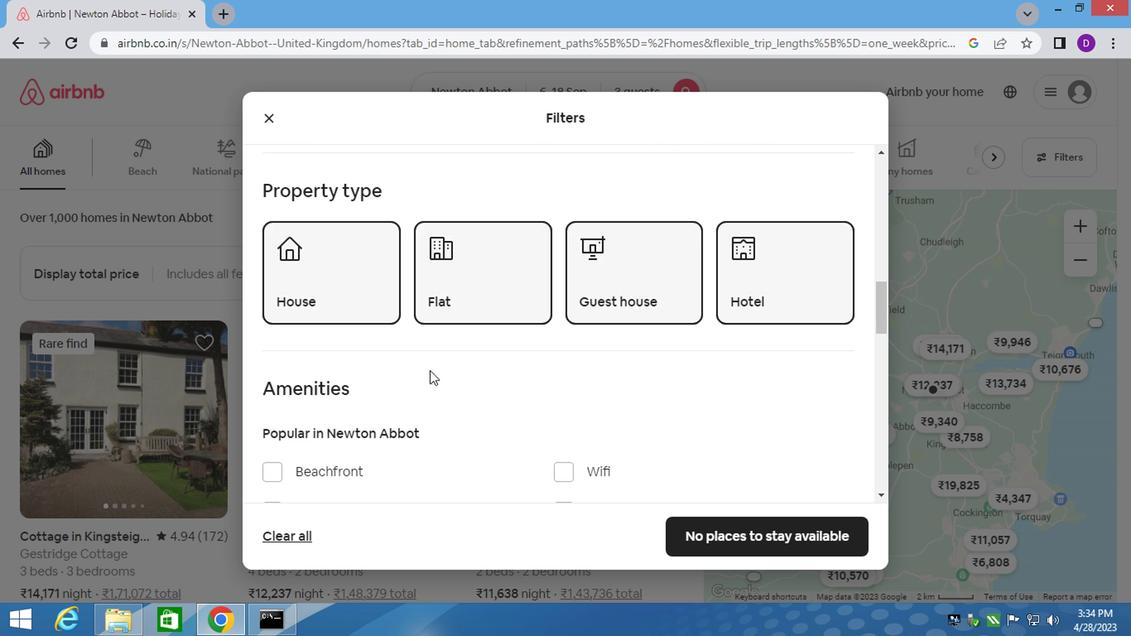 
Action: Mouse scrolled (427, 371) with delta (0, 0)
Screenshot: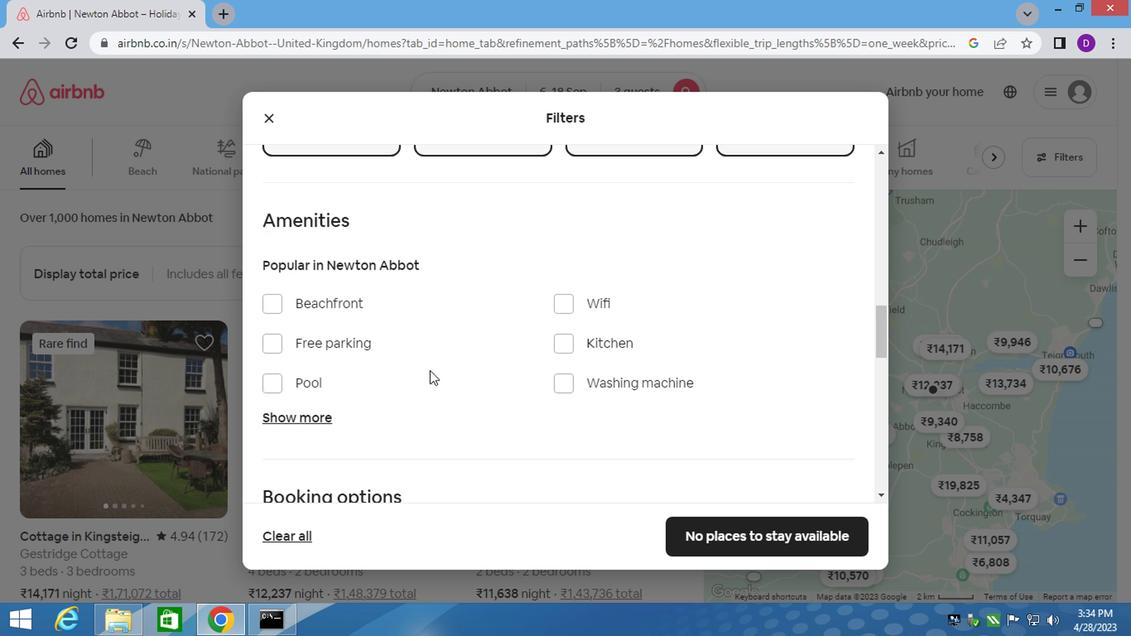 
Action: Mouse scrolled (427, 371) with delta (0, 0)
Screenshot: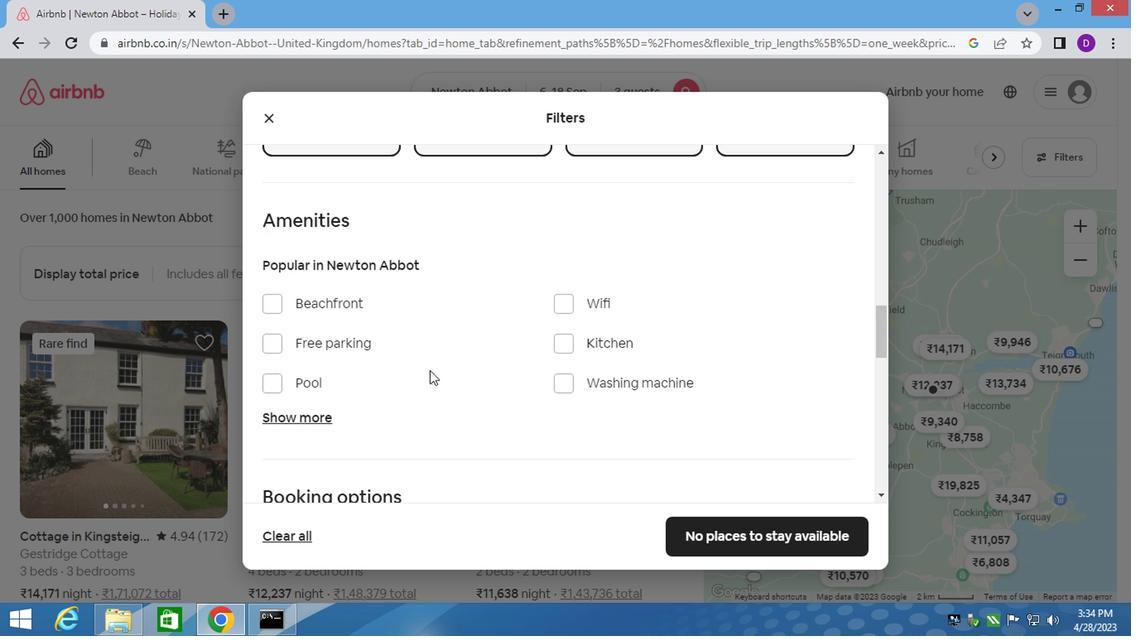 
Action: Mouse scrolled (427, 371) with delta (0, 0)
Screenshot: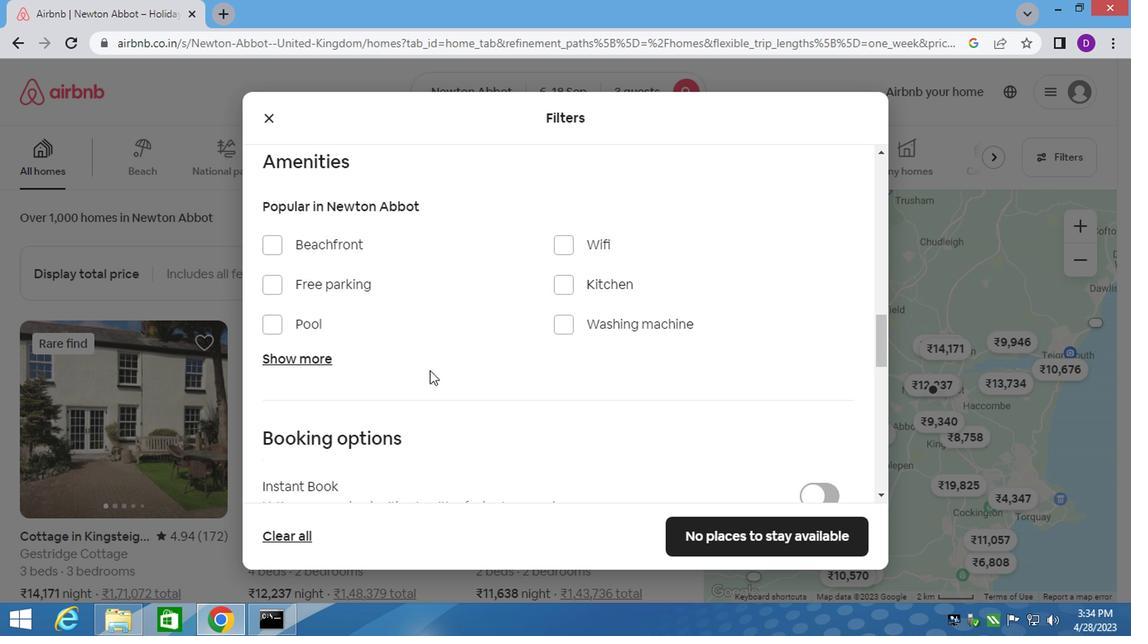 
Action: Mouse moved to (513, 395)
Screenshot: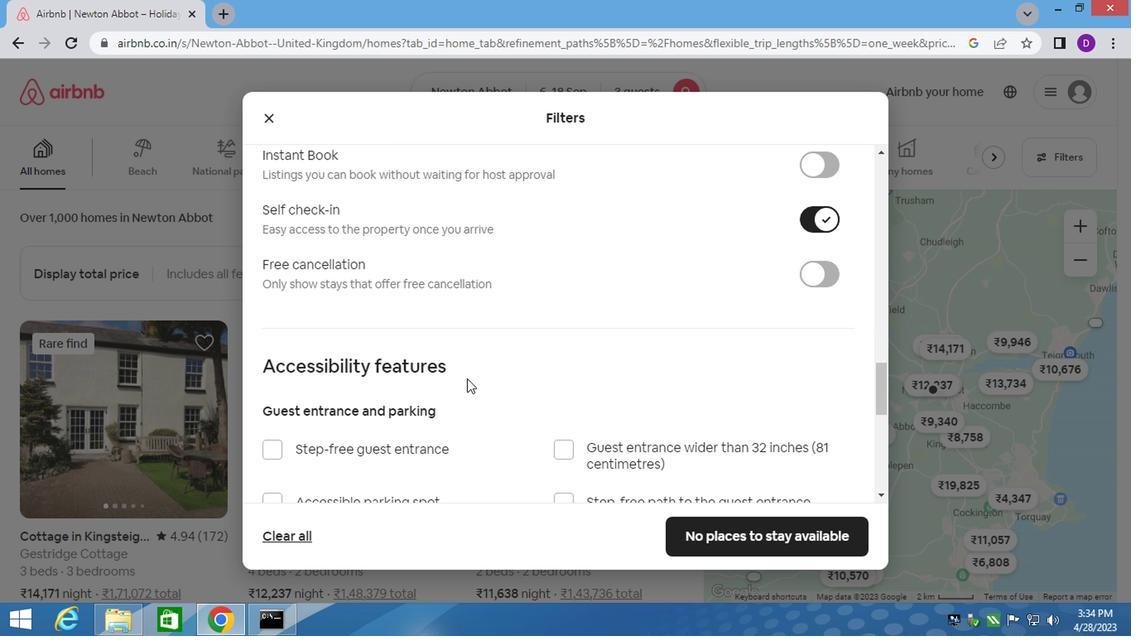
Action: Mouse scrolled (513, 394) with delta (0, -1)
Screenshot: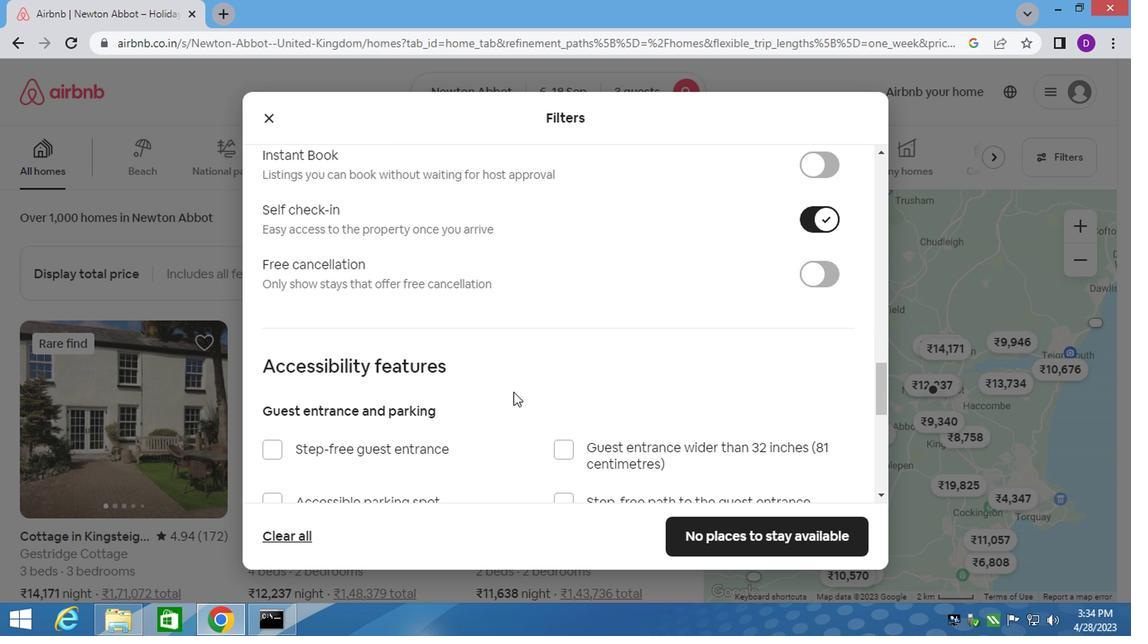 
Action: Mouse scrolled (513, 394) with delta (0, -1)
Screenshot: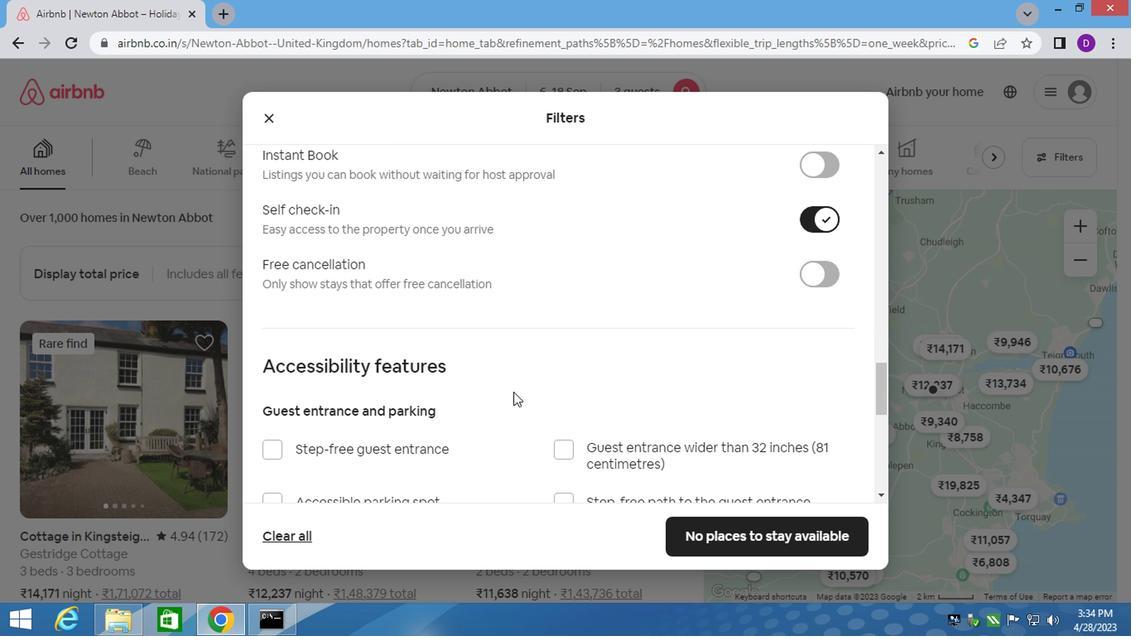 
Action: Mouse scrolled (513, 394) with delta (0, -1)
Screenshot: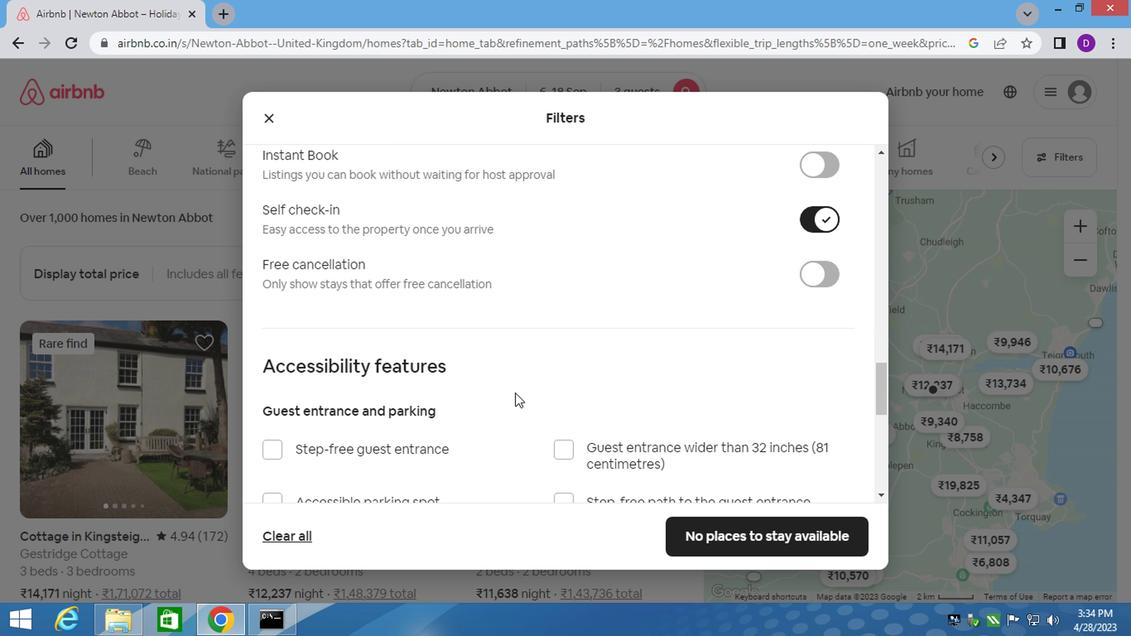 
Action: Mouse scrolled (513, 394) with delta (0, -1)
Screenshot: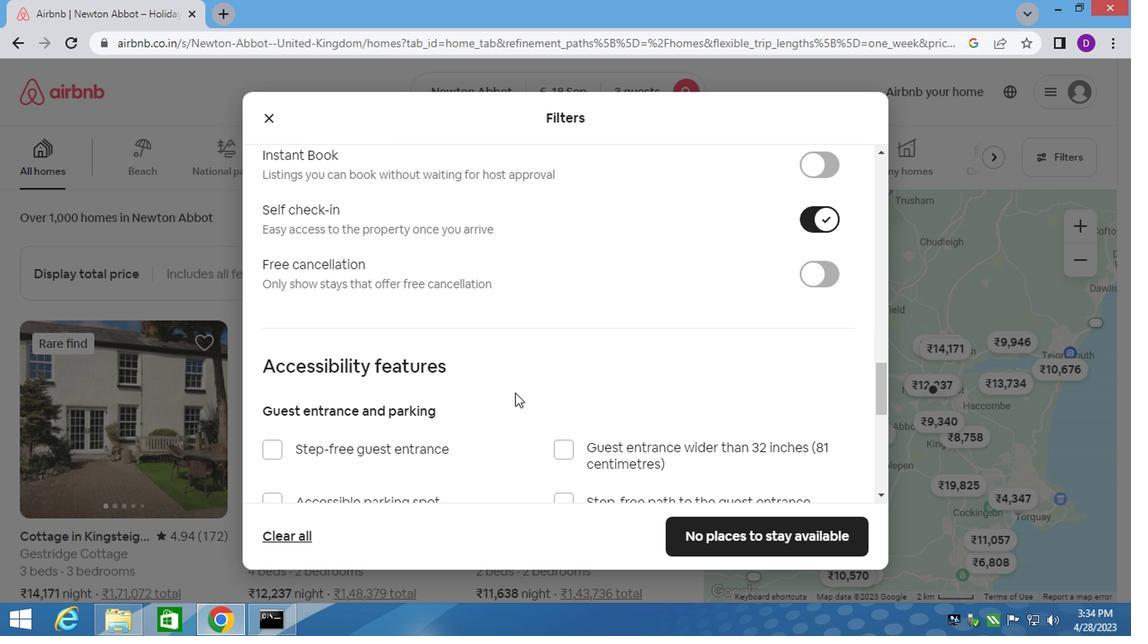 
Action: Mouse scrolled (513, 394) with delta (0, -1)
Screenshot: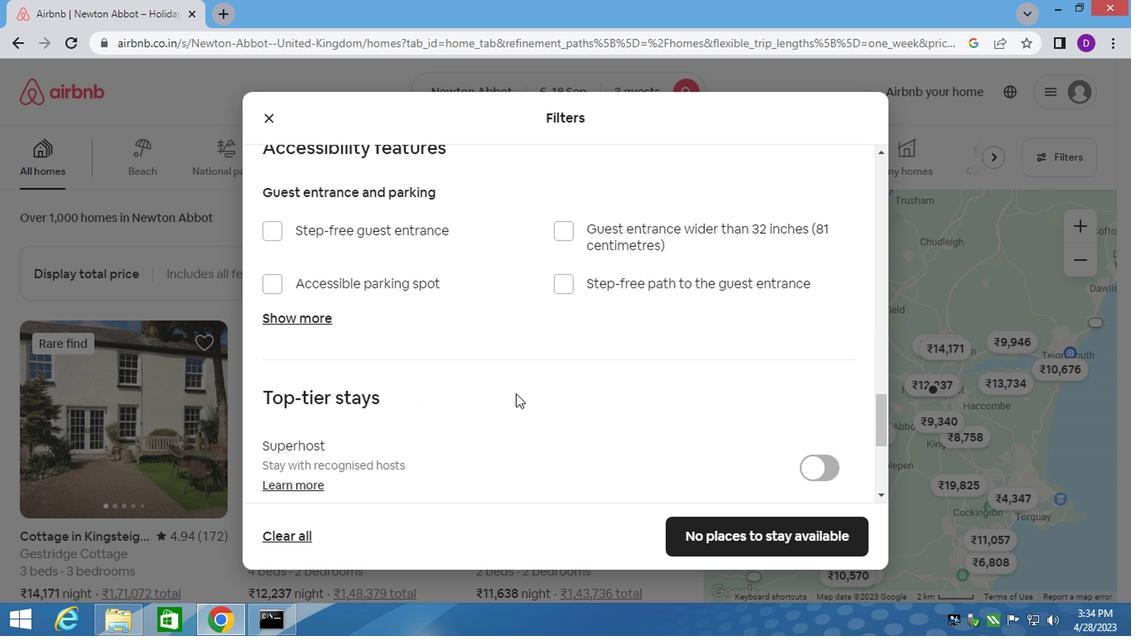 
Action: Mouse scrolled (513, 394) with delta (0, -1)
Screenshot: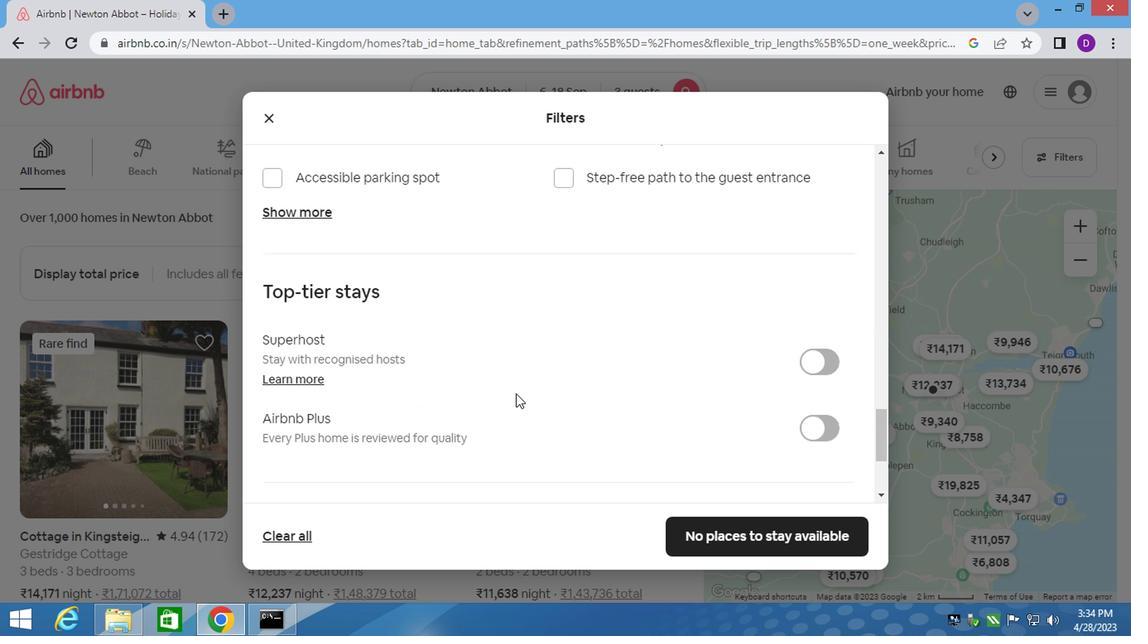 
Action: Mouse scrolled (513, 394) with delta (0, -1)
Screenshot: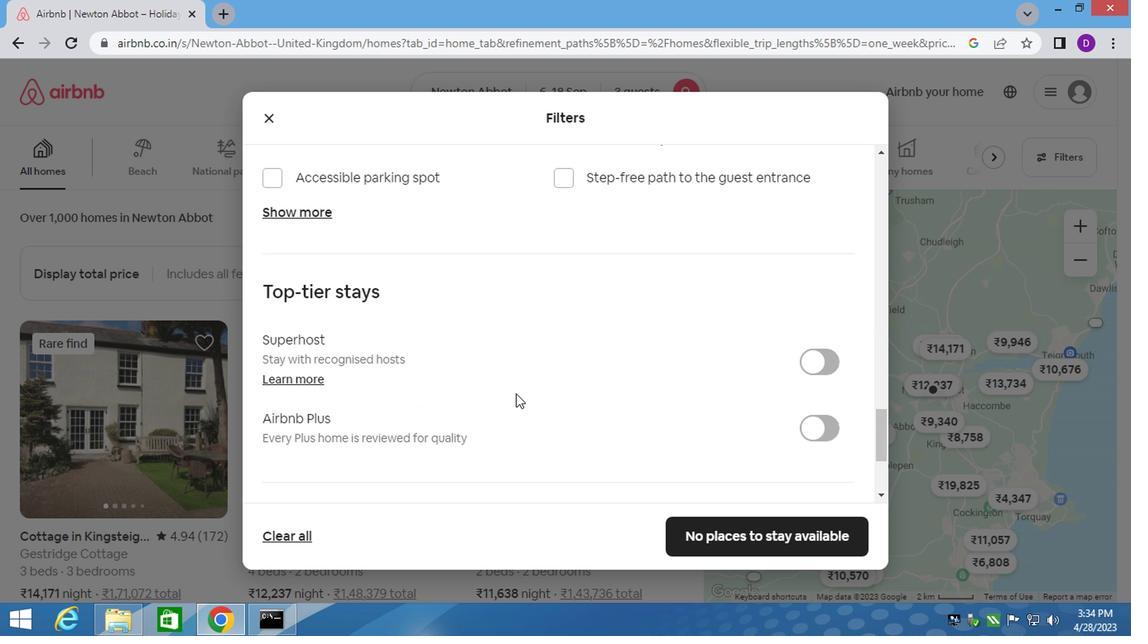 
Action: Mouse scrolled (513, 394) with delta (0, -1)
Screenshot: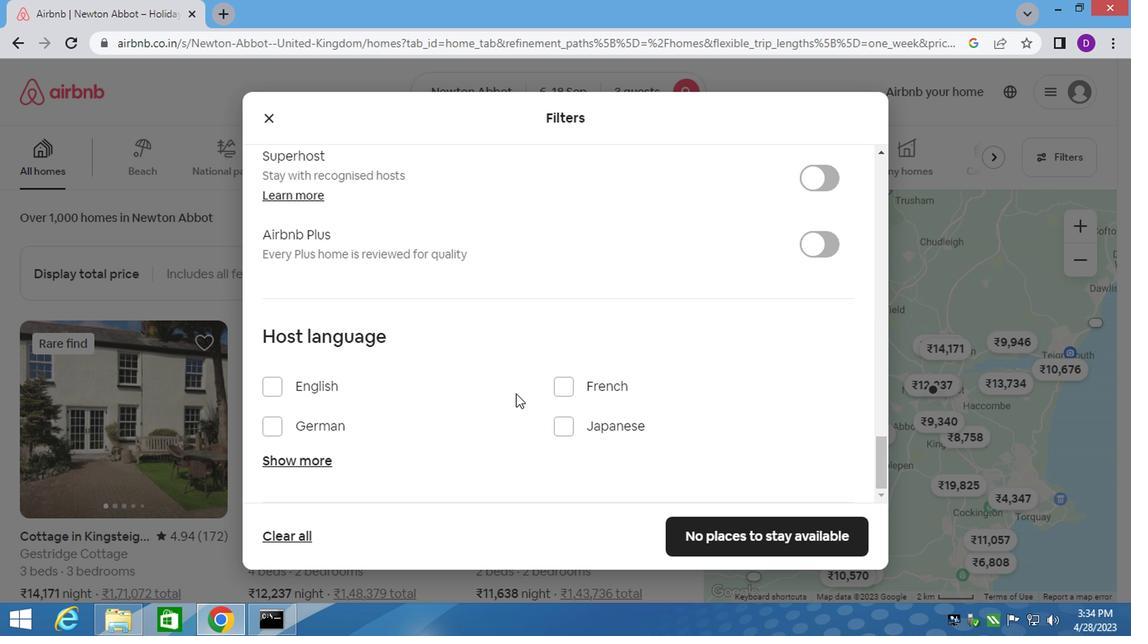 
Action: Mouse scrolled (513, 394) with delta (0, -1)
Screenshot: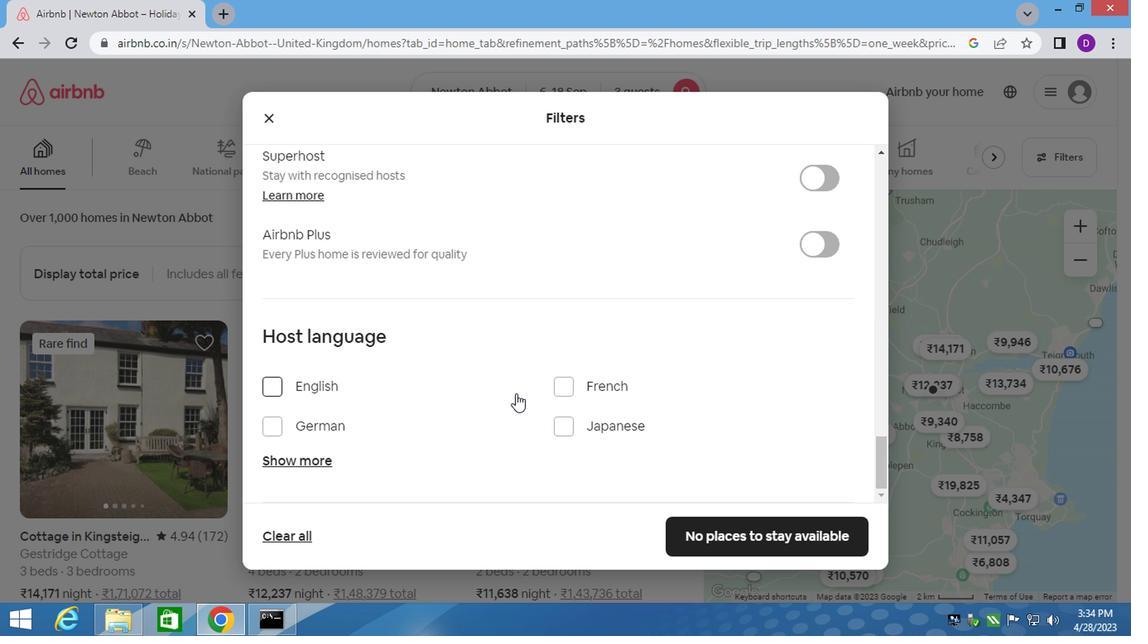 
Action: Mouse scrolled (513, 394) with delta (0, -1)
Screenshot: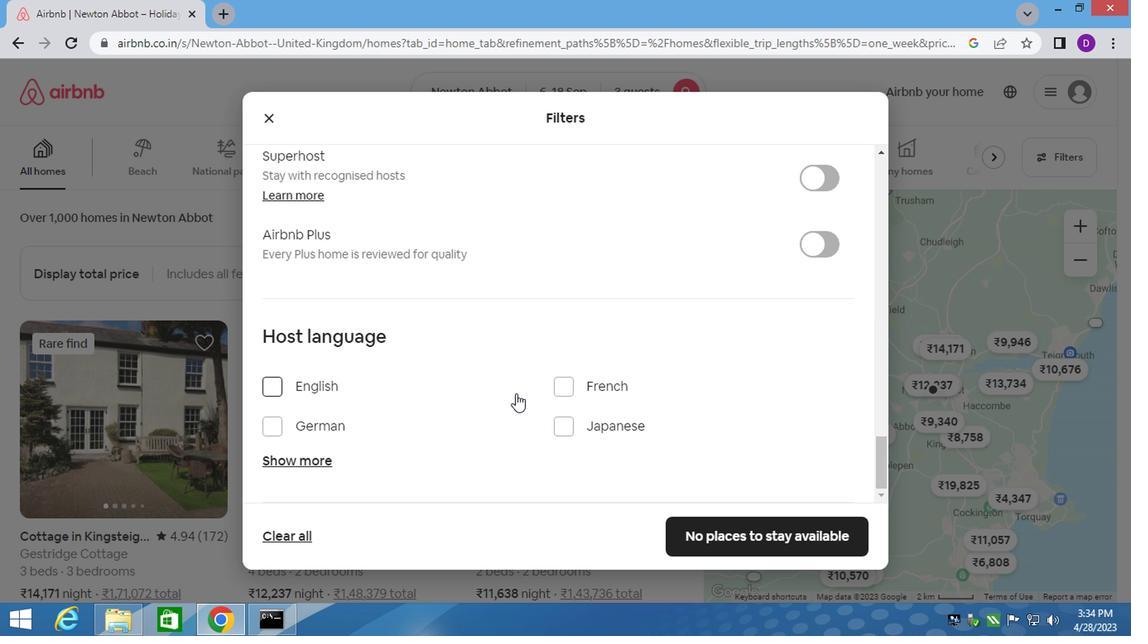 
Action: Mouse scrolled (513, 394) with delta (0, -1)
Screenshot: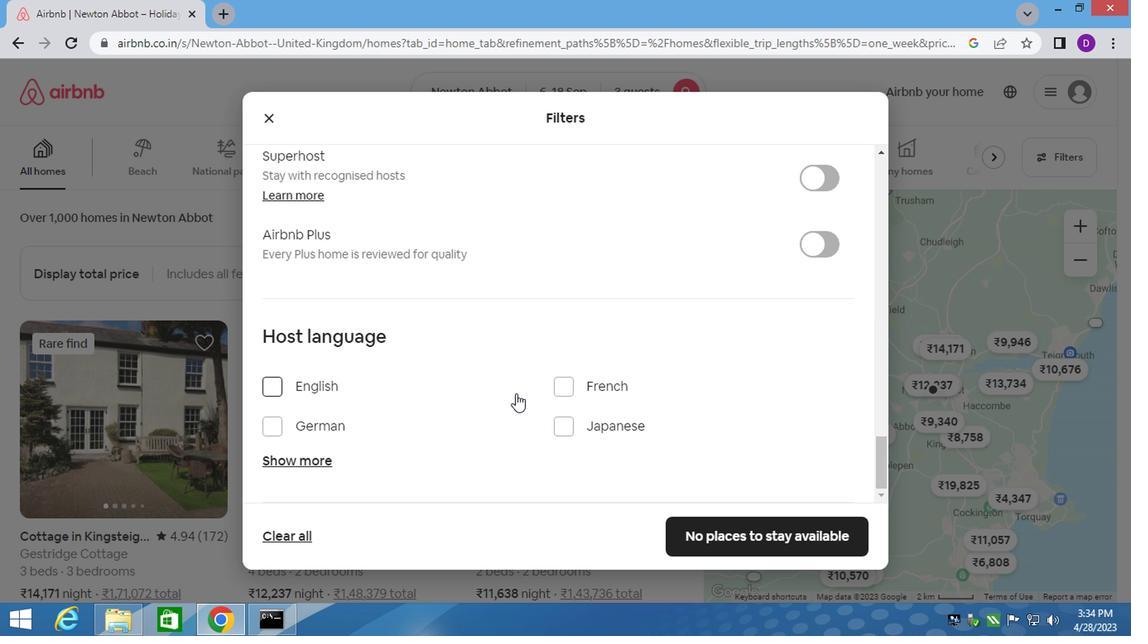 
Action: Mouse moved to (272, 385)
Screenshot: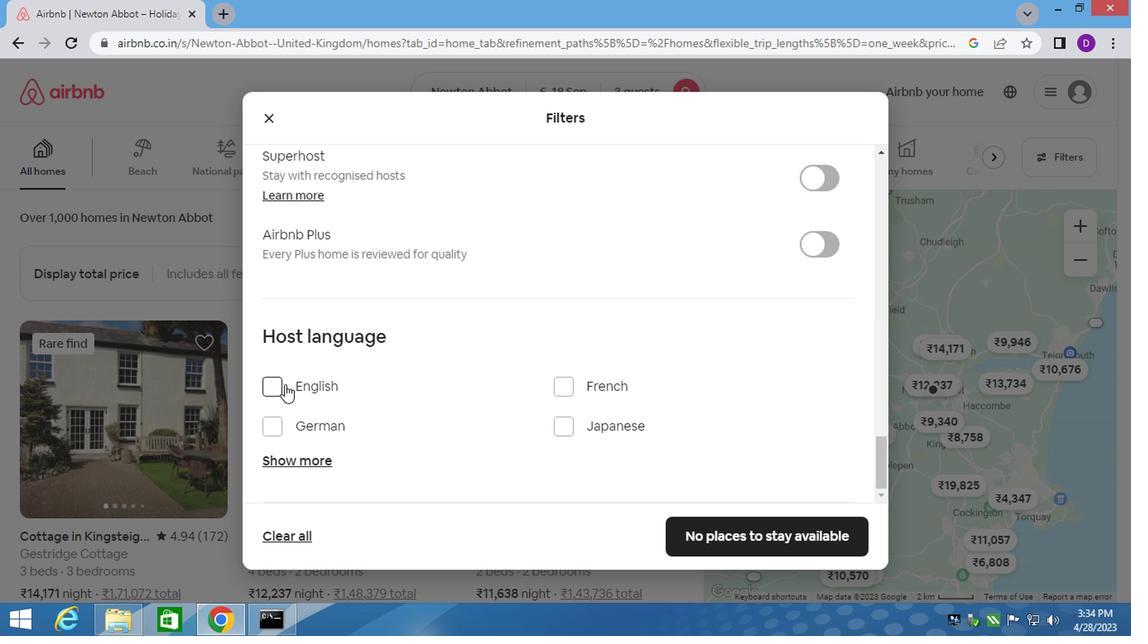 
Action: Mouse pressed left at (272, 385)
Screenshot: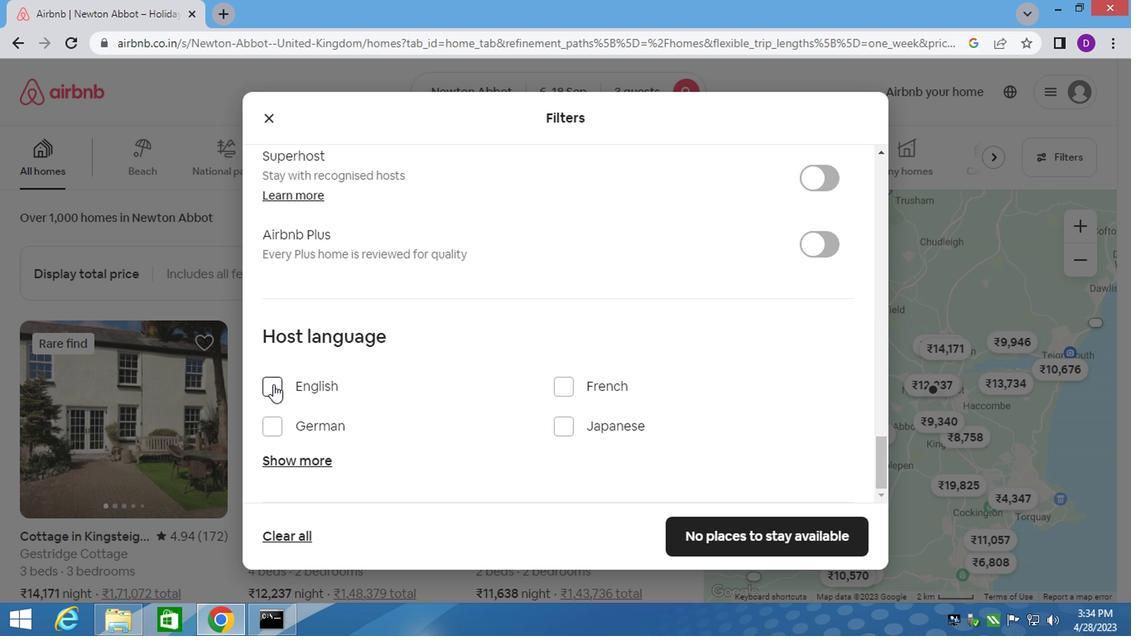 
Action: Mouse moved to (770, 535)
Screenshot: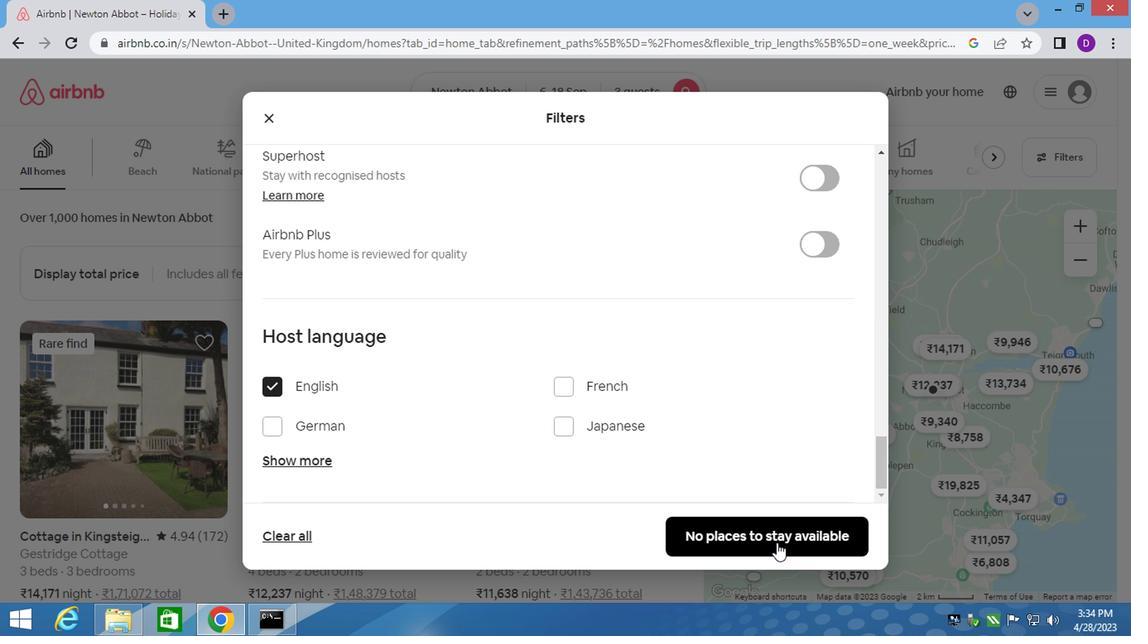 
Action: Mouse pressed left at (770, 535)
Screenshot: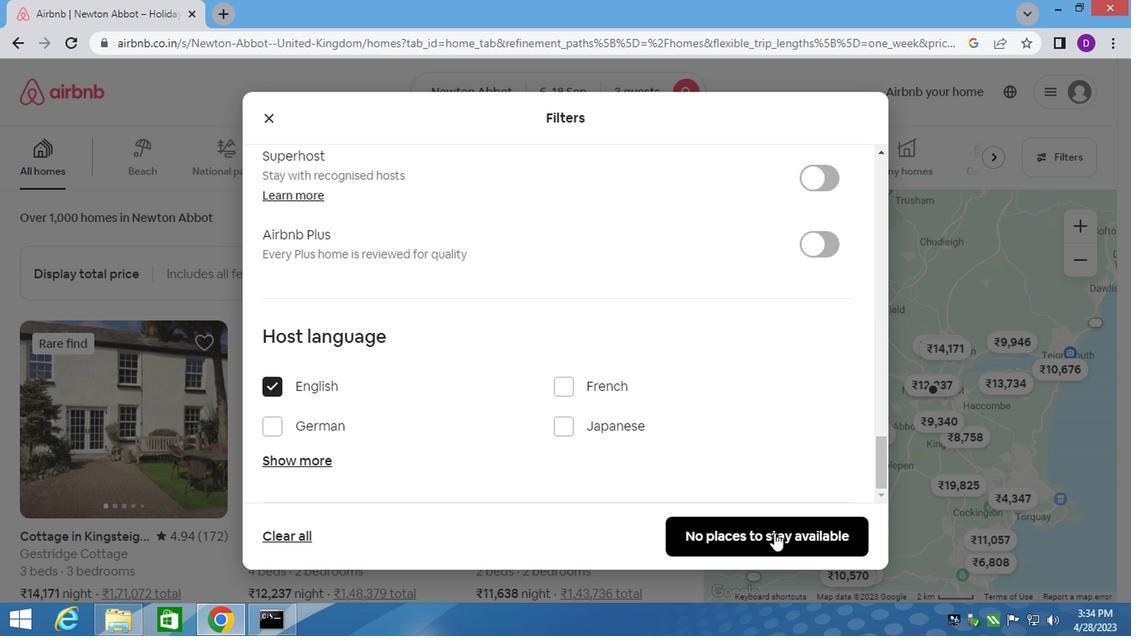 
Action: Mouse moved to (715, 439)
Screenshot: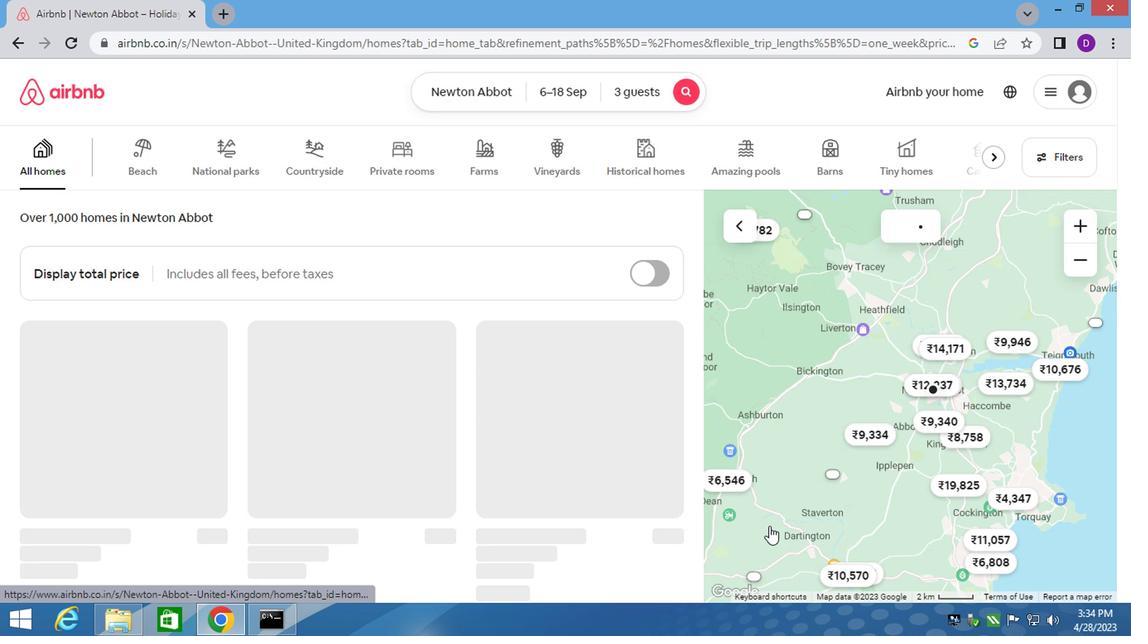 
